 Task: Look for space in Schöneberg, Germany from 5th July, 2023 to 15th July, 2023 for 9 adults in price range Rs.15000 to Rs.25000. Place can be entire place with 5 bedrooms having 5 beds and 5 bathrooms. Property type can be house, flat, guest house. Booking option can be shelf check-in. Required host language is English.
Action: Mouse moved to (459, 101)
Screenshot: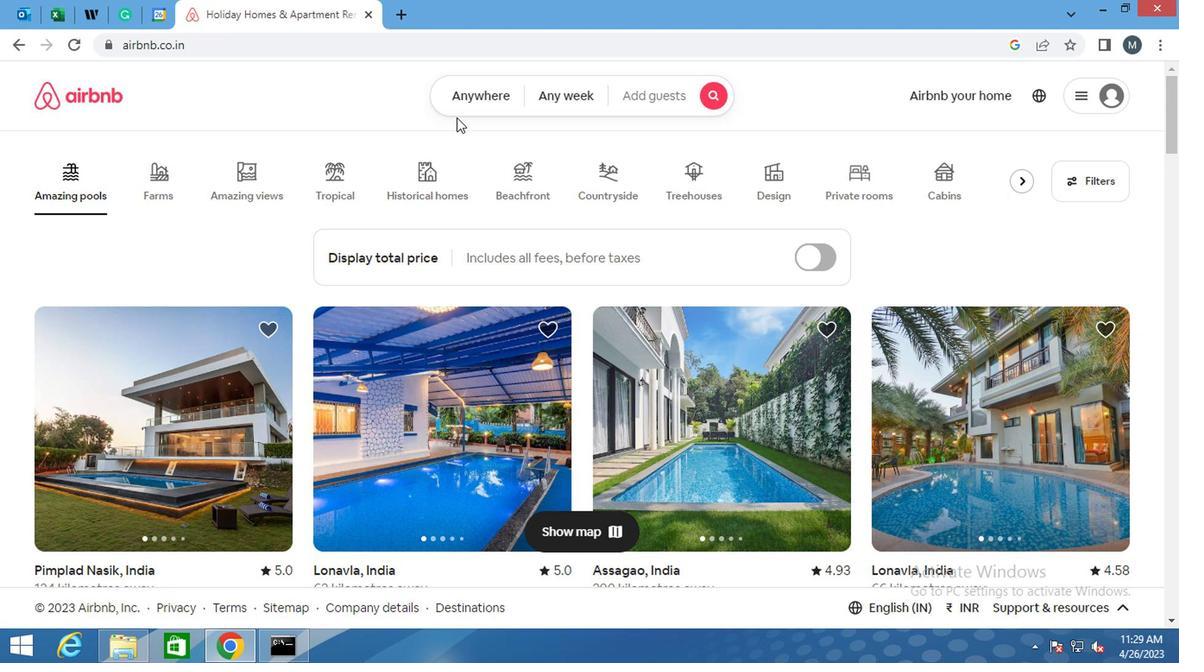 
Action: Mouse pressed left at (459, 101)
Screenshot: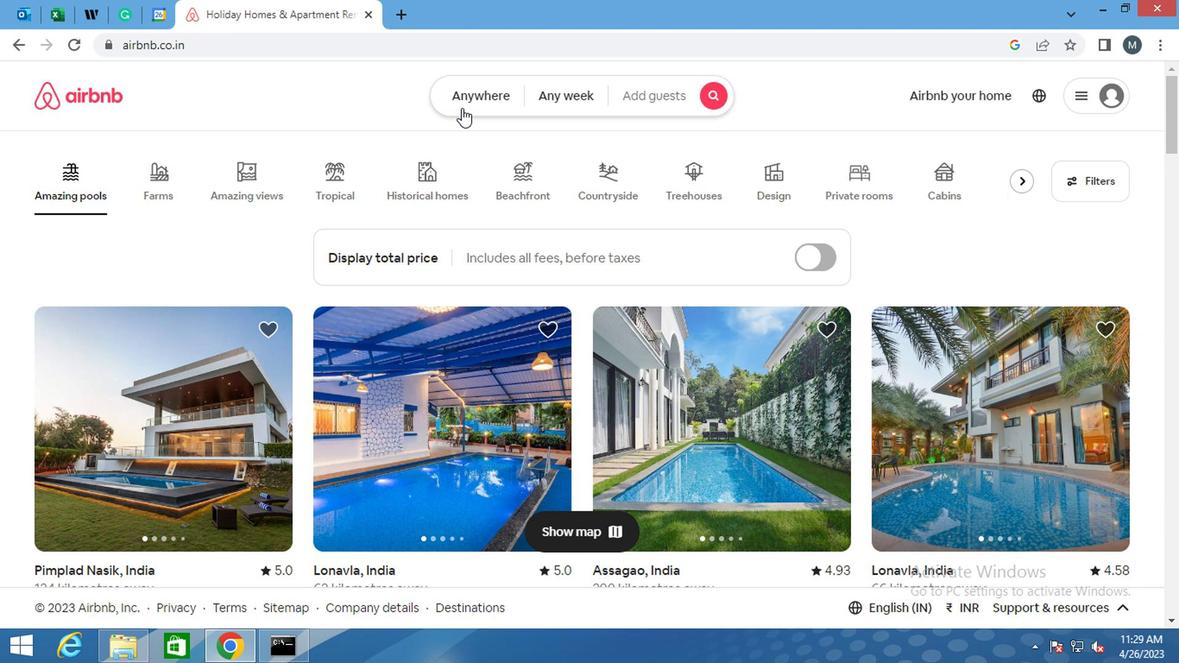 
Action: Mouse moved to (413, 162)
Screenshot: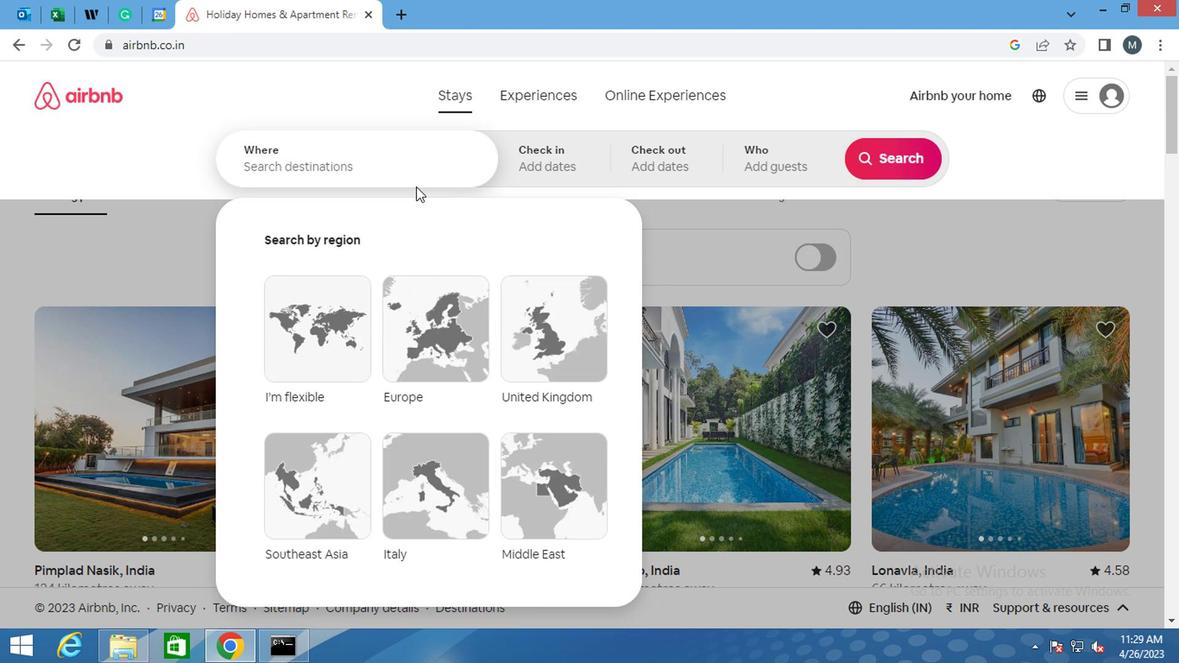 
Action: Mouse pressed left at (413, 162)
Screenshot: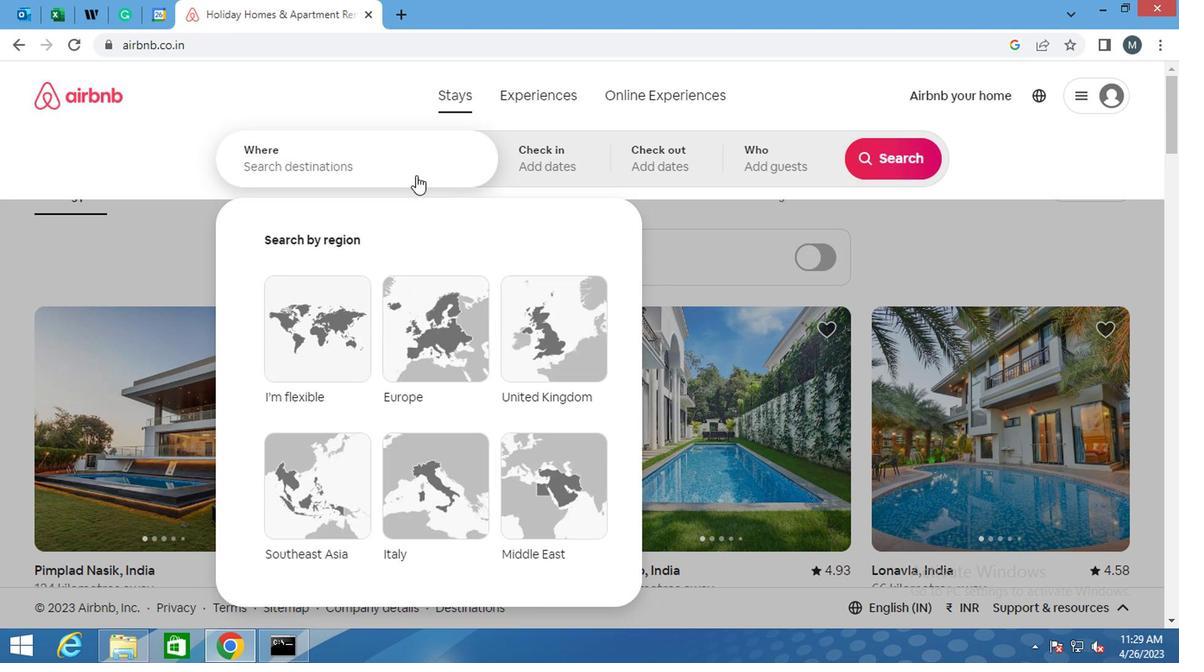 
Action: Key pressed <Key.shift>SCHONEBERG,<Key.shift><Key.shift><Key.shift><Key.shift><Key.shift><Key.shift><Key.shift>D<Key.backspace>GER
Screenshot: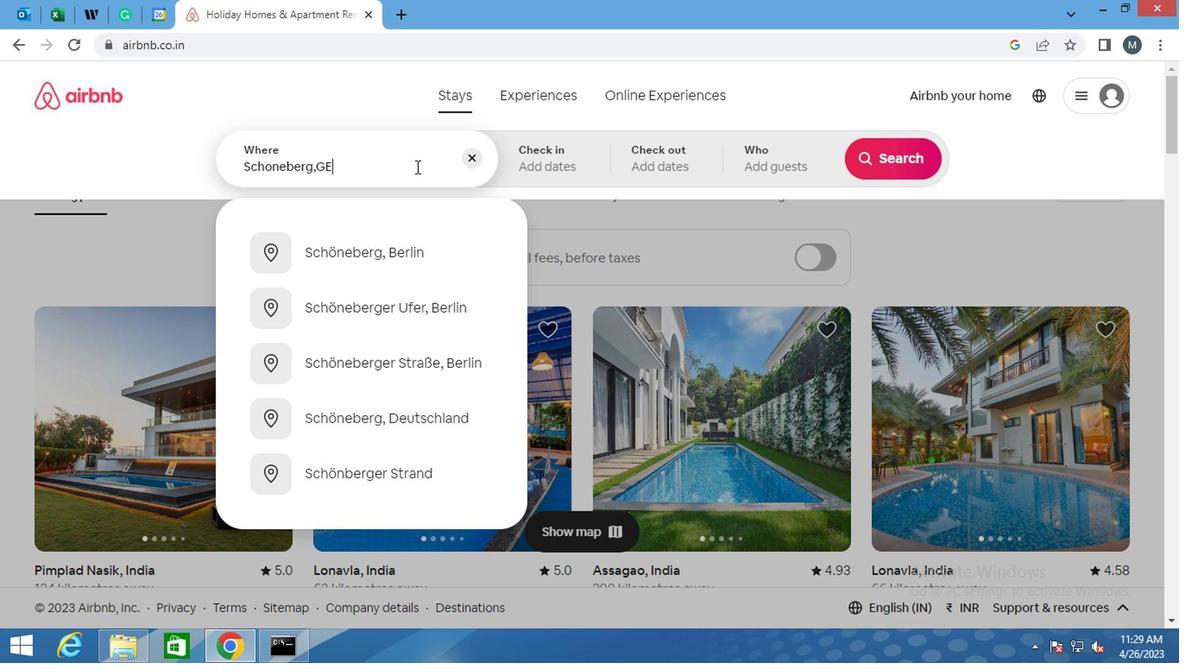 
Action: Mouse moved to (390, 310)
Screenshot: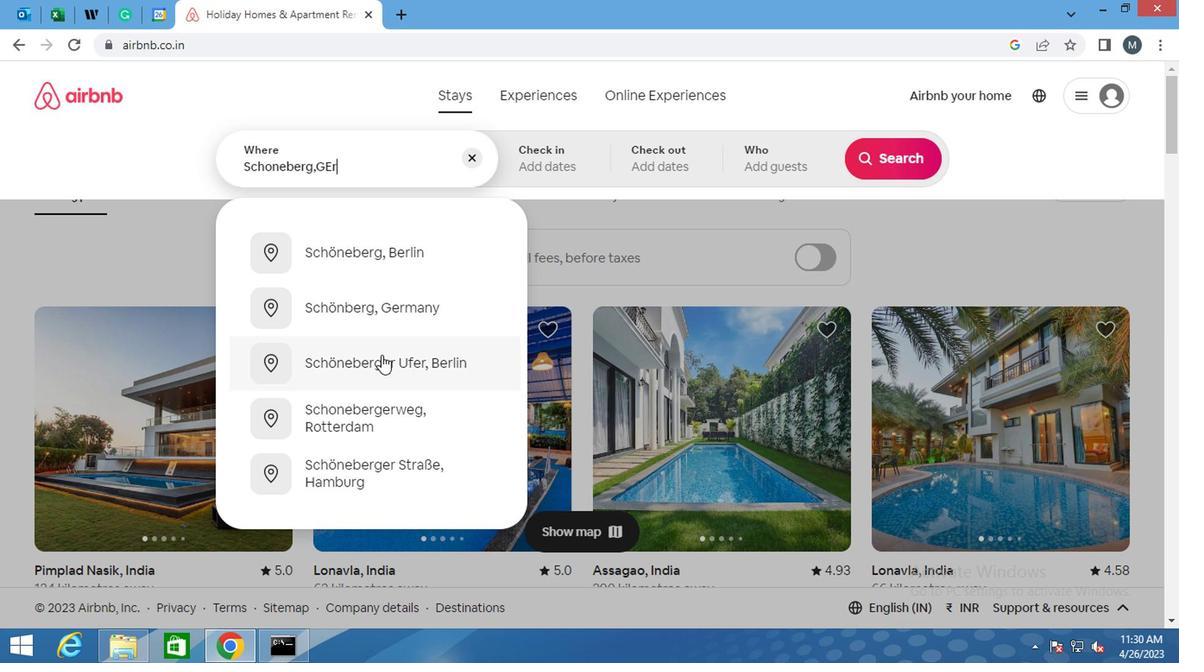 
Action: Mouse pressed left at (390, 310)
Screenshot: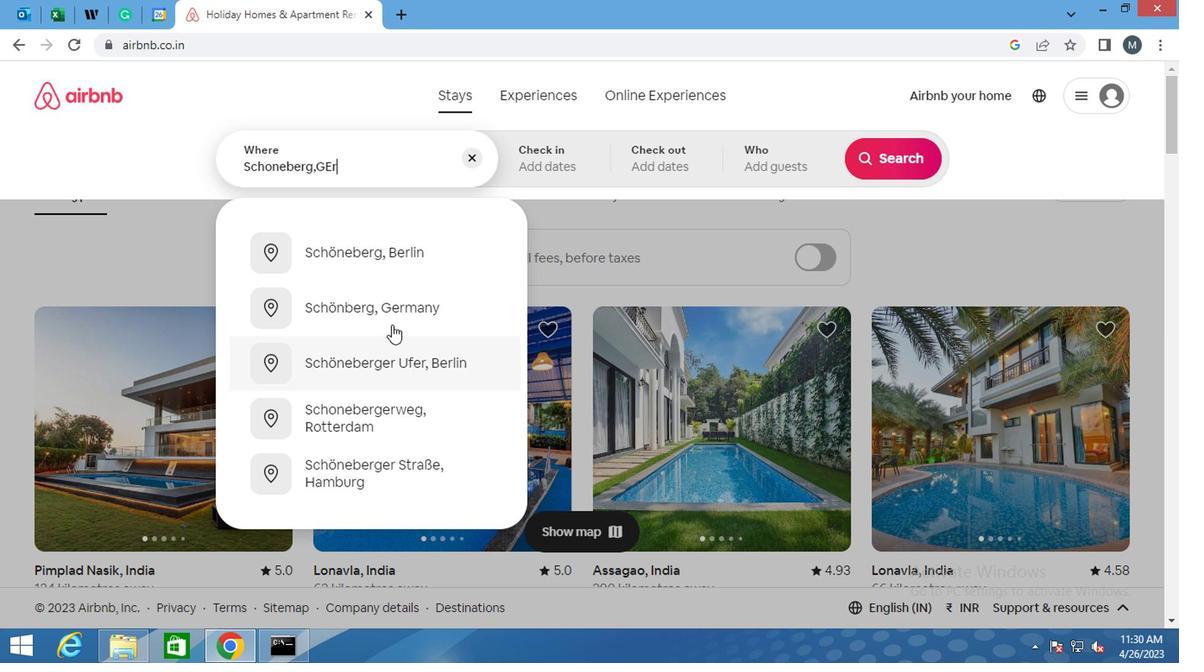 
Action: Mouse moved to (875, 297)
Screenshot: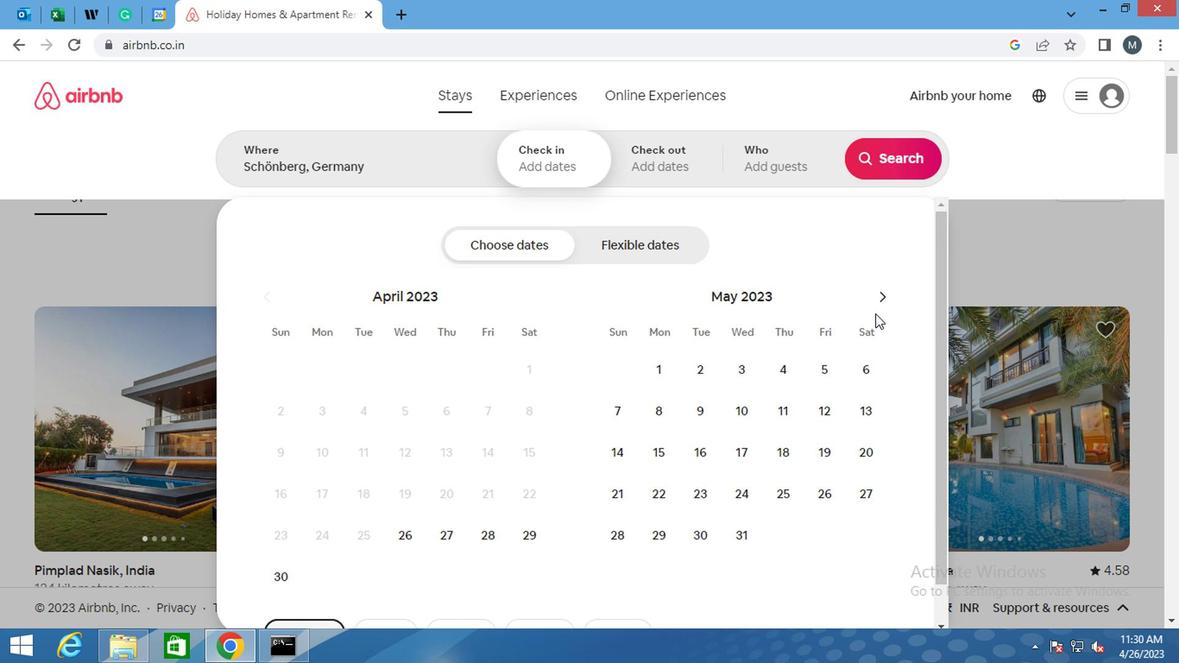 
Action: Mouse pressed left at (875, 297)
Screenshot: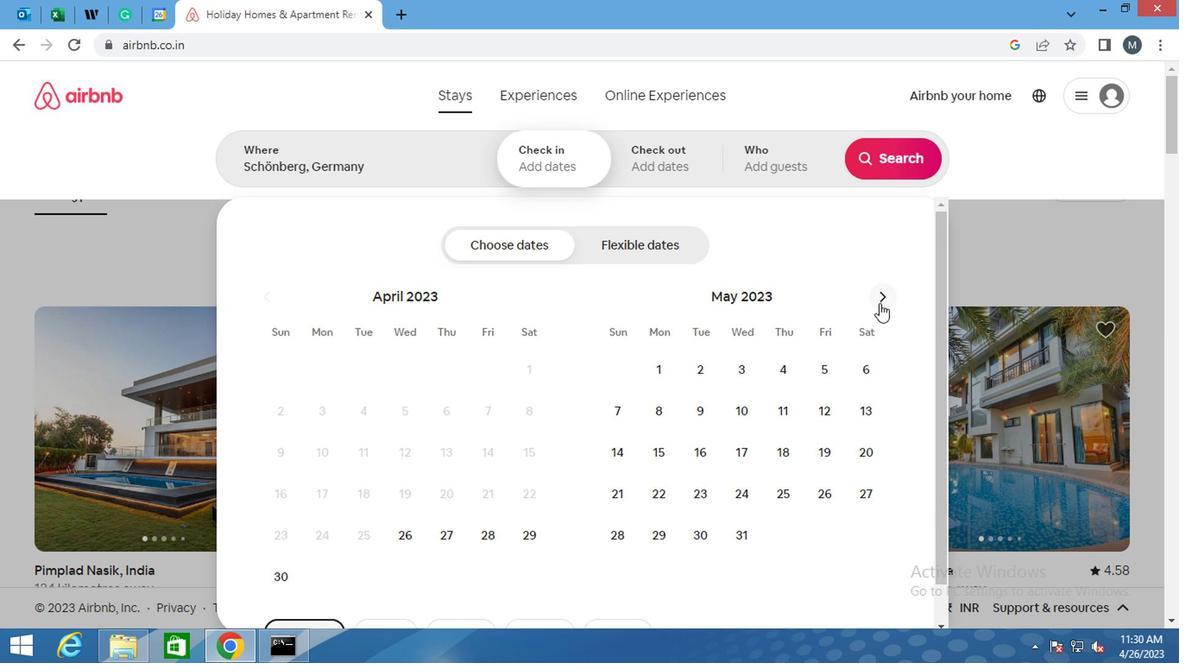 
Action: Mouse pressed left at (875, 297)
Screenshot: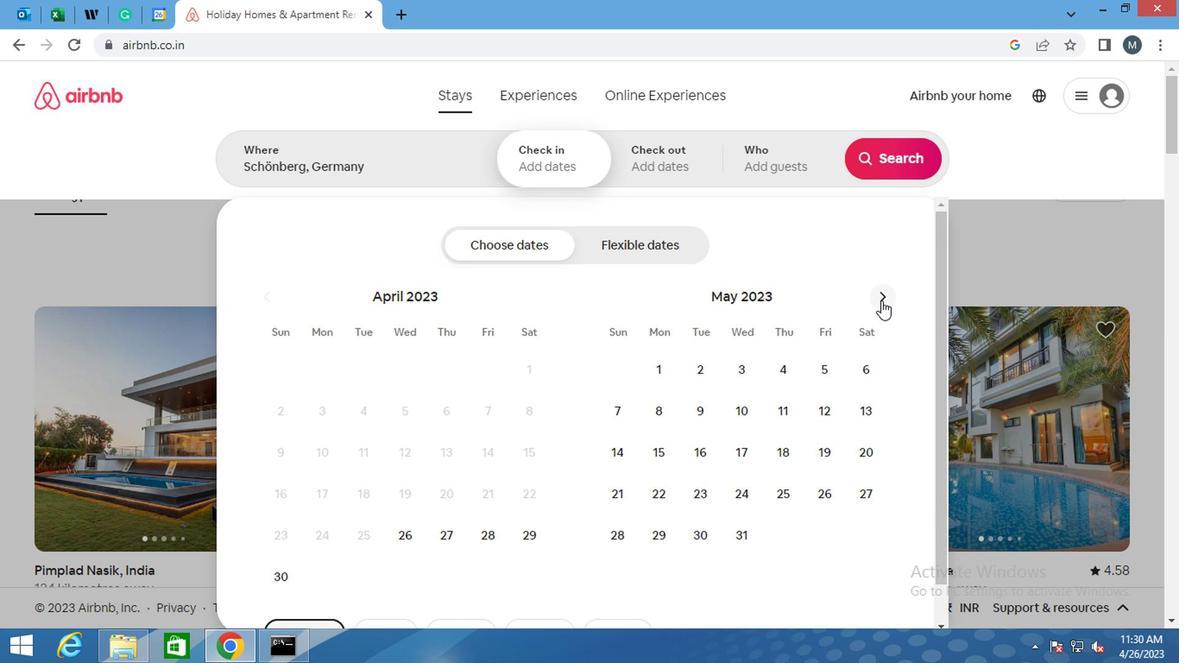 
Action: Mouse moved to (742, 406)
Screenshot: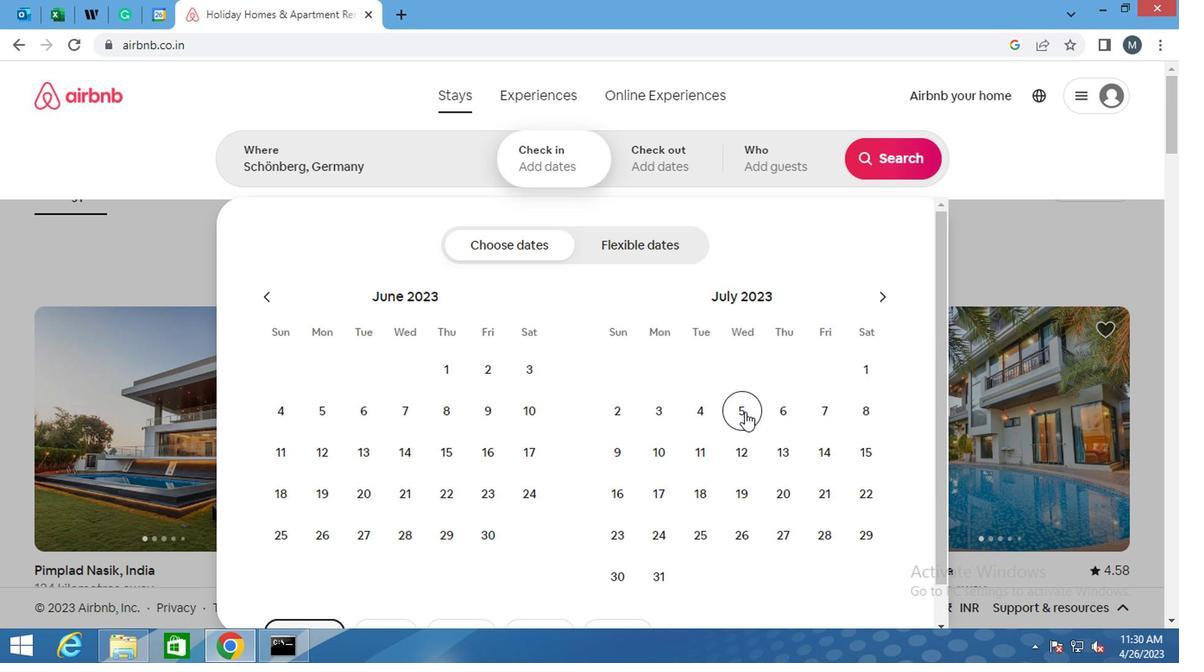 
Action: Mouse pressed left at (742, 406)
Screenshot: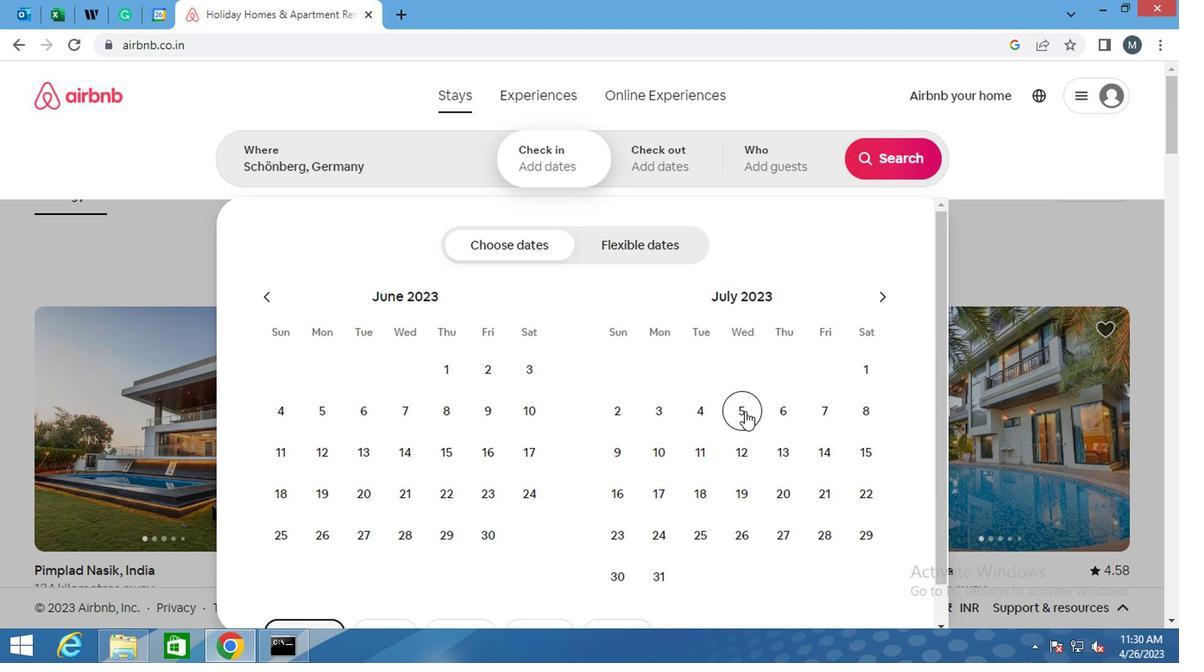 
Action: Mouse moved to (843, 455)
Screenshot: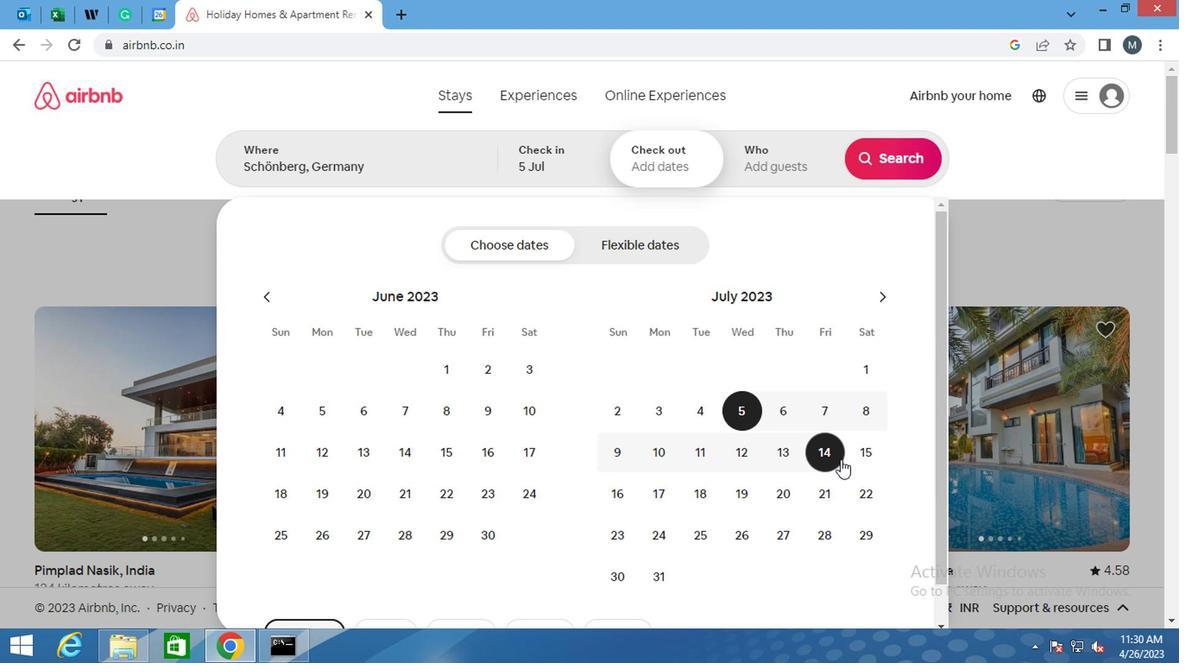 
Action: Mouse pressed left at (843, 455)
Screenshot: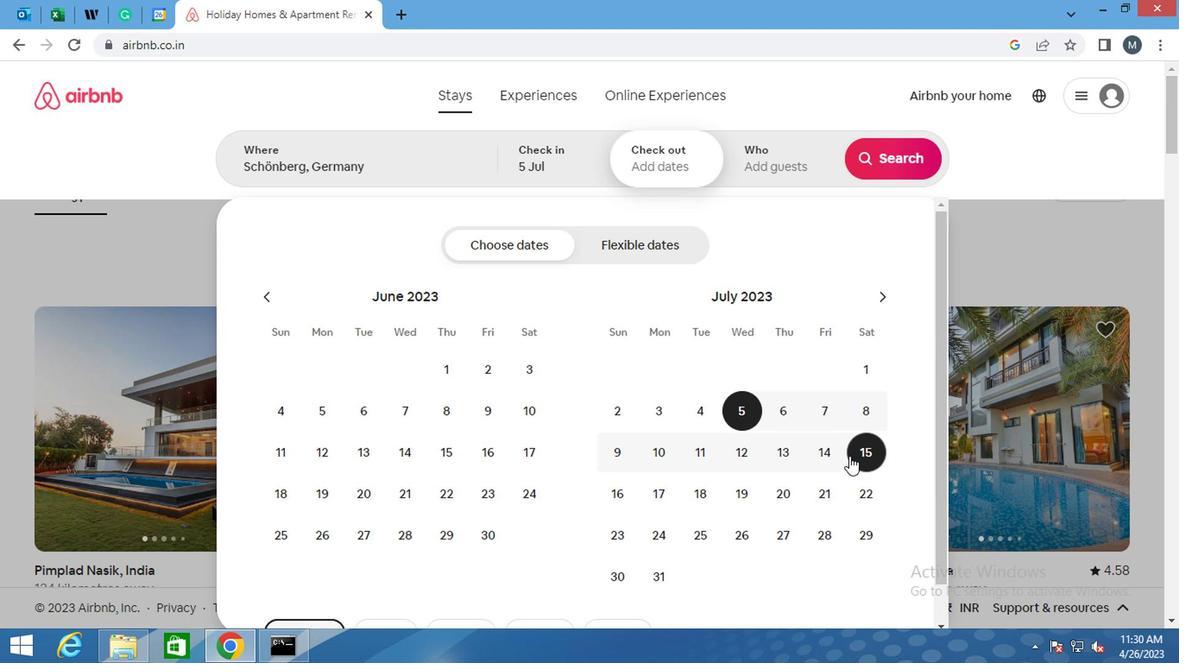 
Action: Mouse moved to (811, 140)
Screenshot: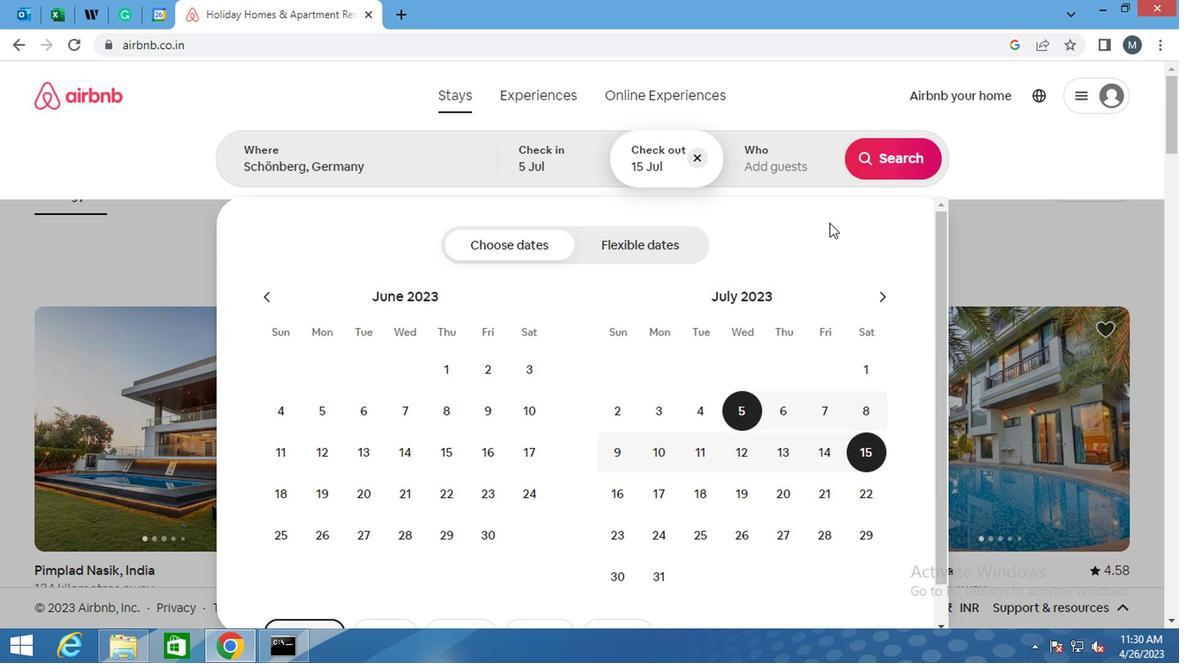 
Action: Mouse pressed left at (811, 140)
Screenshot: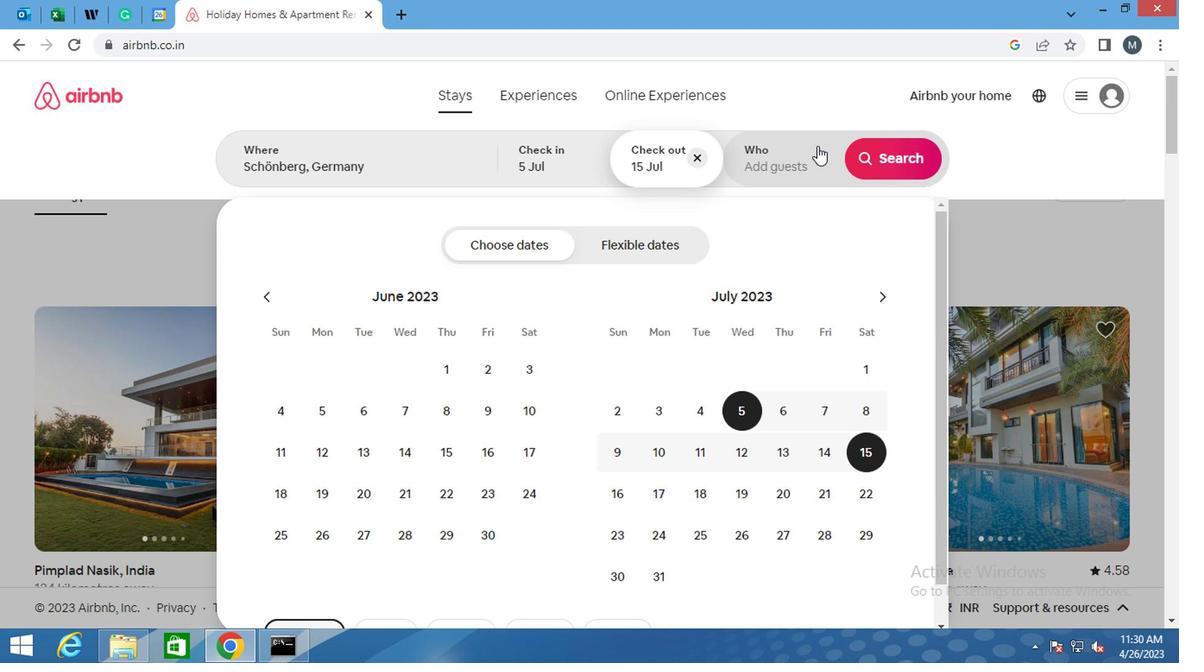 
Action: Mouse moved to (881, 240)
Screenshot: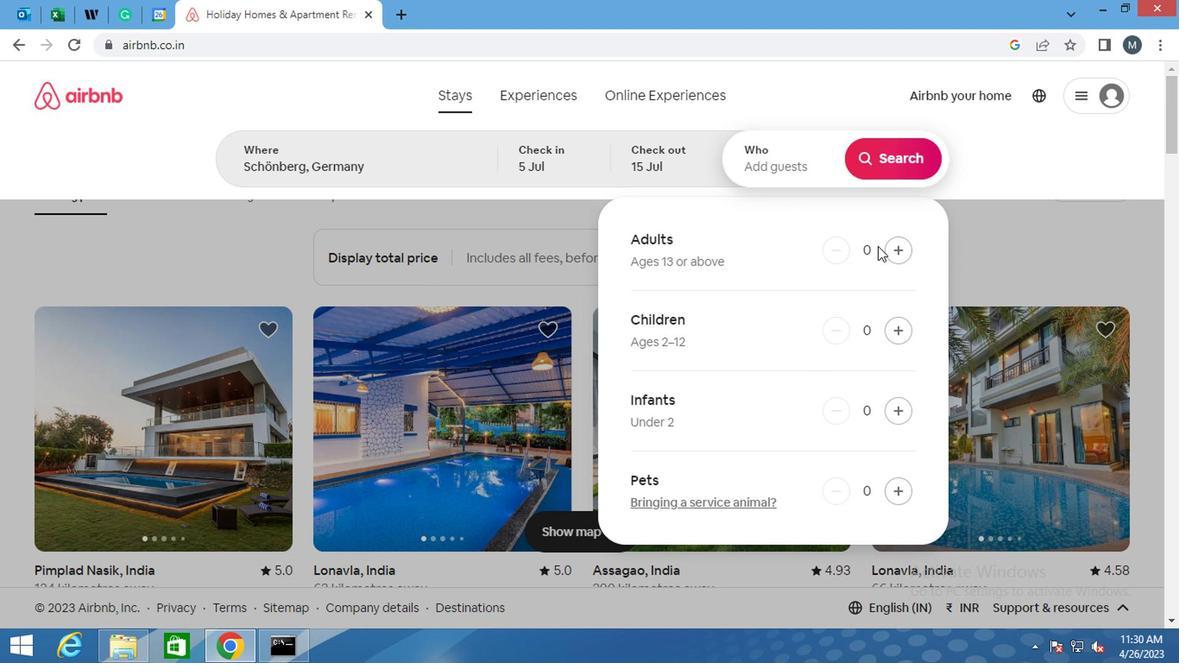 
Action: Mouse pressed left at (881, 240)
Screenshot: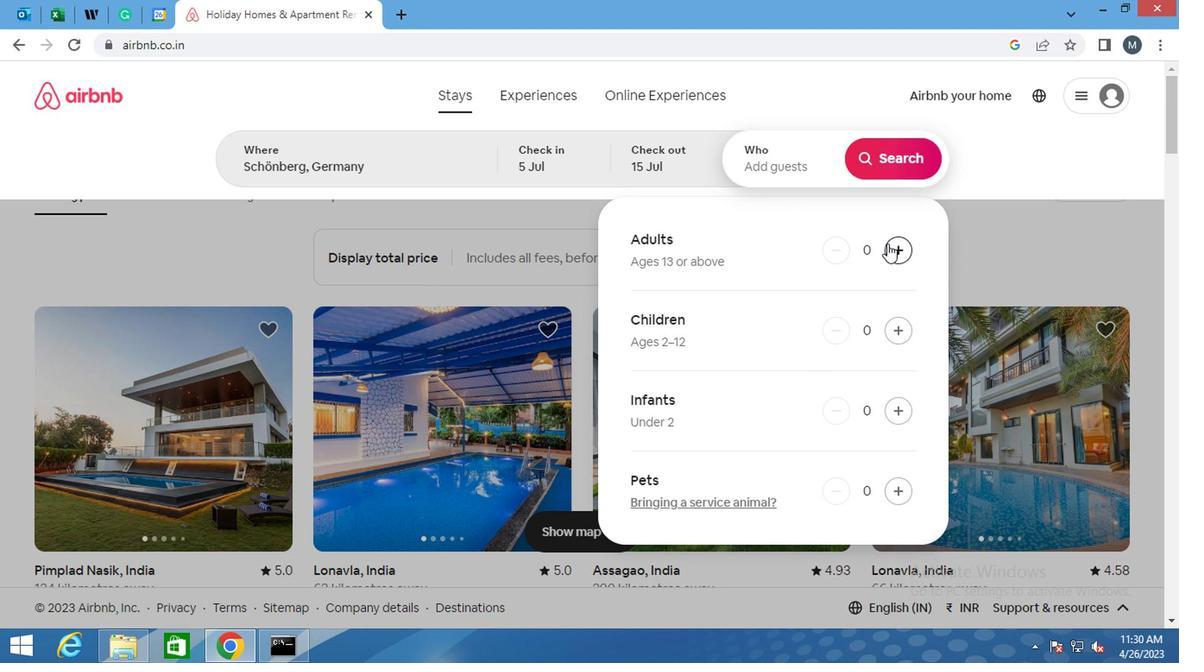 
Action: Mouse moved to (882, 240)
Screenshot: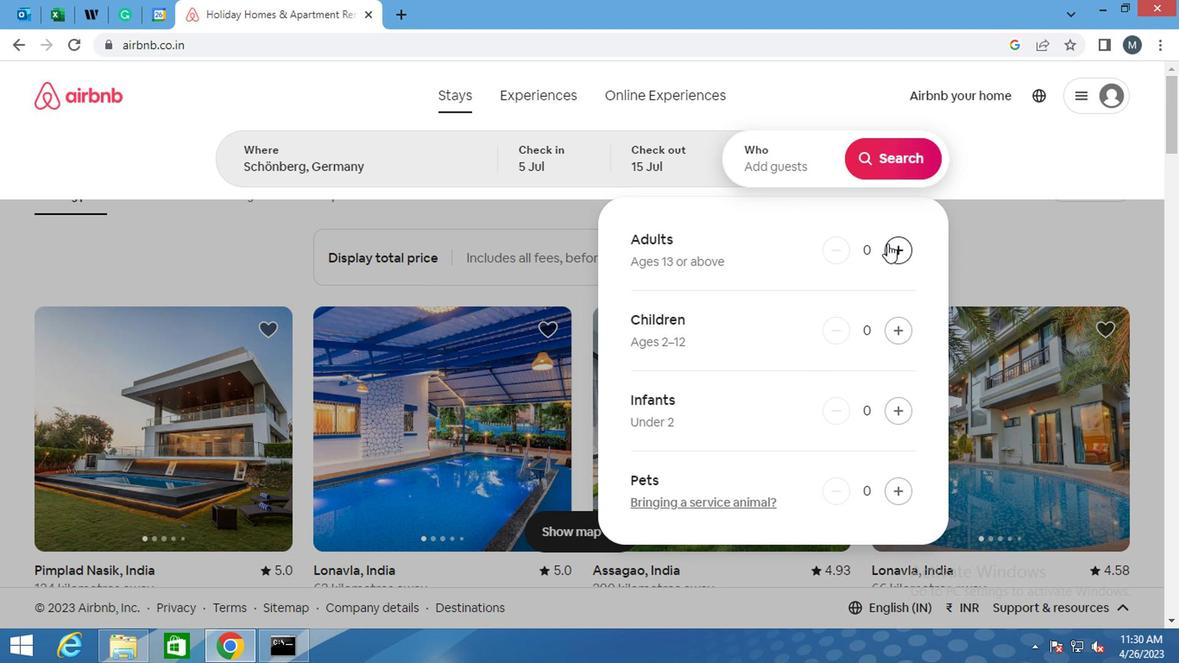 
Action: Mouse pressed left at (882, 240)
Screenshot: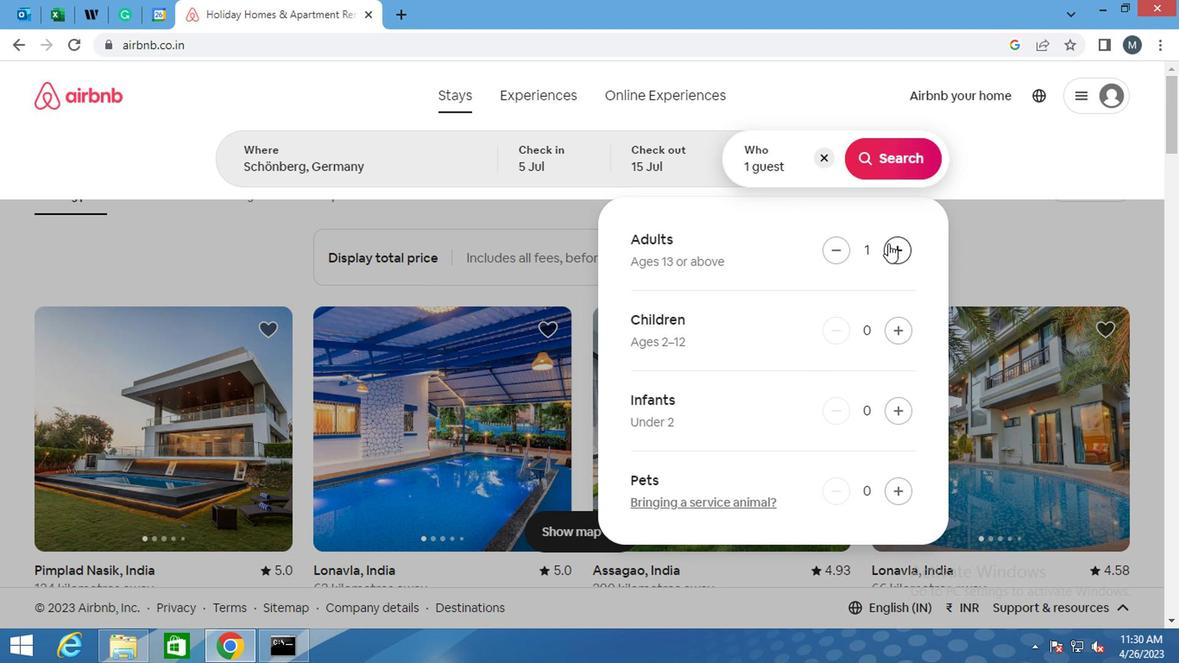 
Action: Mouse moved to (883, 240)
Screenshot: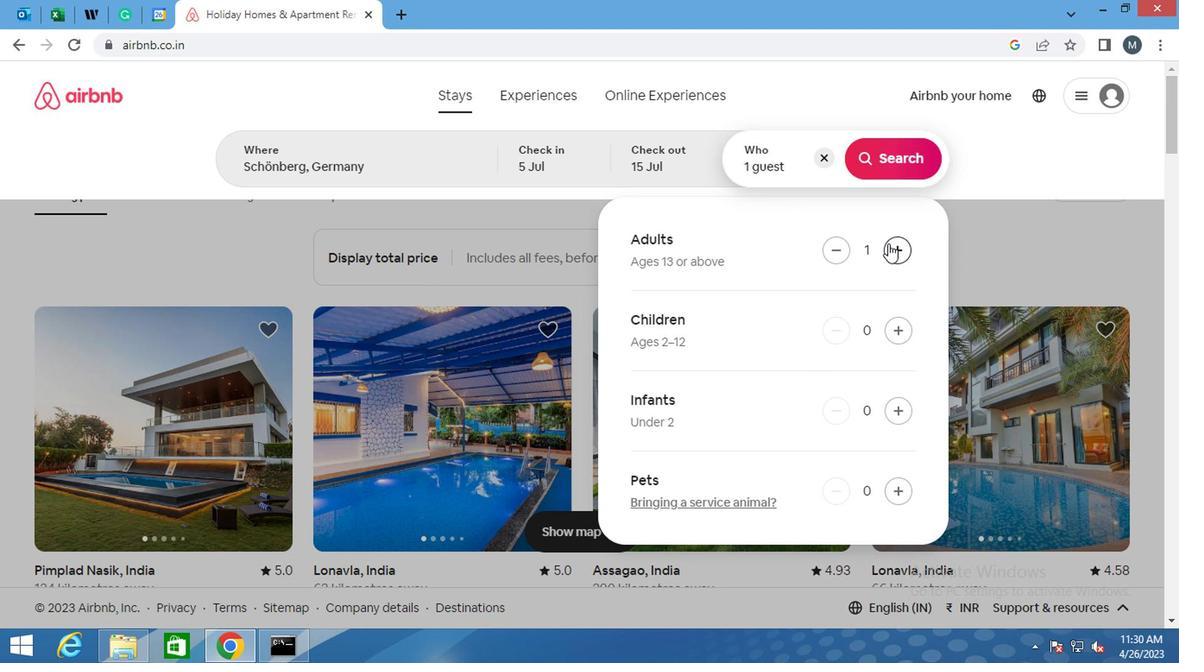 
Action: Mouse pressed left at (883, 240)
Screenshot: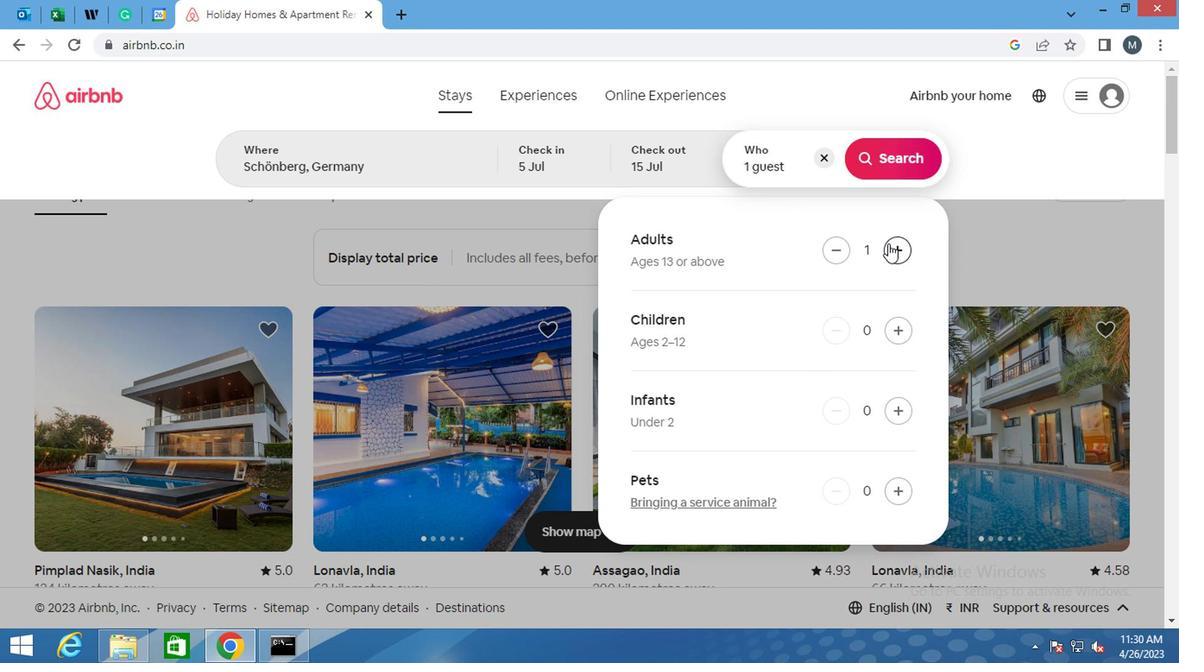 
Action: Mouse pressed left at (883, 240)
Screenshot: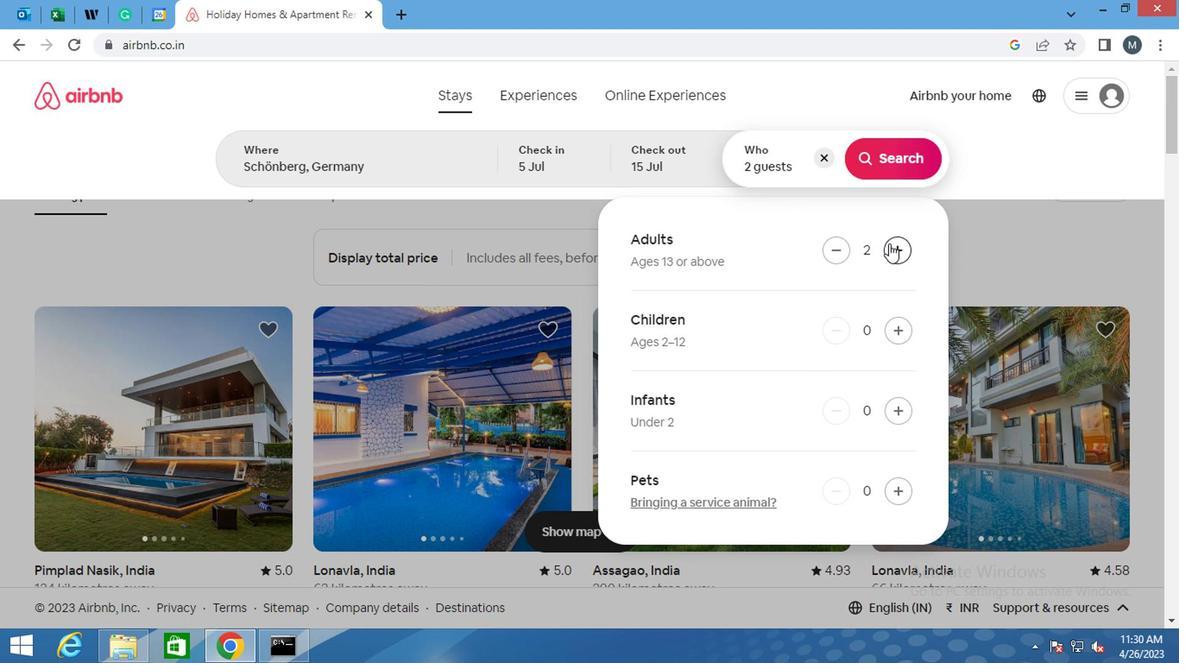 
Action: Mouse moved to (885, 240)
Screenshot: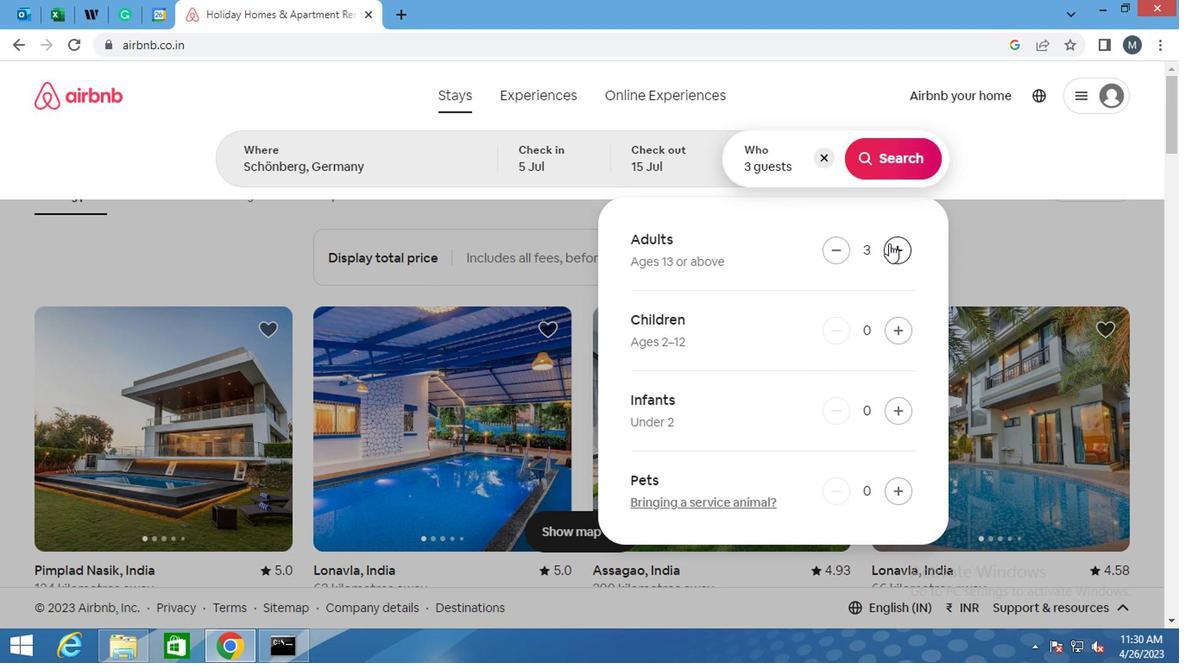 
Action: Mouse pressed left at (885, 240)
Screenshot: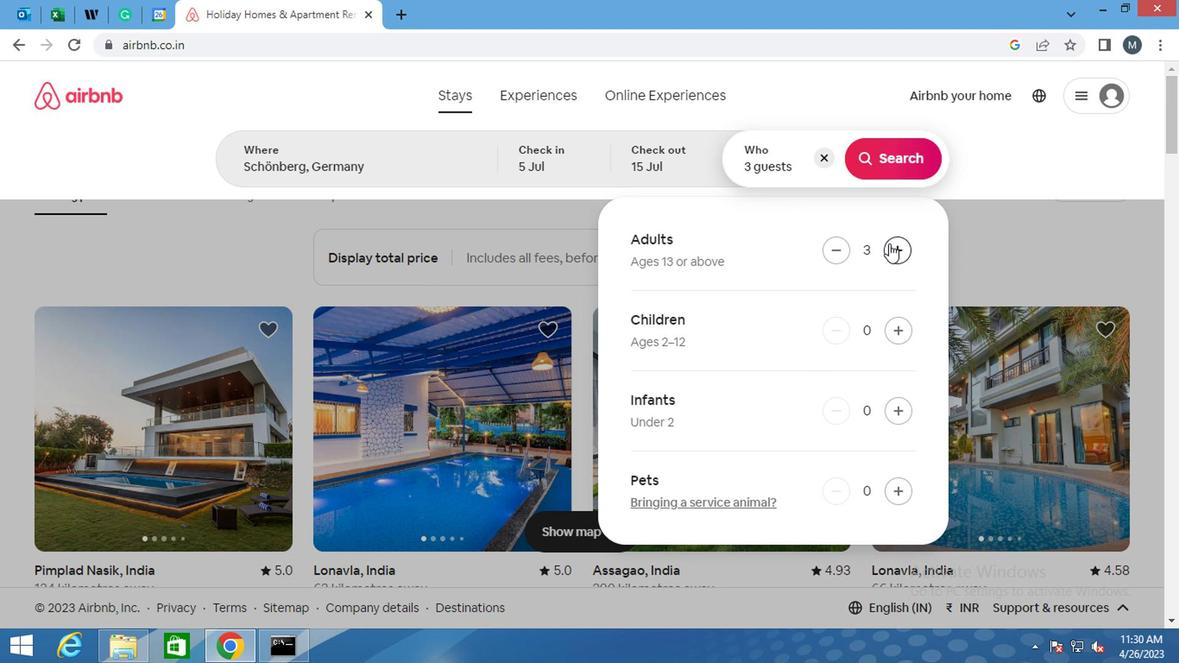 
Action: Mouse pressed left at (885, 240)
Screenshot: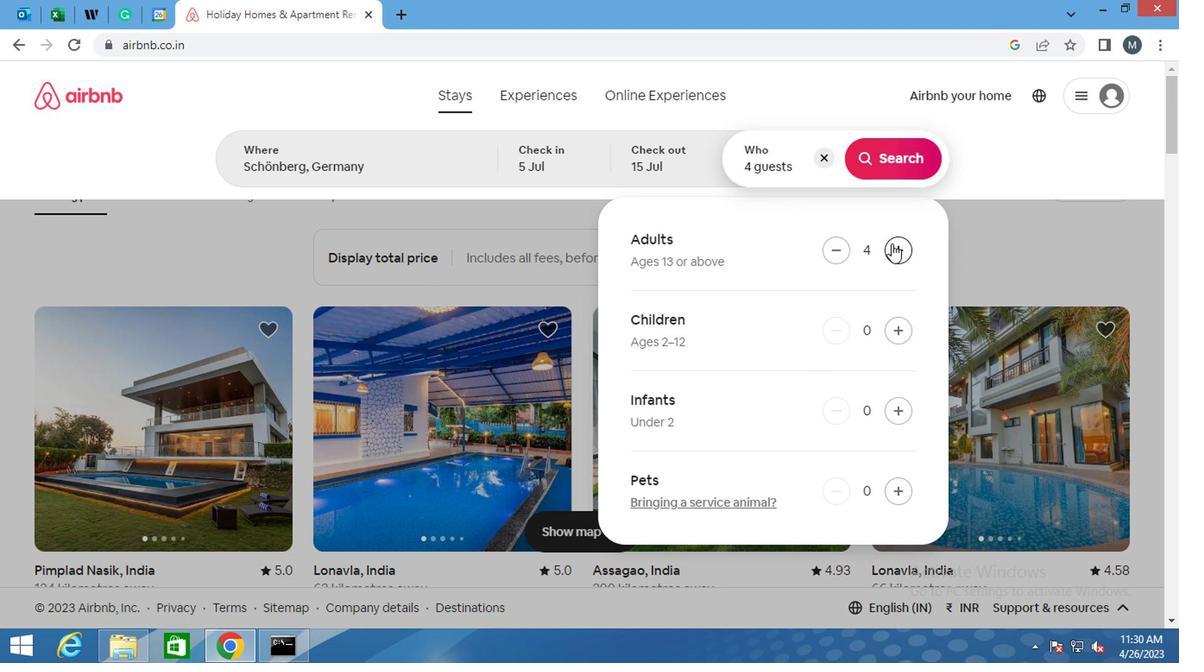 
Action: Mouse moved to (885, 240)
Screenshot: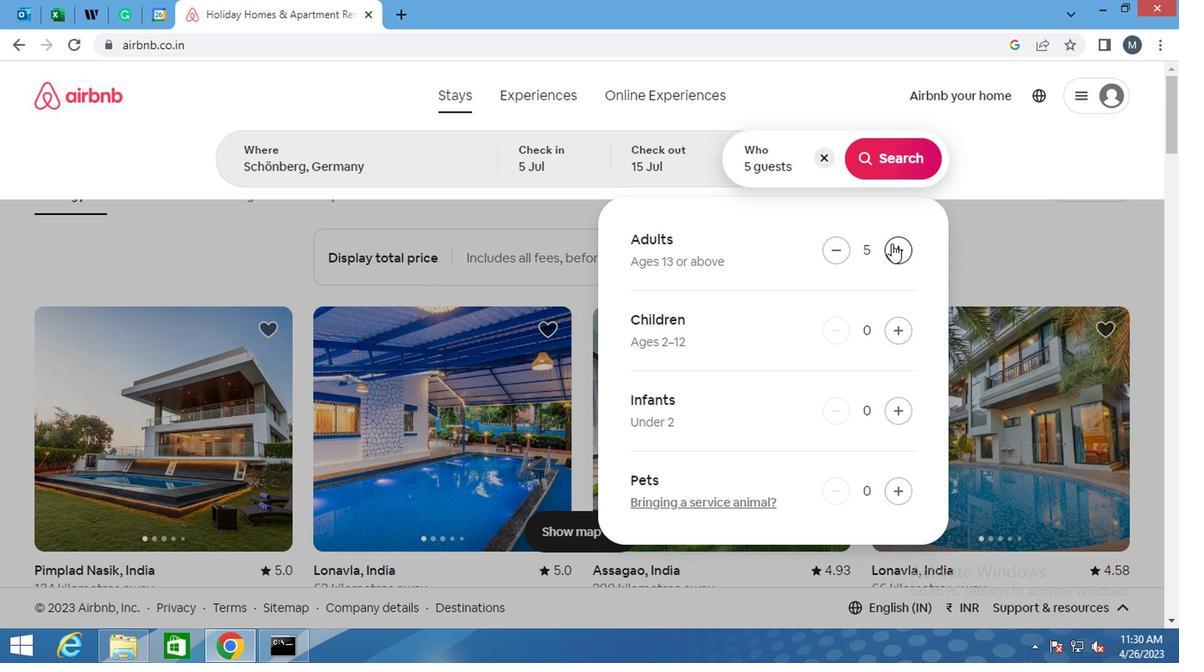 
Action: Mouse pressed left at (885, 240)
Screenshot: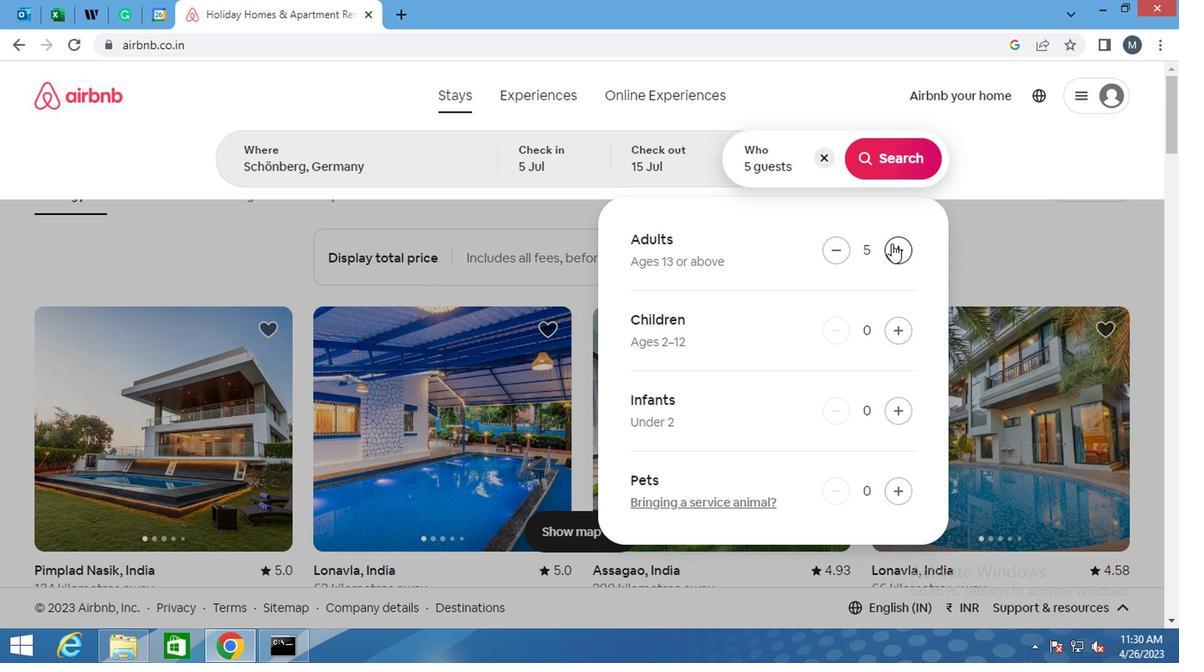 
Action: Mouse pressed left at (885, 240)
Screenshot: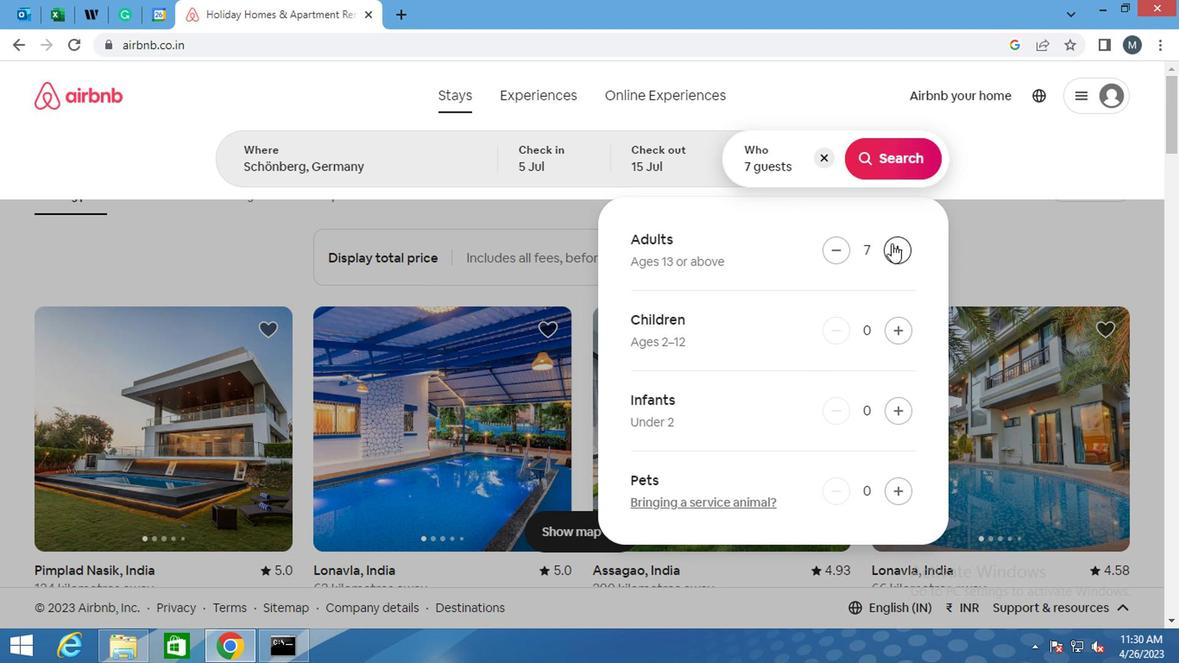 
Action: Mouse pressed left at (885, 240)
Screenshot: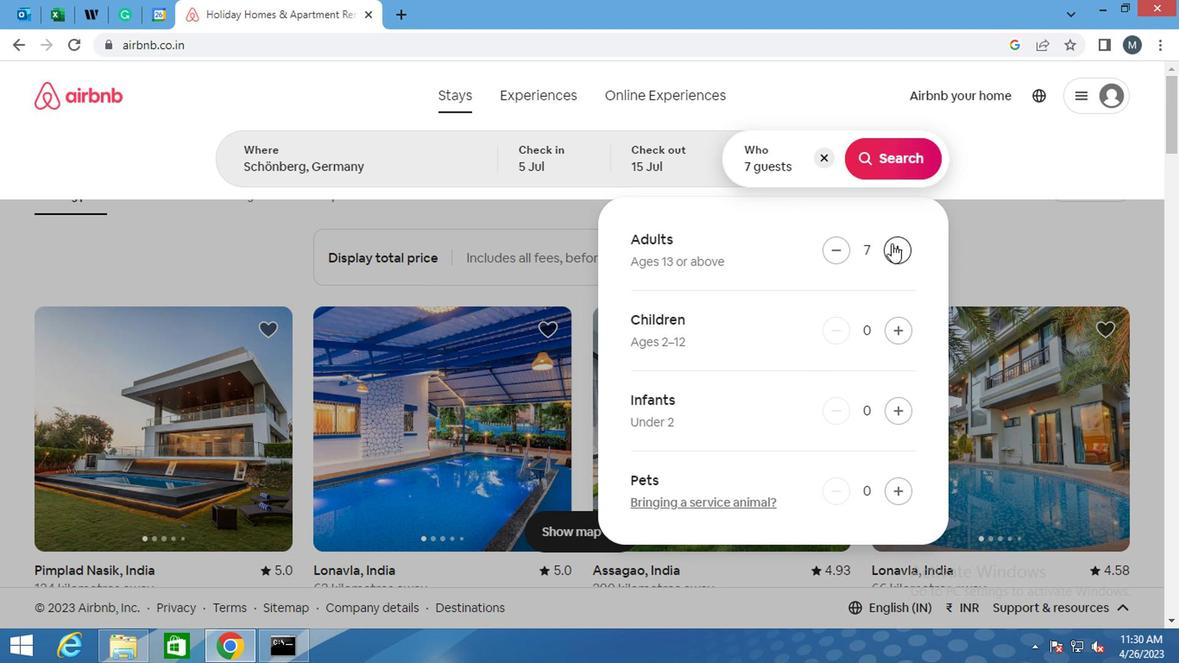 
Action: Mouse moved to (893, 154)
Screenshot: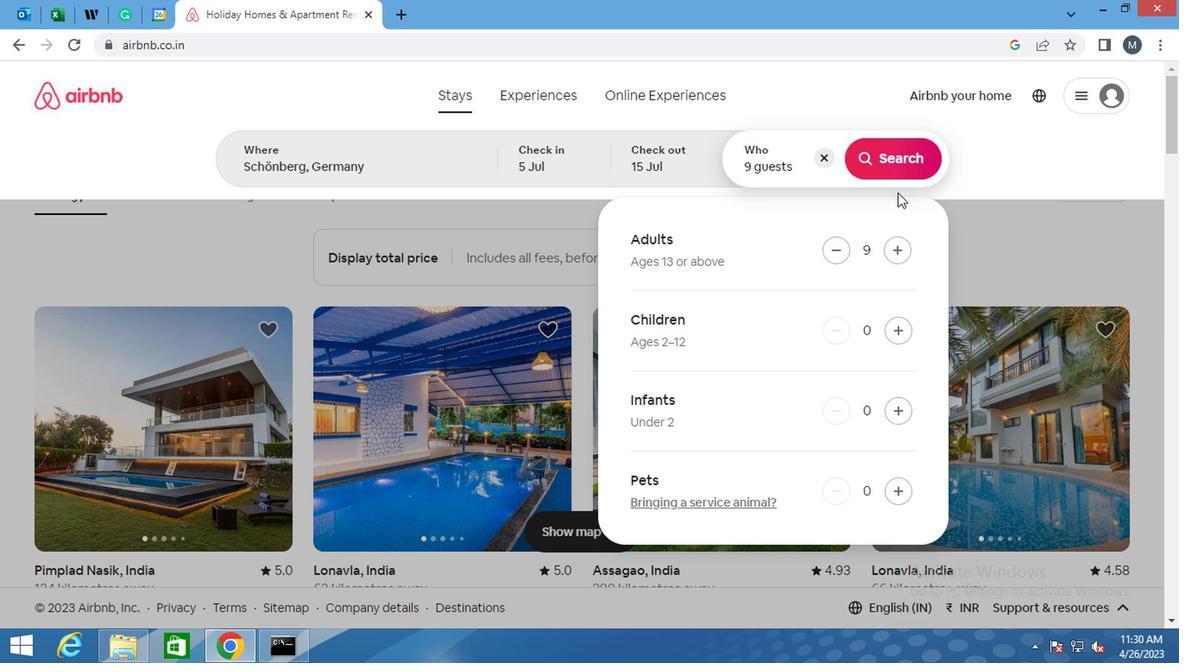 
Action: Mouse pressed left at (893, 154)
Screenshot: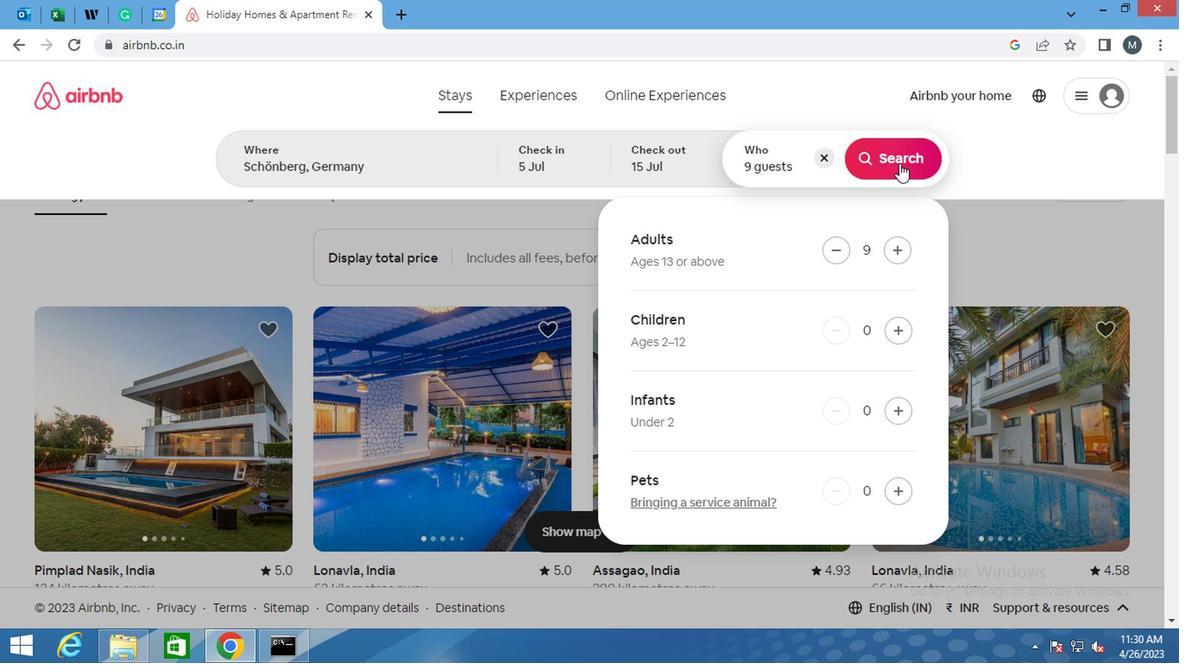 
Action: Mouse moved to (1092, 168)
Screenshot: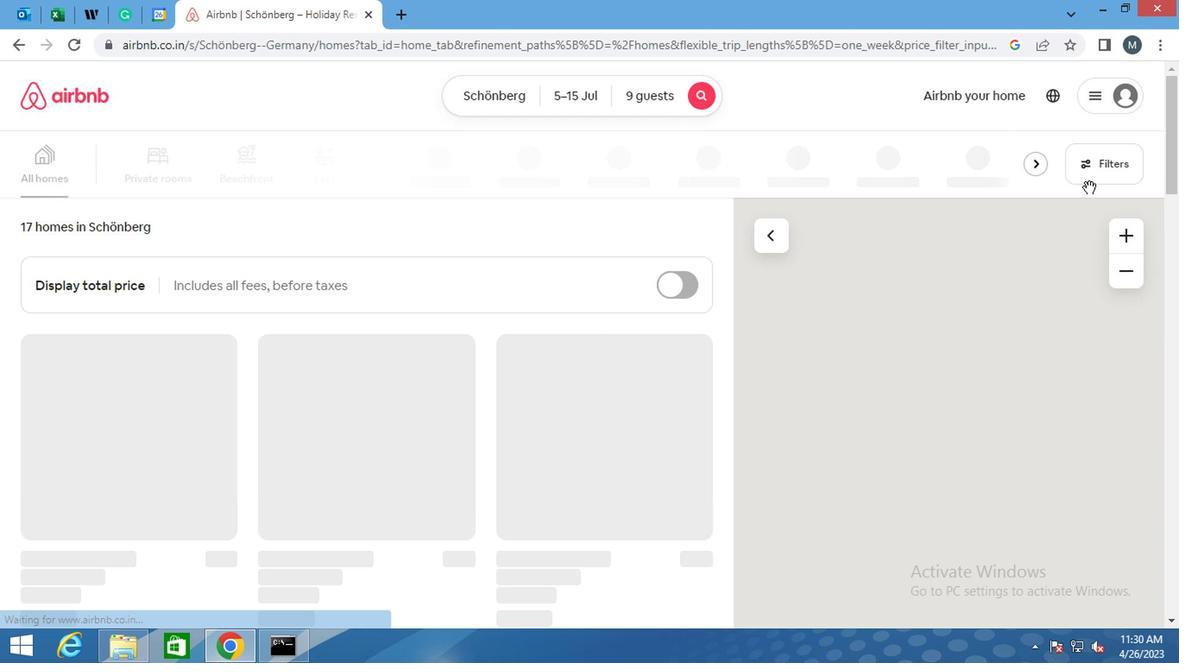 
Action: Mouse pressed left at (1092, 168)
Screenshot: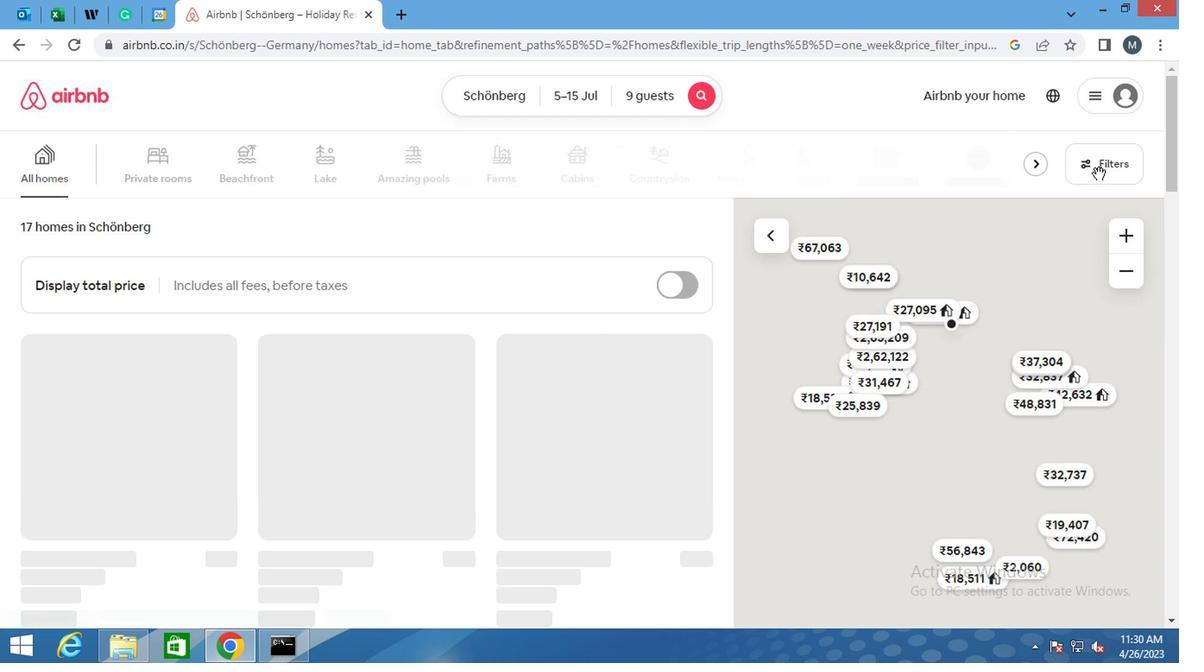 
Action: Mouse moved to (476, 377)
Screenshot: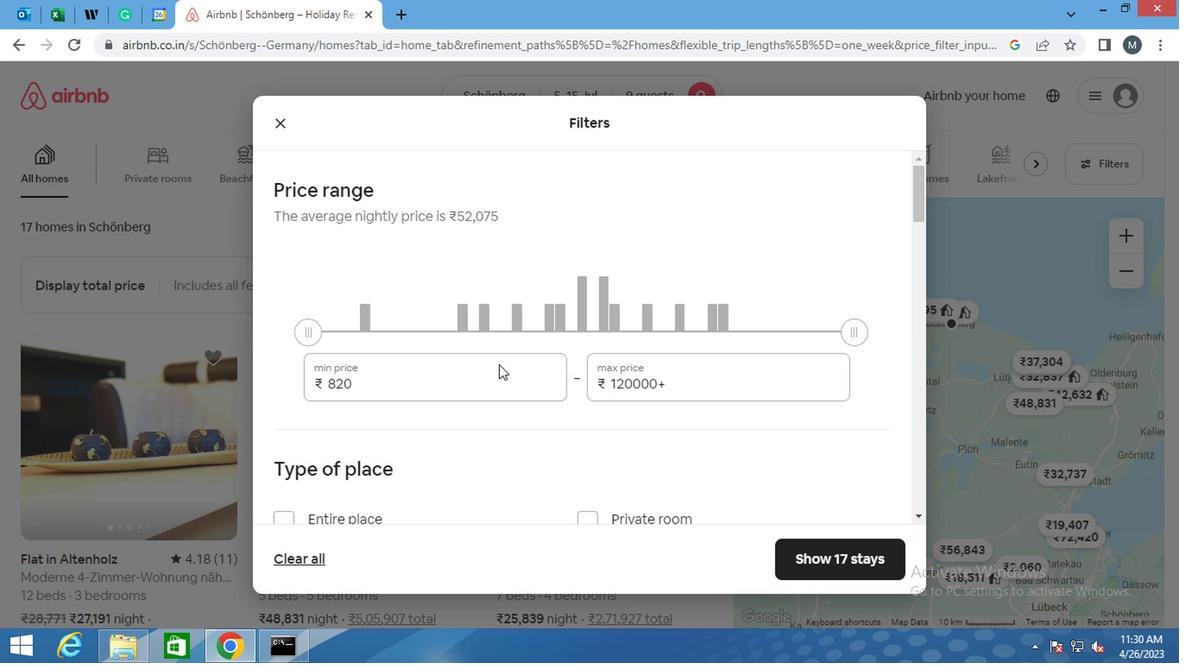 
Action: Mouse pressed left at (476, 377)
Screenshot: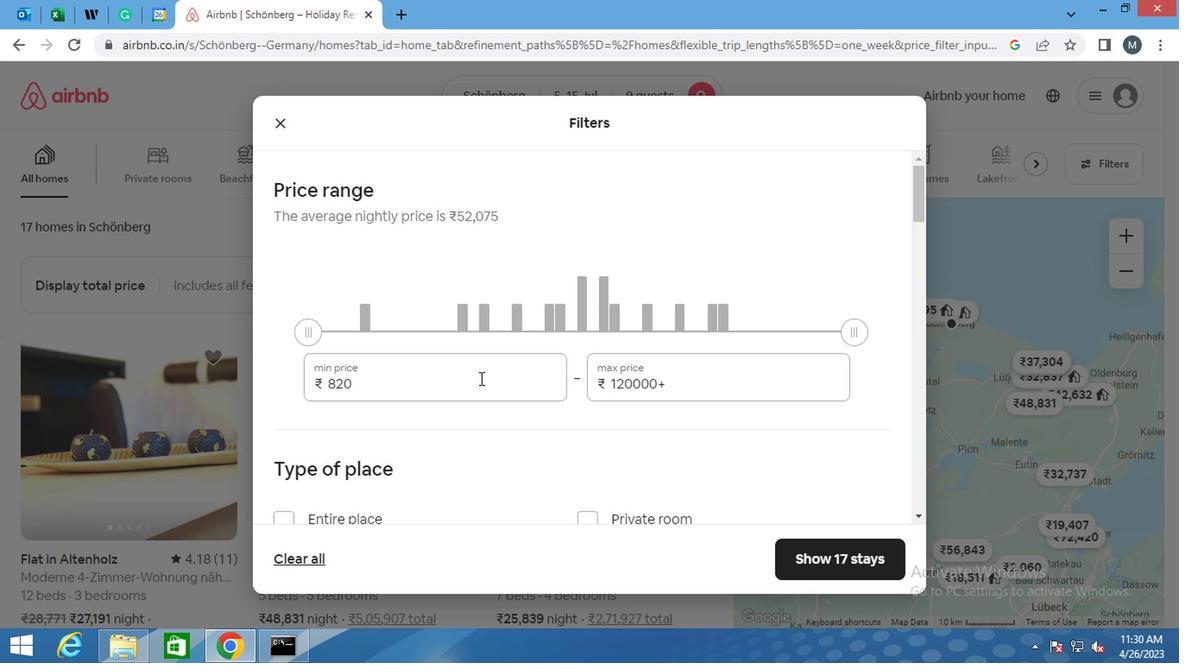 
Action: Mouse moved to (474, 377)
Screenshot: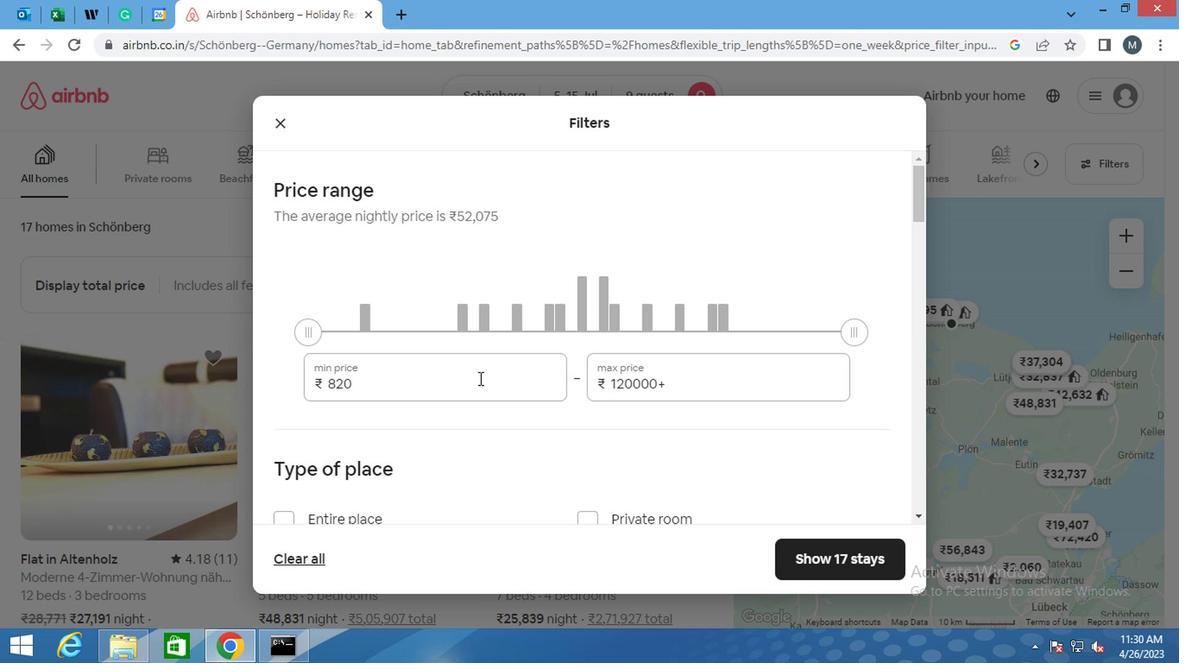 
Action: Mouse pressed left at (474, 377)
Screenshot: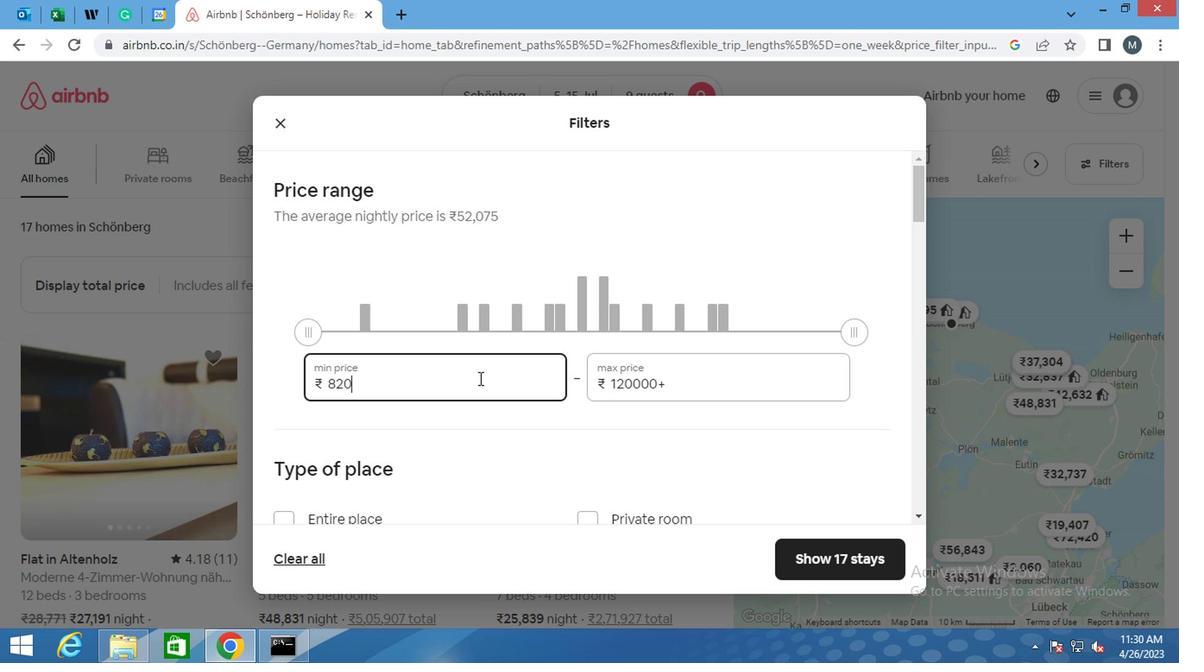 
Action: Key pressed 15000
Screenshot: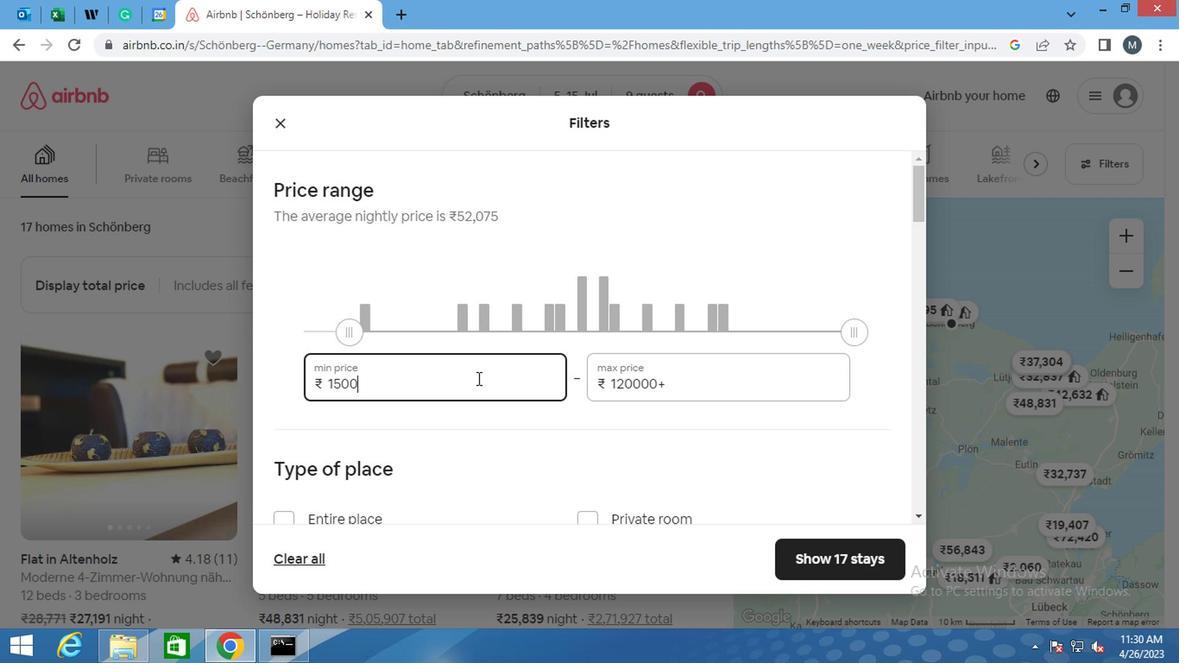 
Action: Mouse moved to (729, 383)
Screenshot: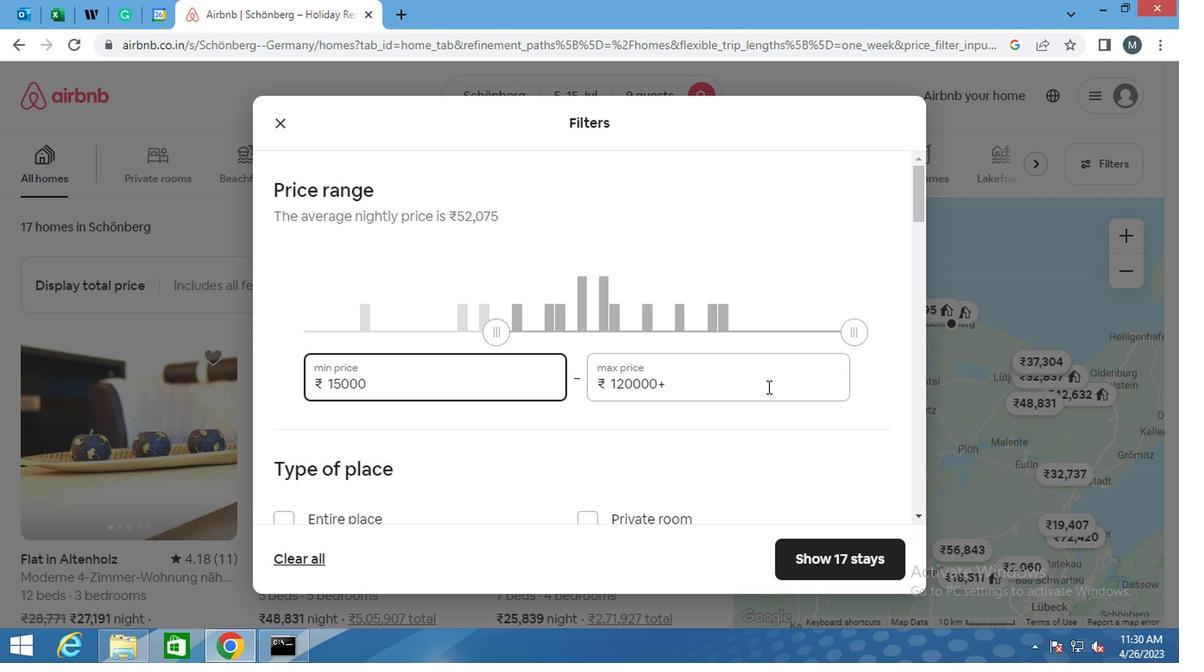 
Action: Mouse pressed left at (729, 383)
Screenshot: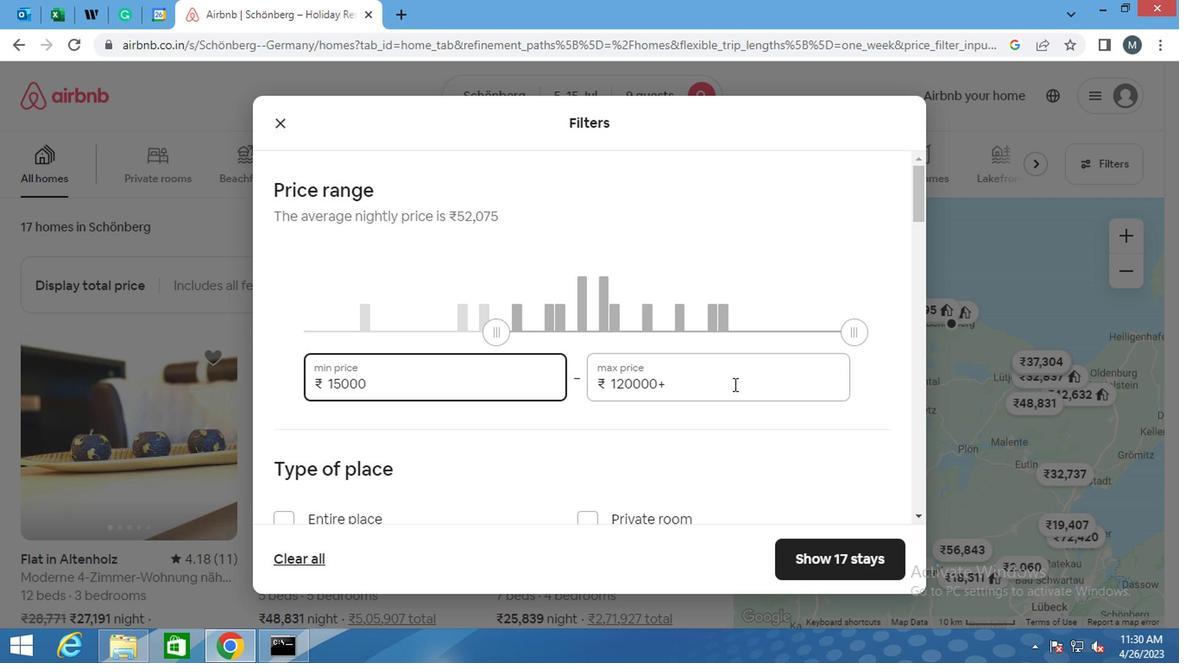 
Action: Mouse pressed left at (729, 383)
Screenshot: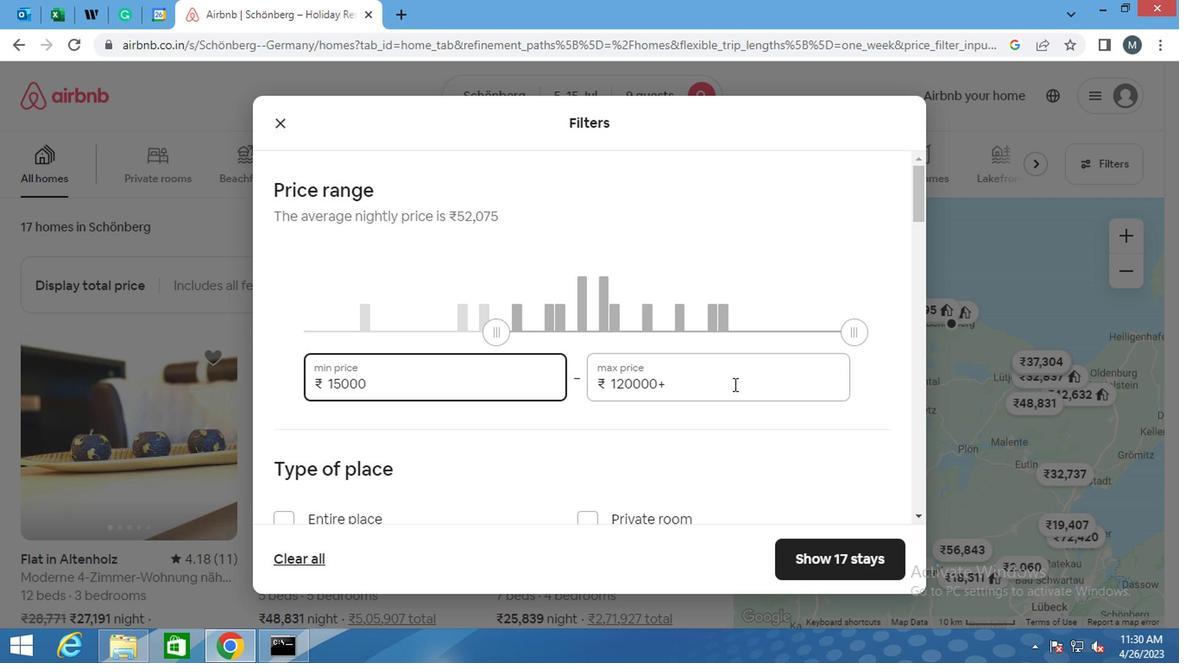 
Action: Mouse moved to (729, 383)
Screenshot: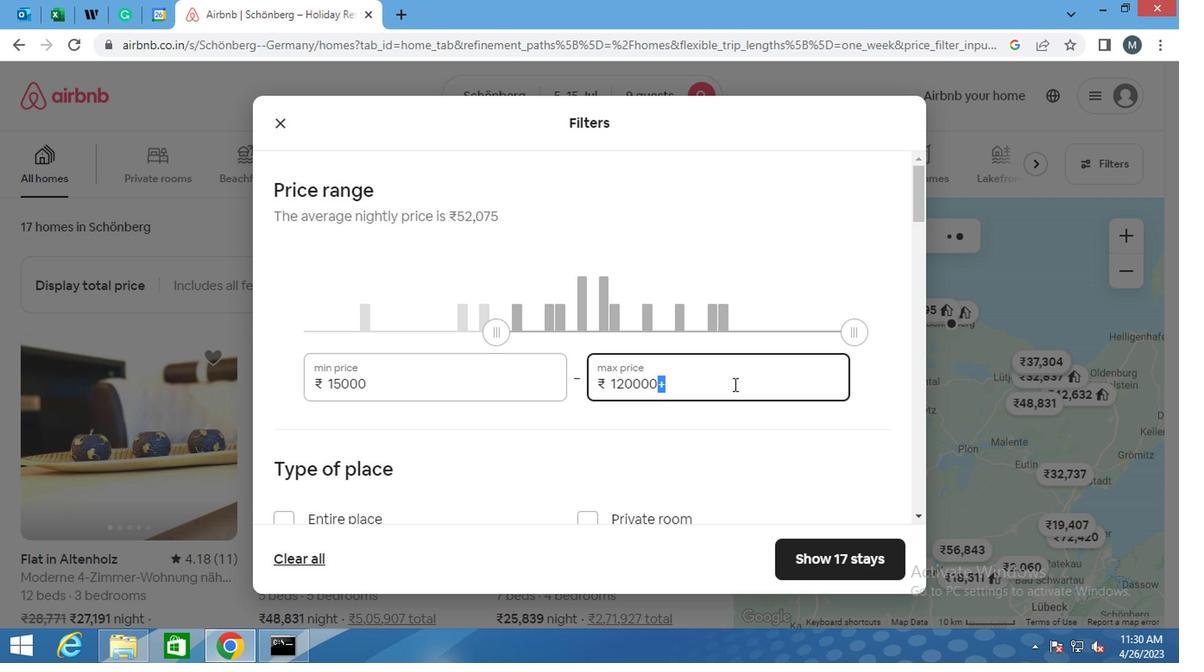 
Action: Key pressed <Key.backspace><Key.backspace><Key.backspace><Key.backspace><Key.backspace><Key.backspace><Key.backspace><Key.backspace><Key.backspace><Key.backspace><Key.backspace><Key.backspace><Key.backspace>2
Screenshot: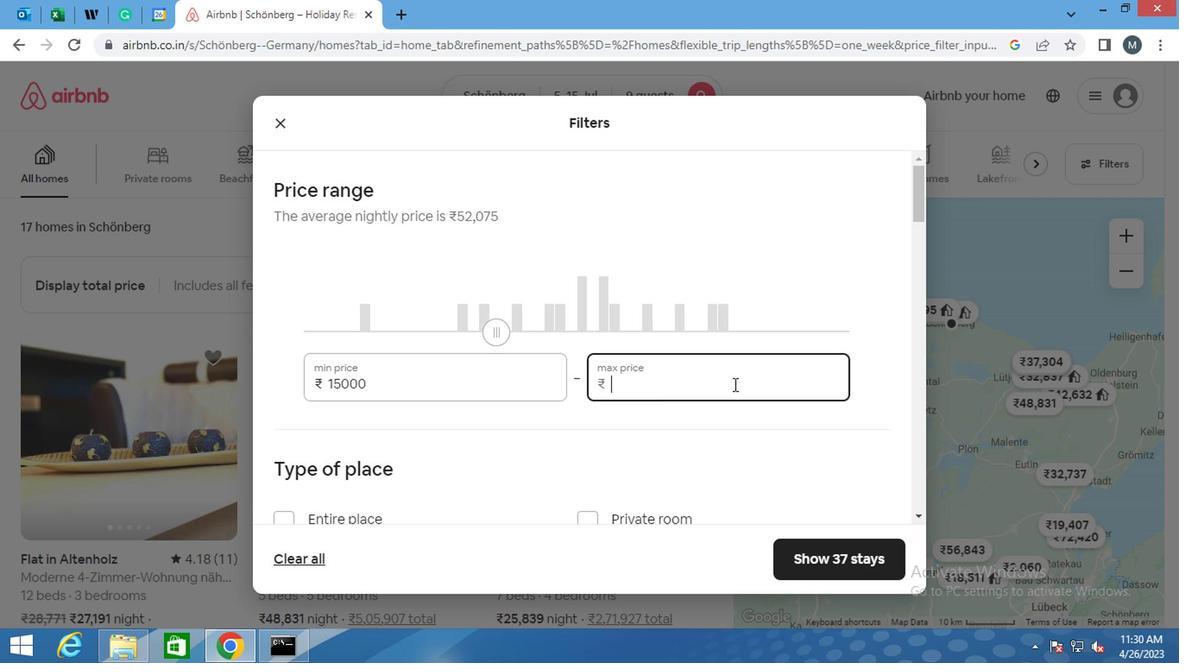 
Action: Mouse moved to (728, 383)
Screenshot: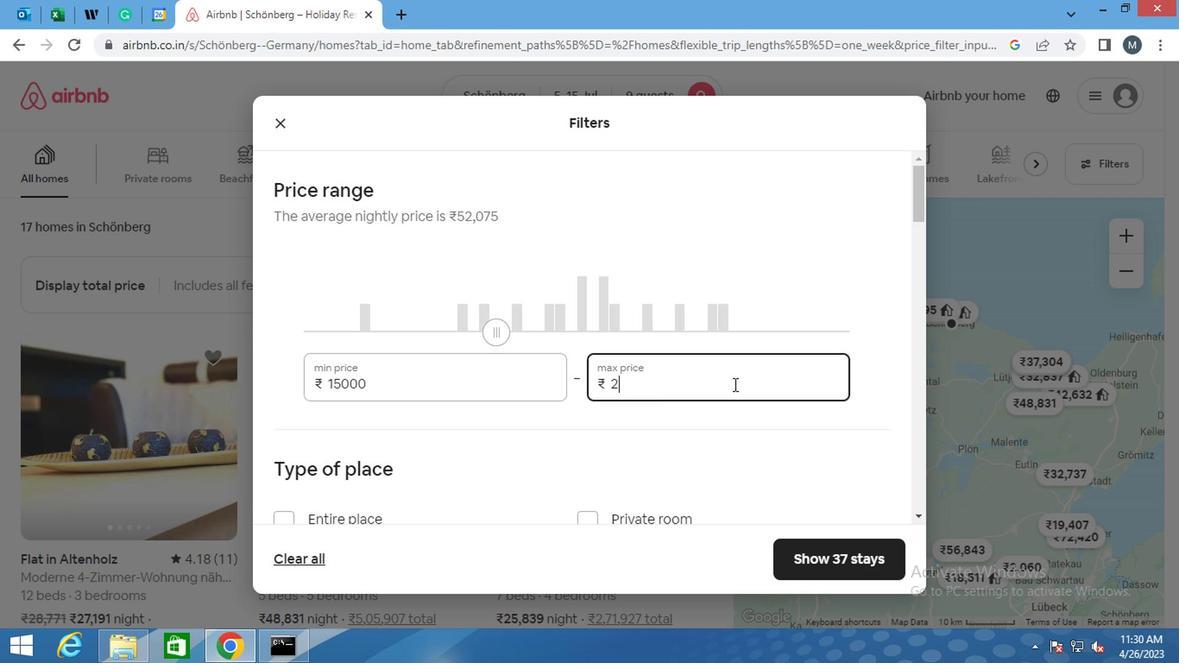 
Action: Key pressed 5000
Screenshot: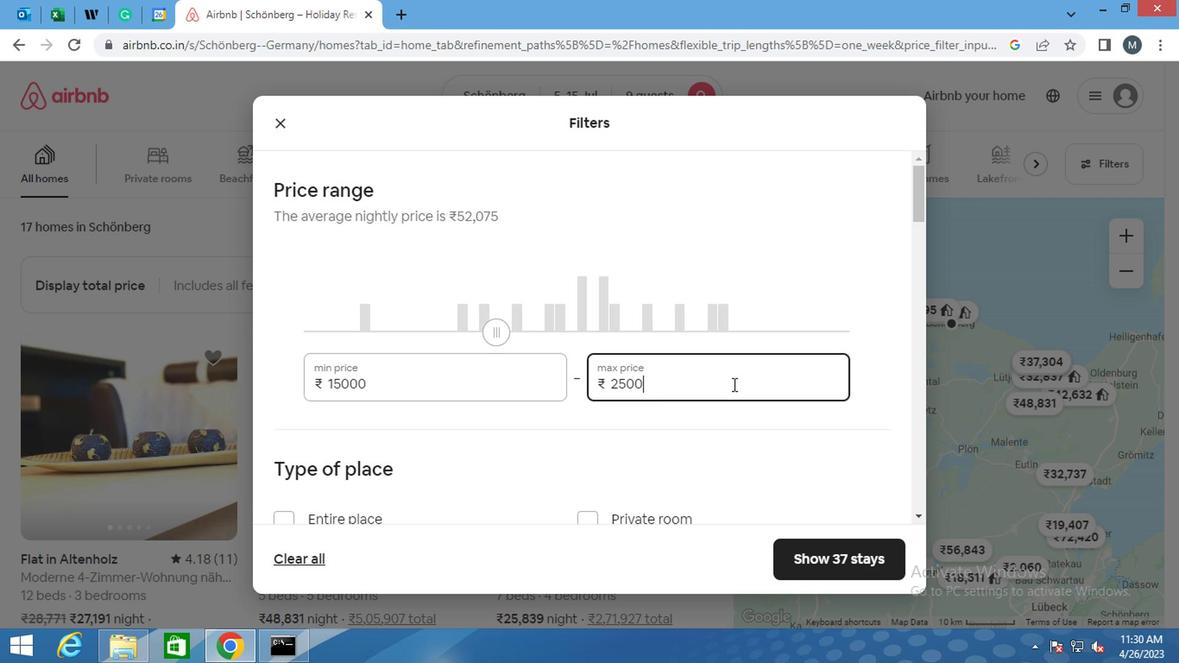 
Action: Mouse moved to (726, 383)
Screenshot: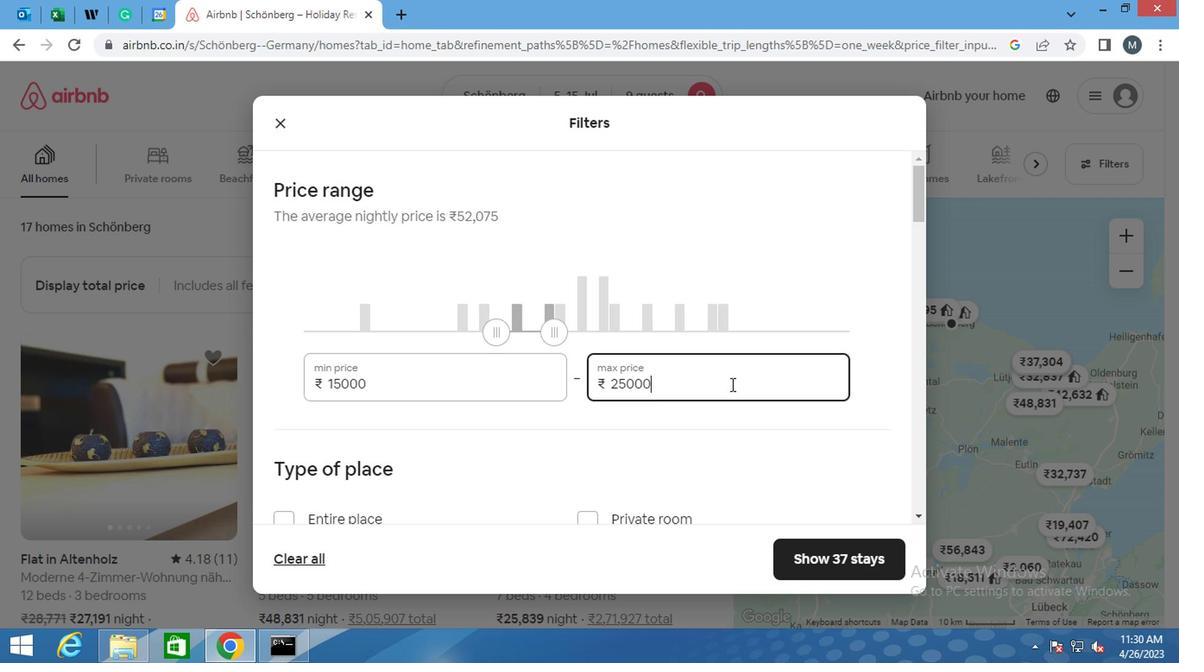 
Action: Mouse scrolled (726, 382) with delta (0, -1)
Screenshot: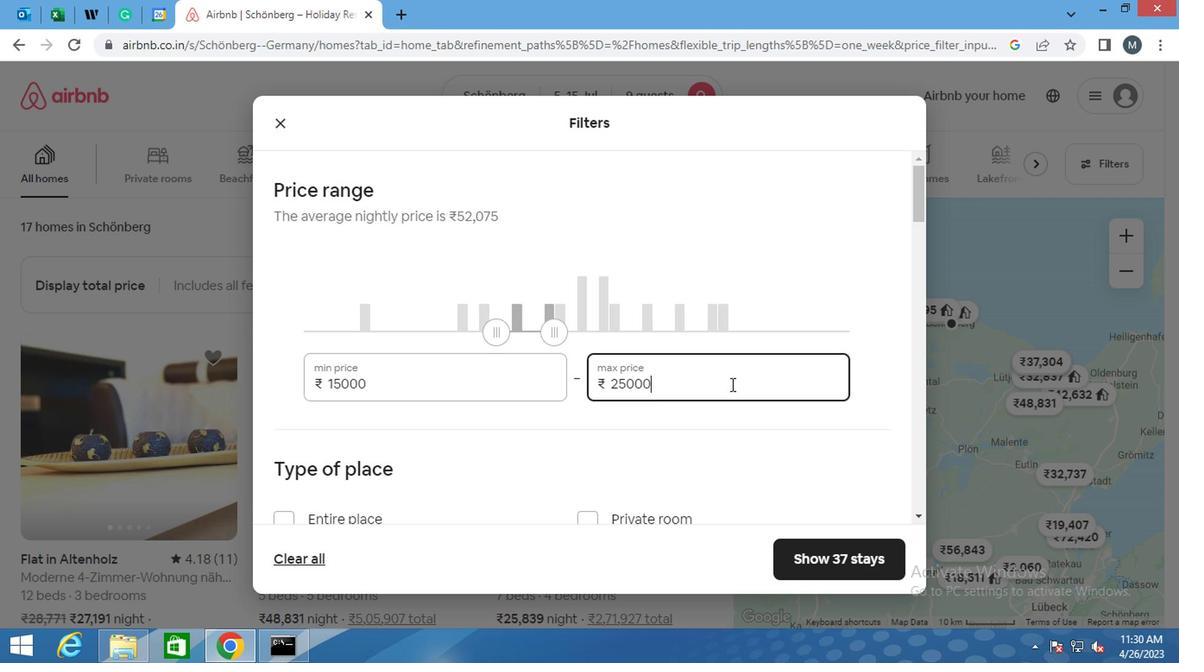 
Action: Mouse scrolled (726, 382) with delta (0, -1)
Screenshot: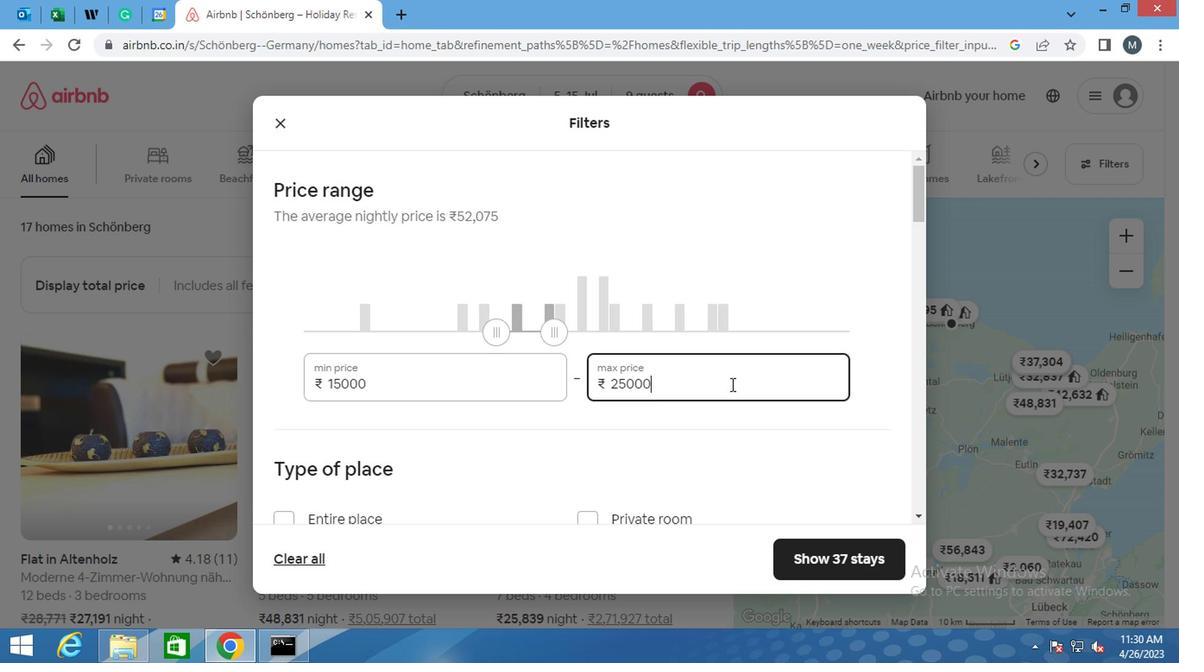 
Action: Mouse moved to (640, 375)
Screenshot: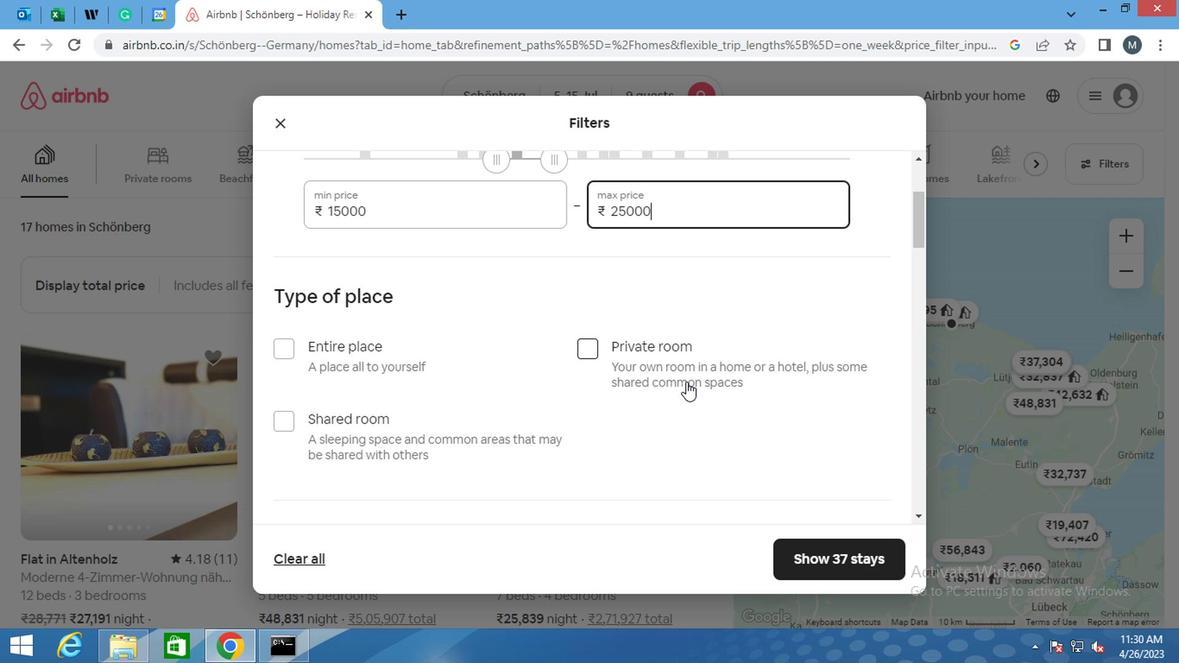 
Action: Mouse scrolled (640, 375) with delta (0, 0)
Screenshot: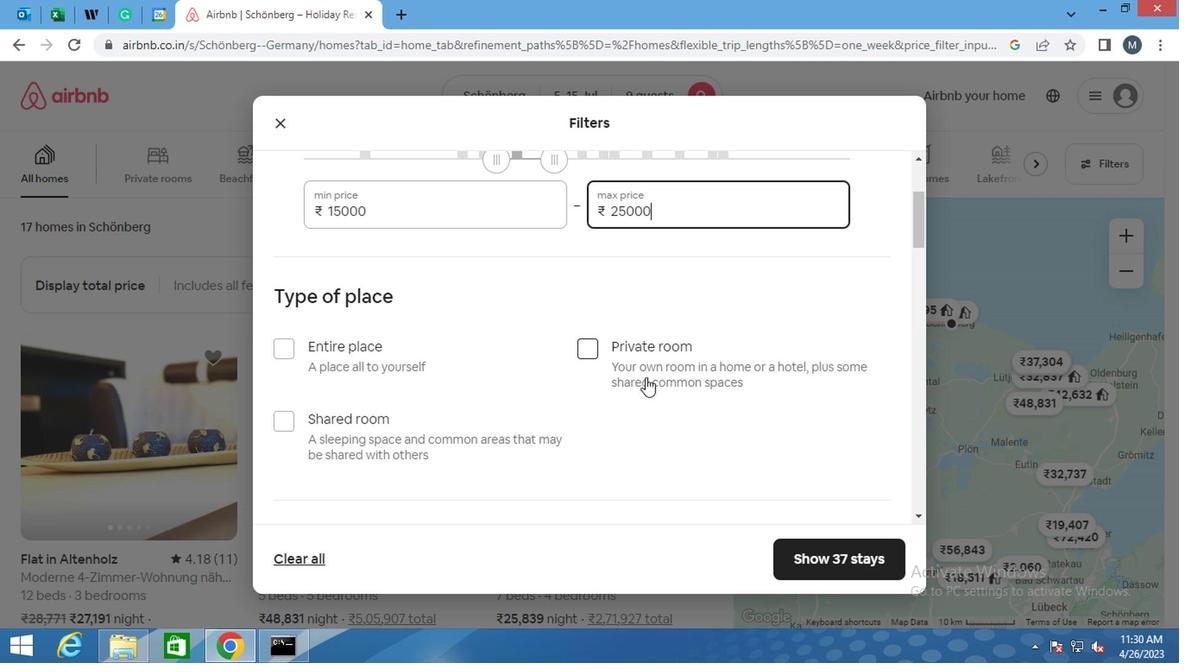
Action: Mouse moved to (639, 375)
Screenshot: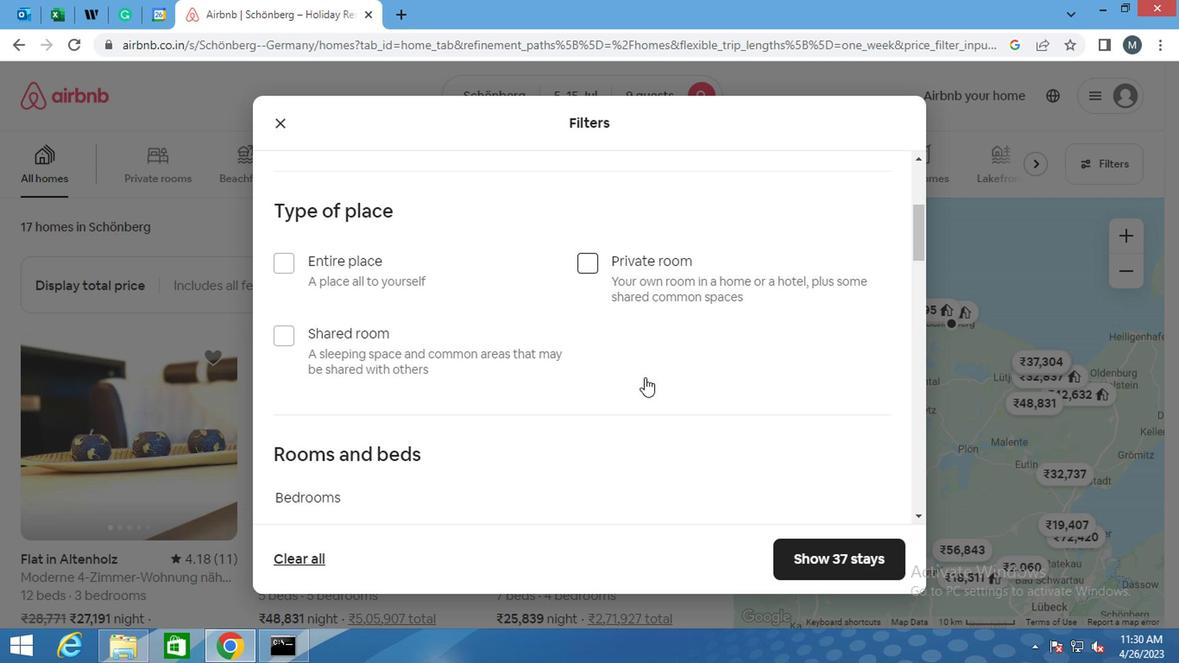 
Action: Mouse scrolled (639, 375) with delta (0, 0)
Screenshot: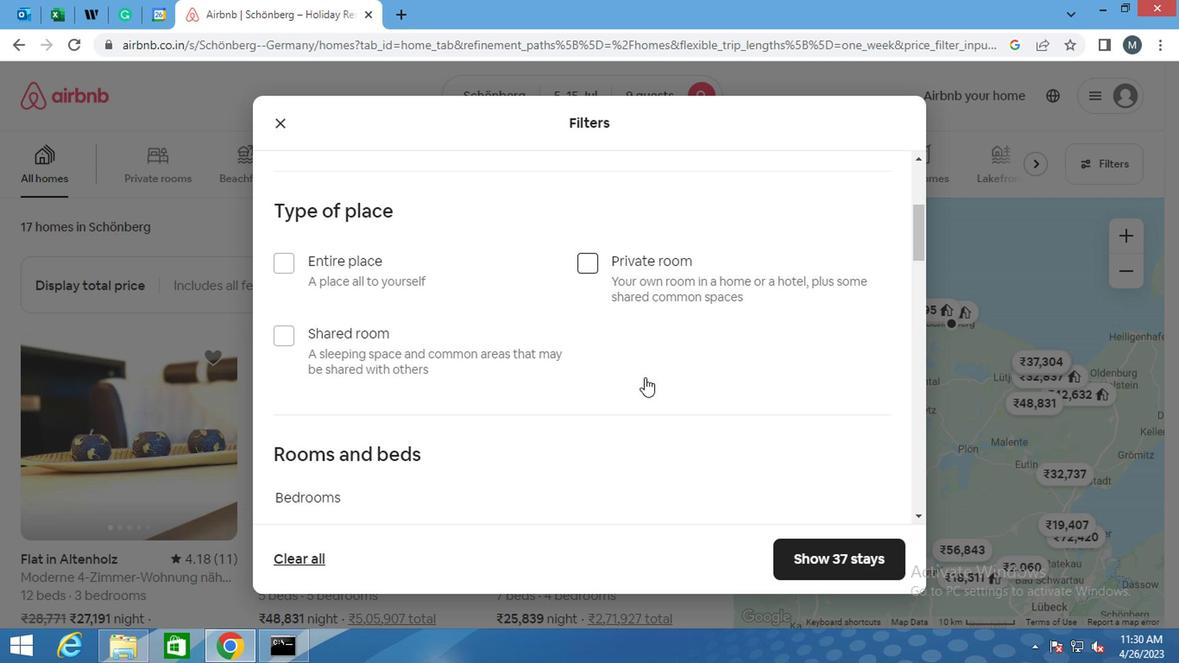 
Action: Mouse moved to (292, 168)
Screenshot: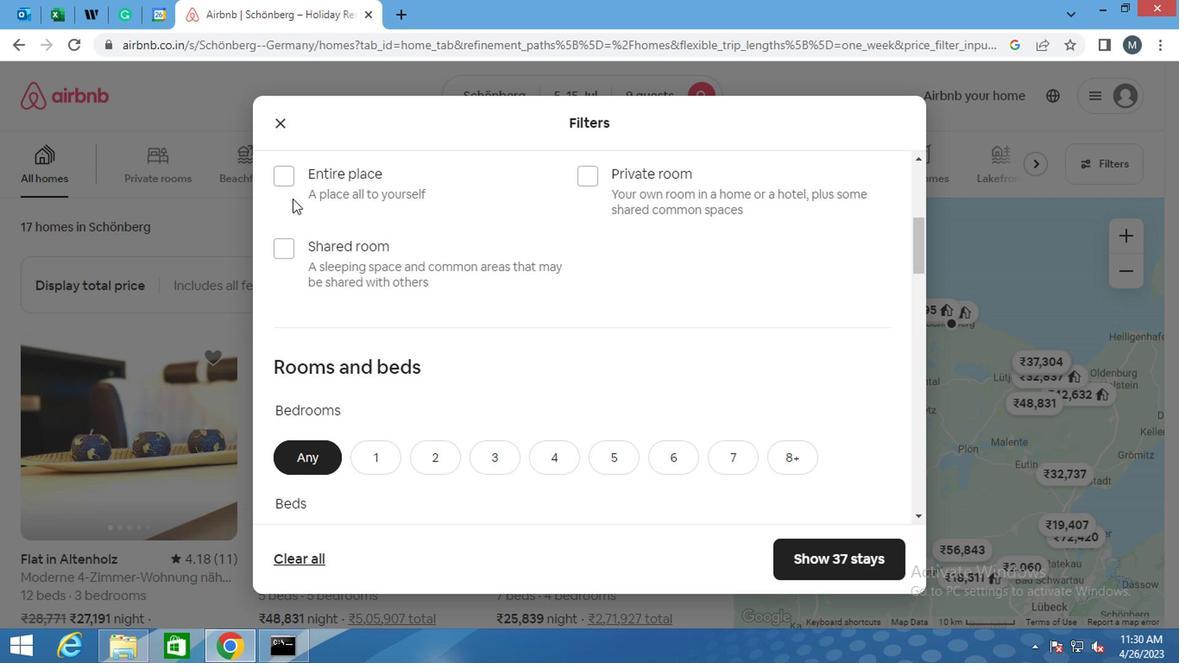 
Action: Mouse pressed left at (292, 168)
Screenshot: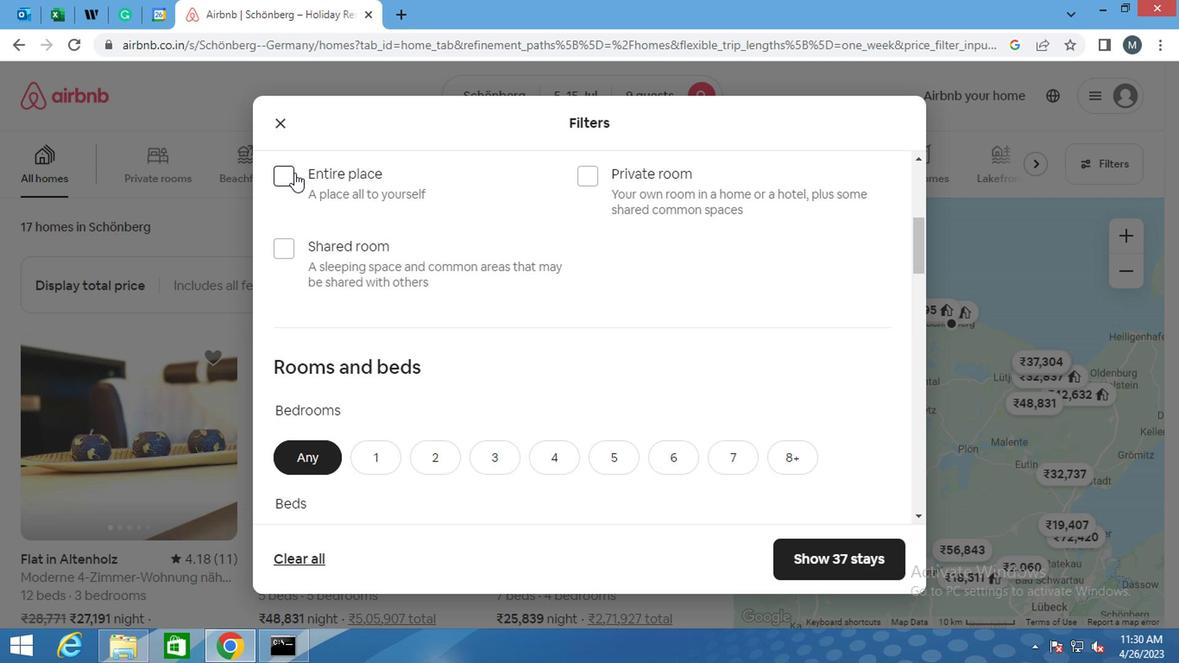 
Action: Mouse moved to (382, 321)
Screenshot: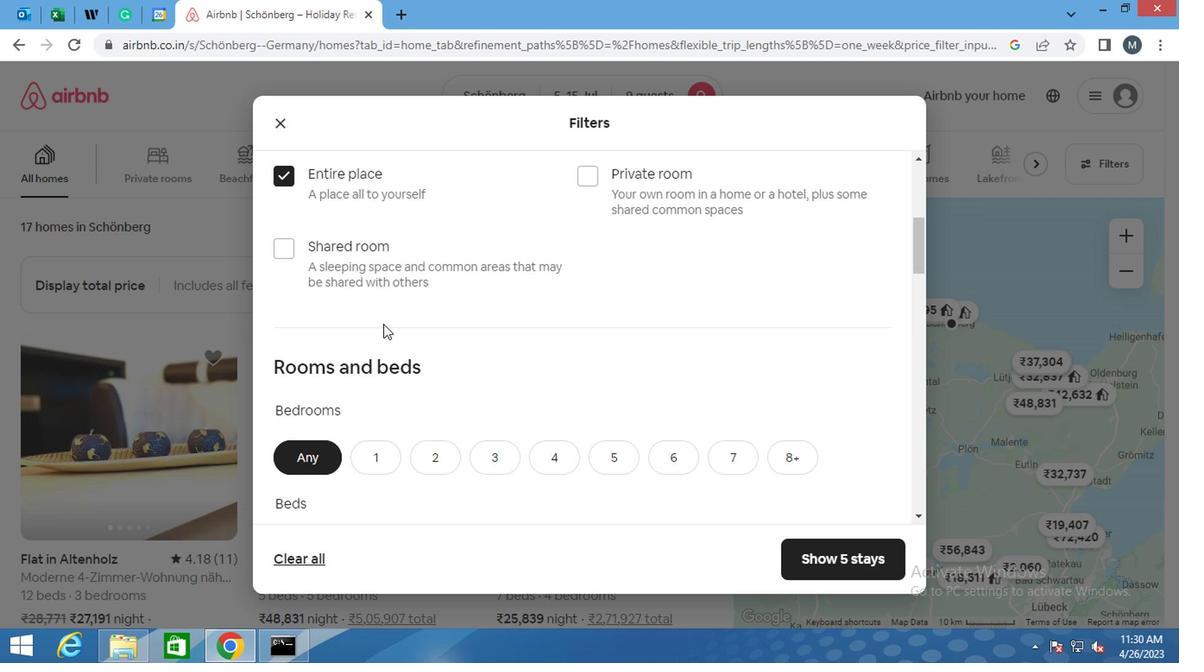 
Action: Mouse scrolled (382, 320) with delta (0, -1)
Screenshot: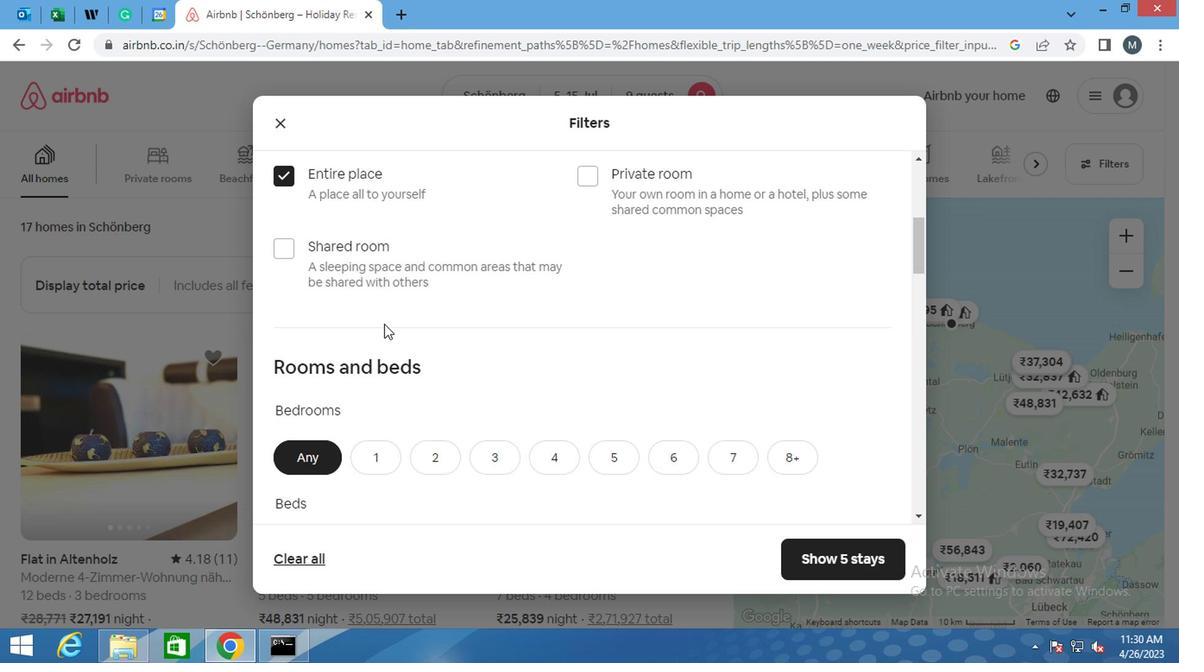
Action: Mouse moved to (386, 324)
Screenshot: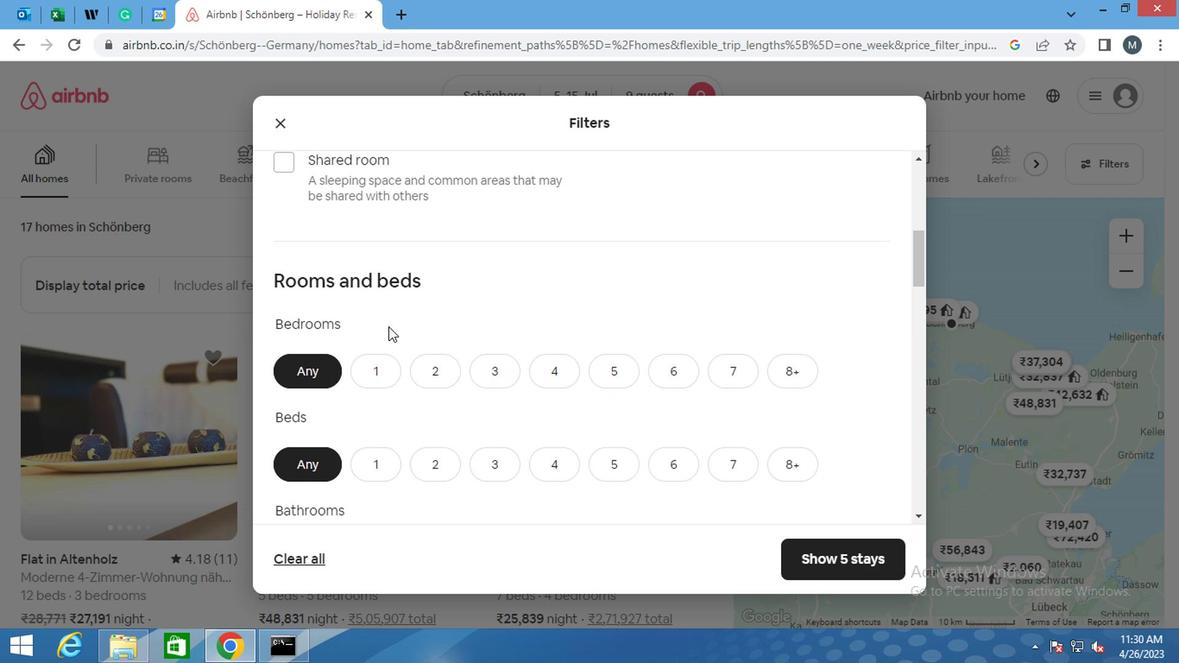 
Action: Mouse scrolled (386, 323) with delta (0, -1)
Screenshot: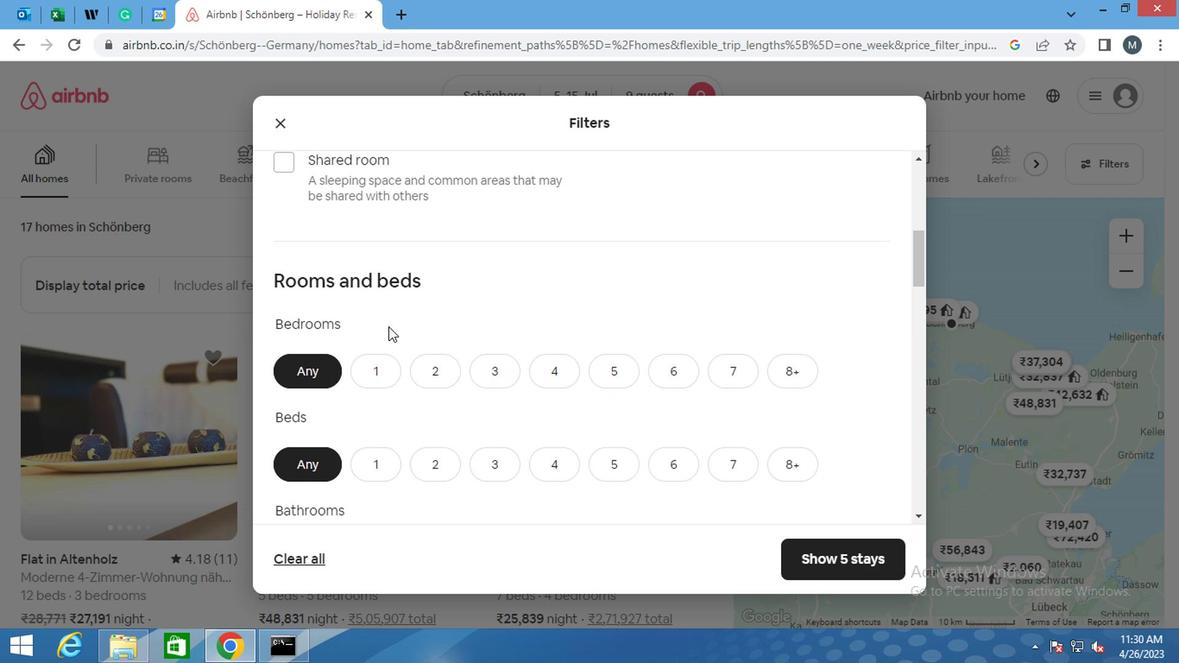 
Action: Mouse moved to (602, 279)
Screenshot: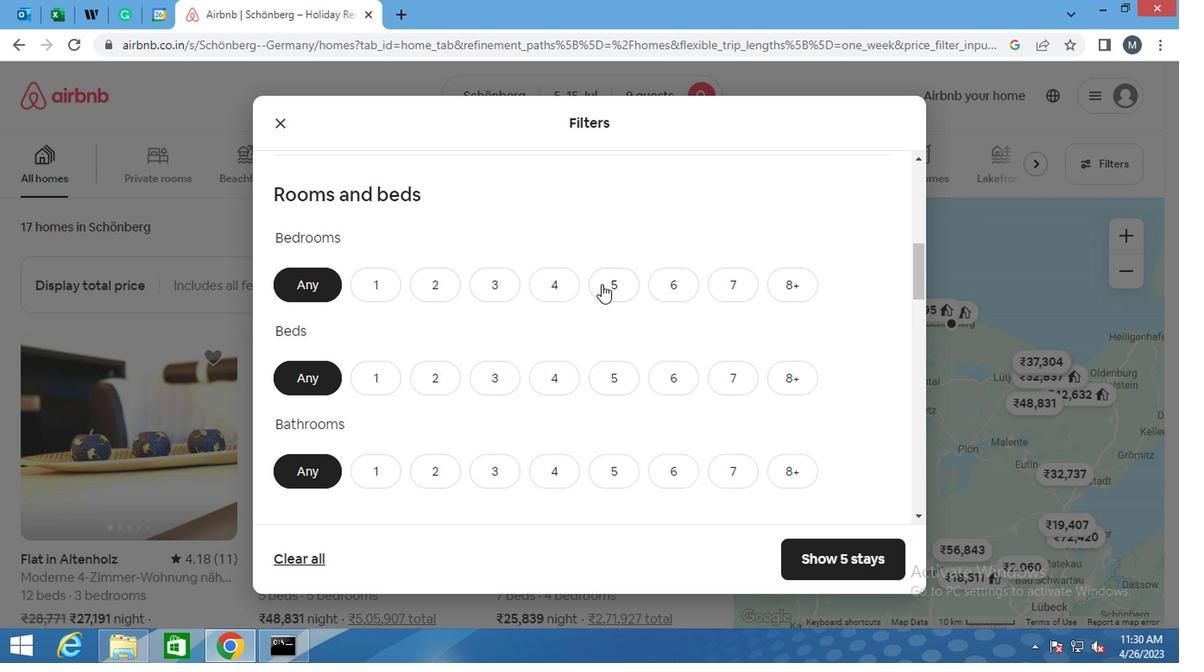 
Action: Mouse pressed left at (602, 279)
Screenshot: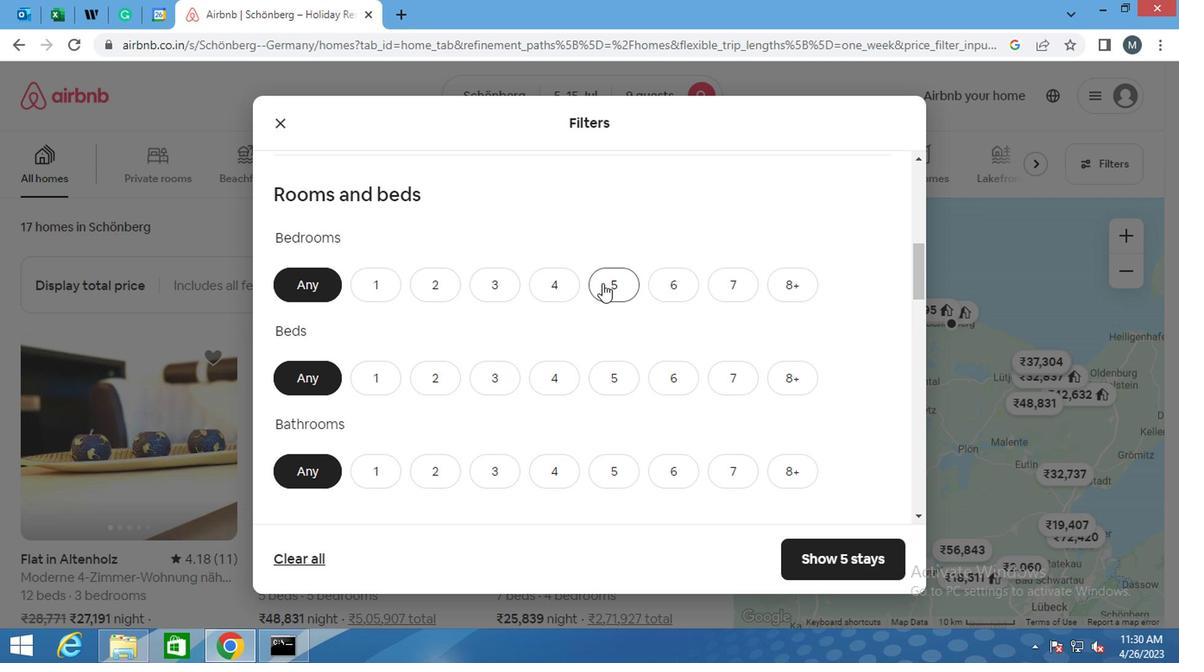 
Action: Mouse moved to (590, 383)
Screenshot: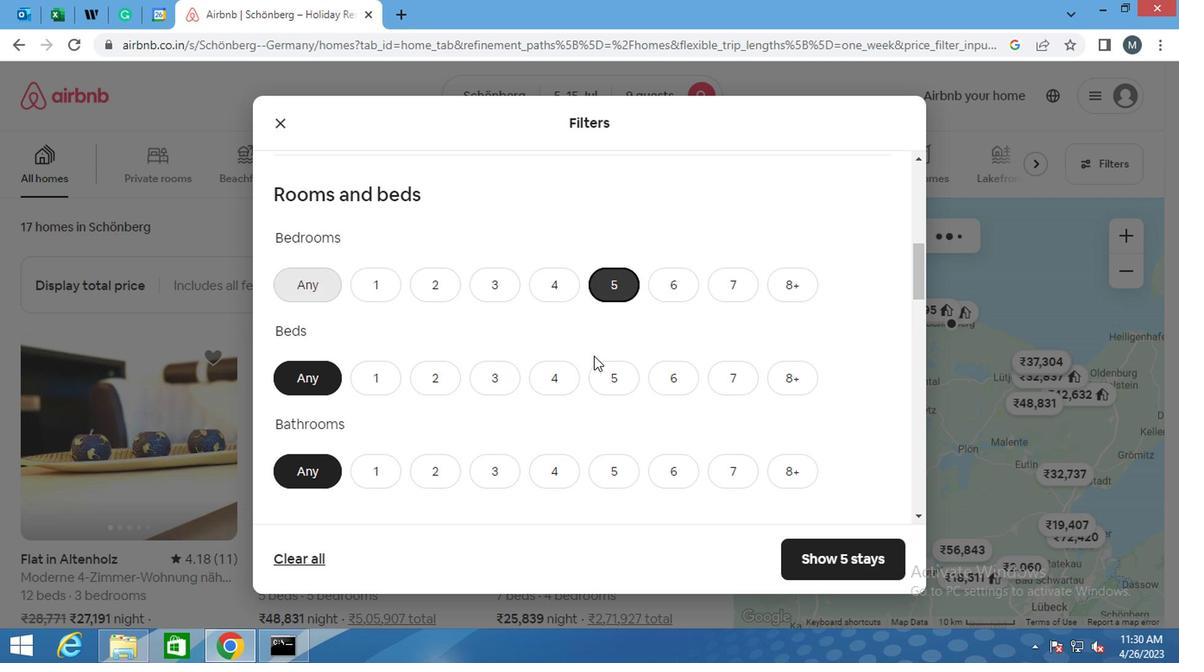 
Action: Mouse pressed left at (590, 383)
Screenshot: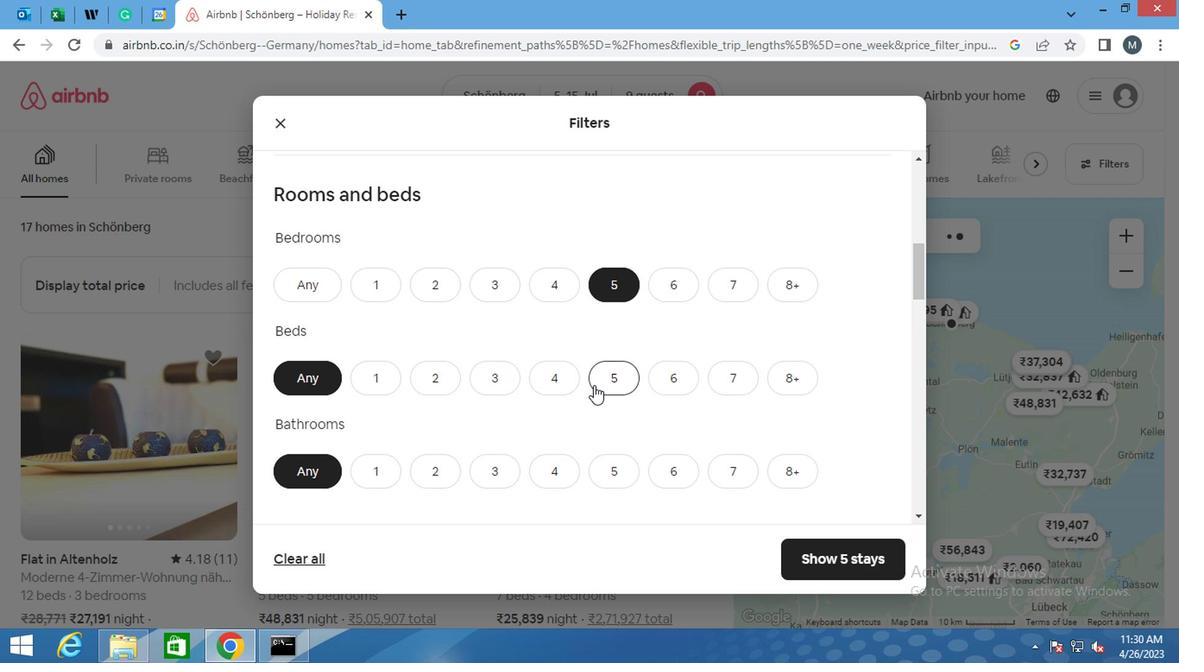 
Action: Mouse moved to (601, 475)
Screenshot: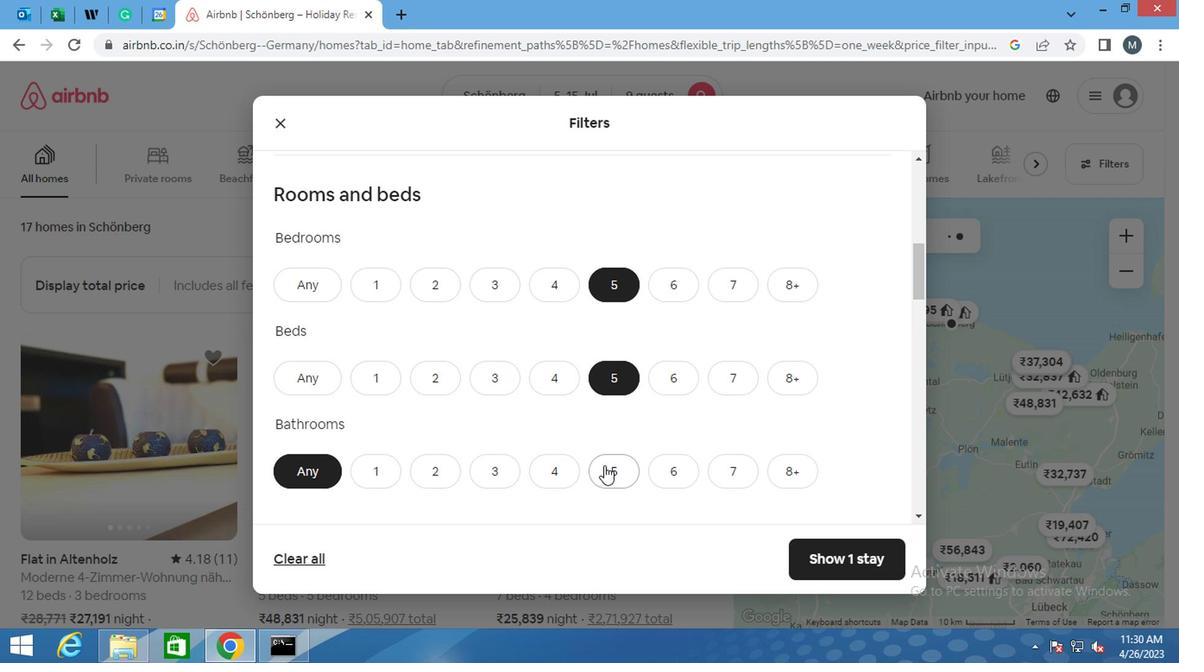 
Action: Mouse pressed left at (601, 475)
Screenshot: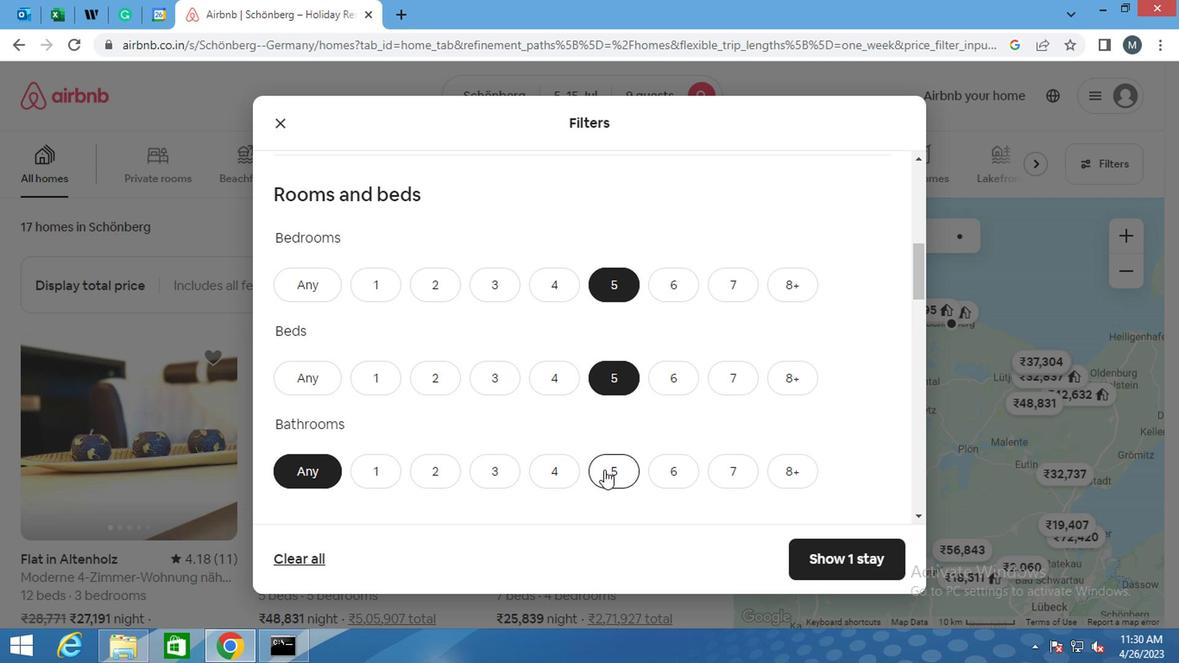 
Action: Mouse moved to (433, 405)
Screenshot: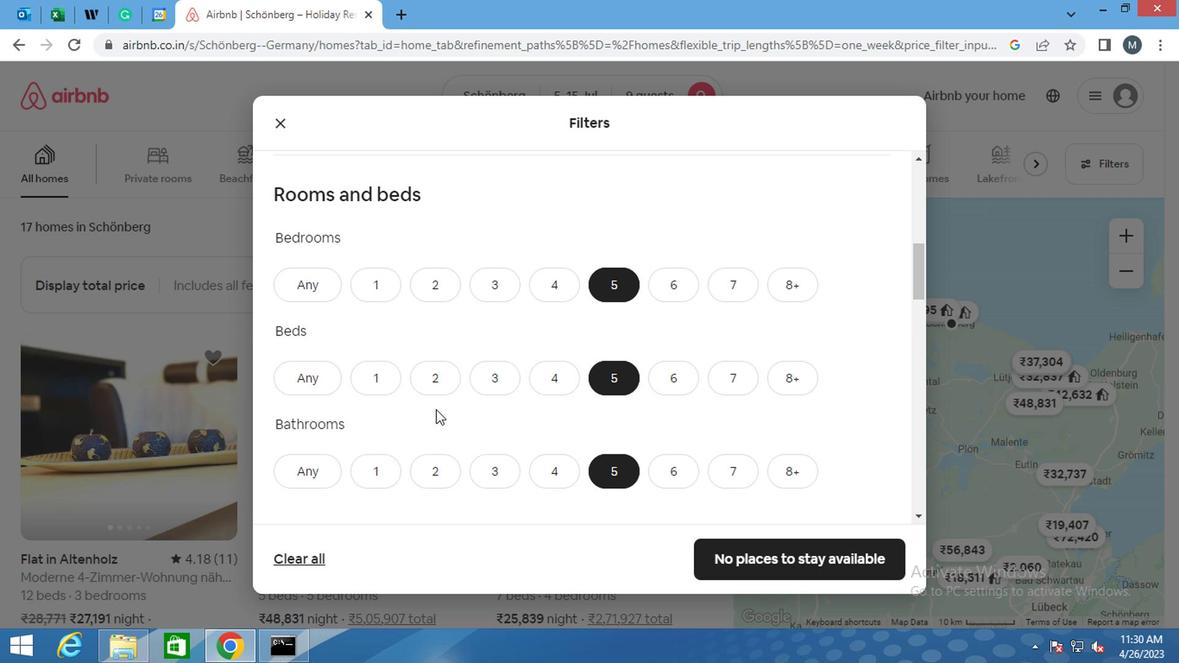 
Action: Mouse scrolled (433, 404) with delta (0, -1)
Screenshot: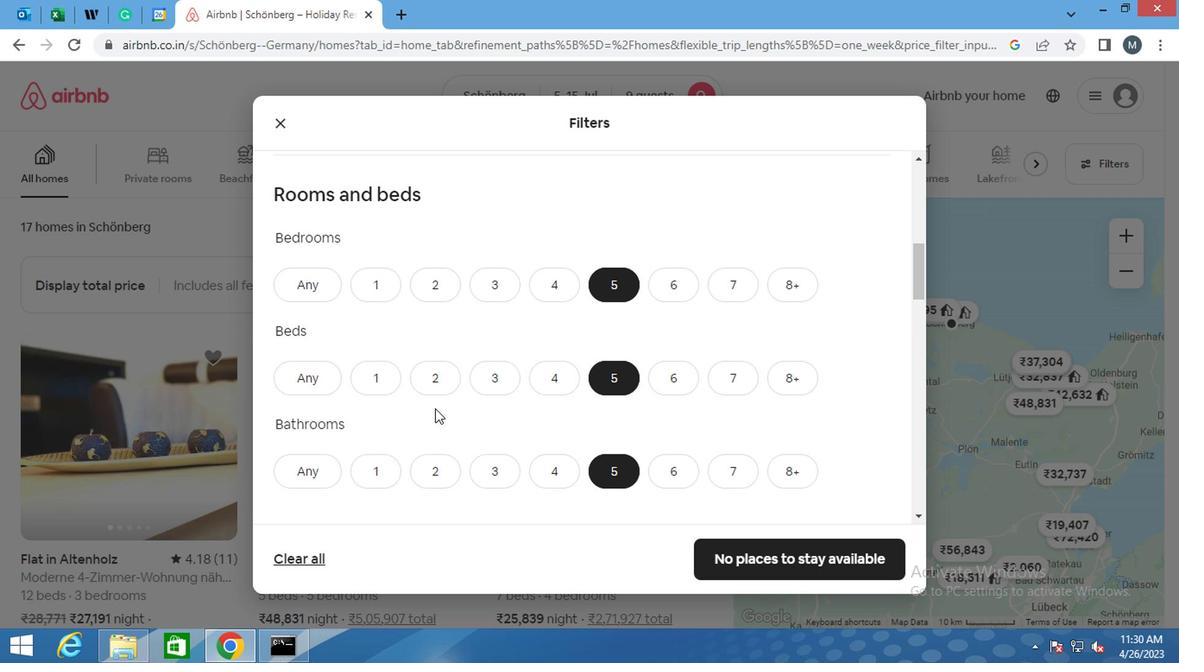 
Action: Mouse scrolled (433, 404) with delta (0, -1)
Screenshot: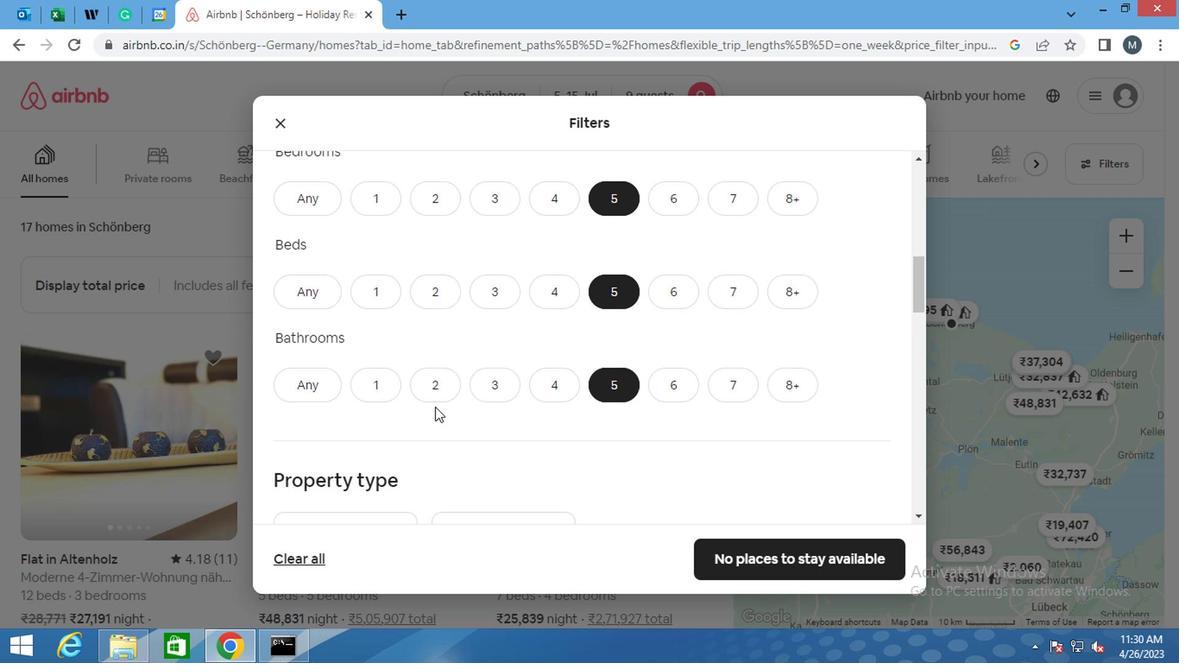 
Action: Mouse moved to (318, 399)
Screenshot: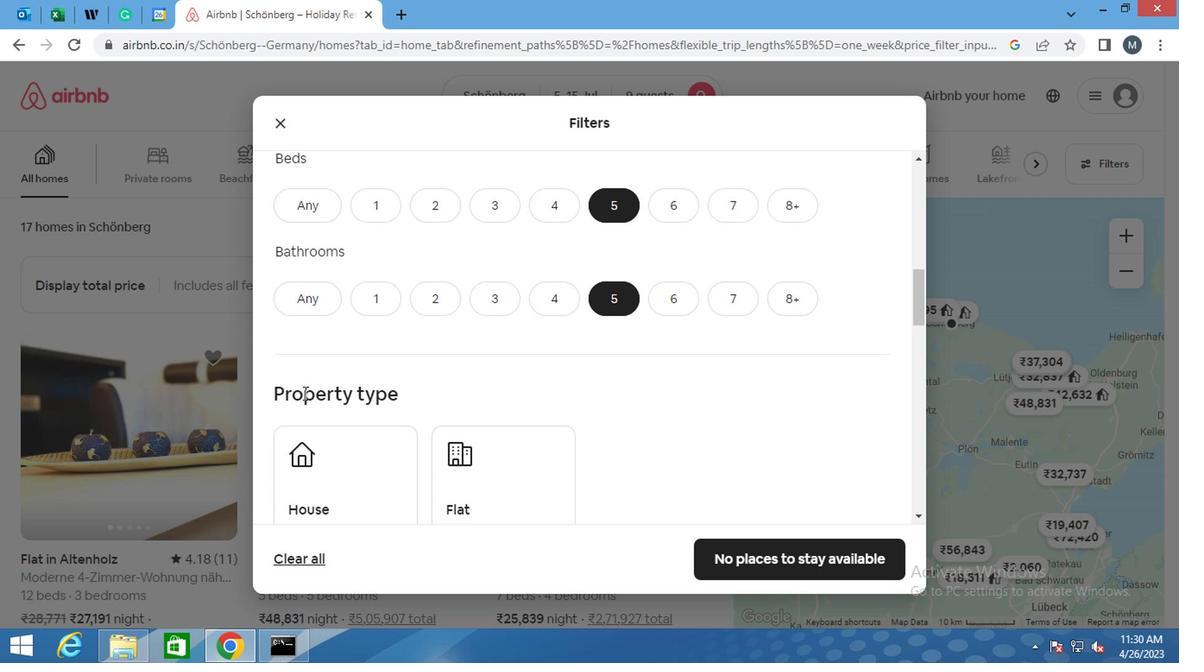 
Action: Mouse scrolled (318, 398) with delta (0, -1)
Screenshot: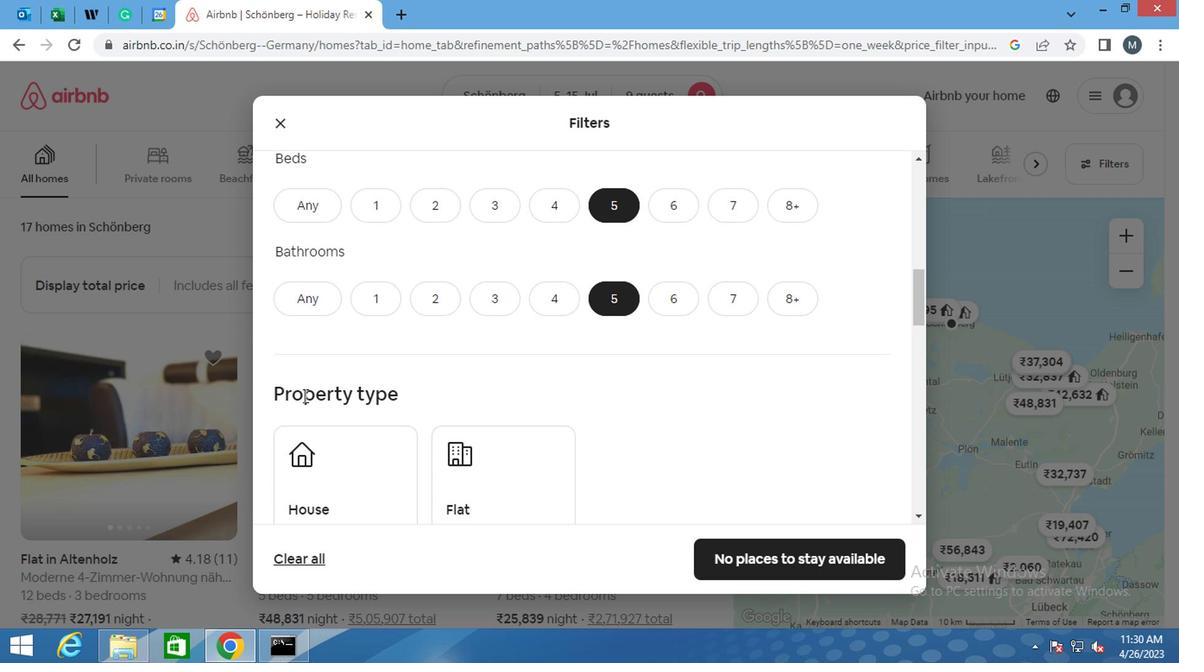 
Action: Mouse moved to (318, 400)
Screenshot: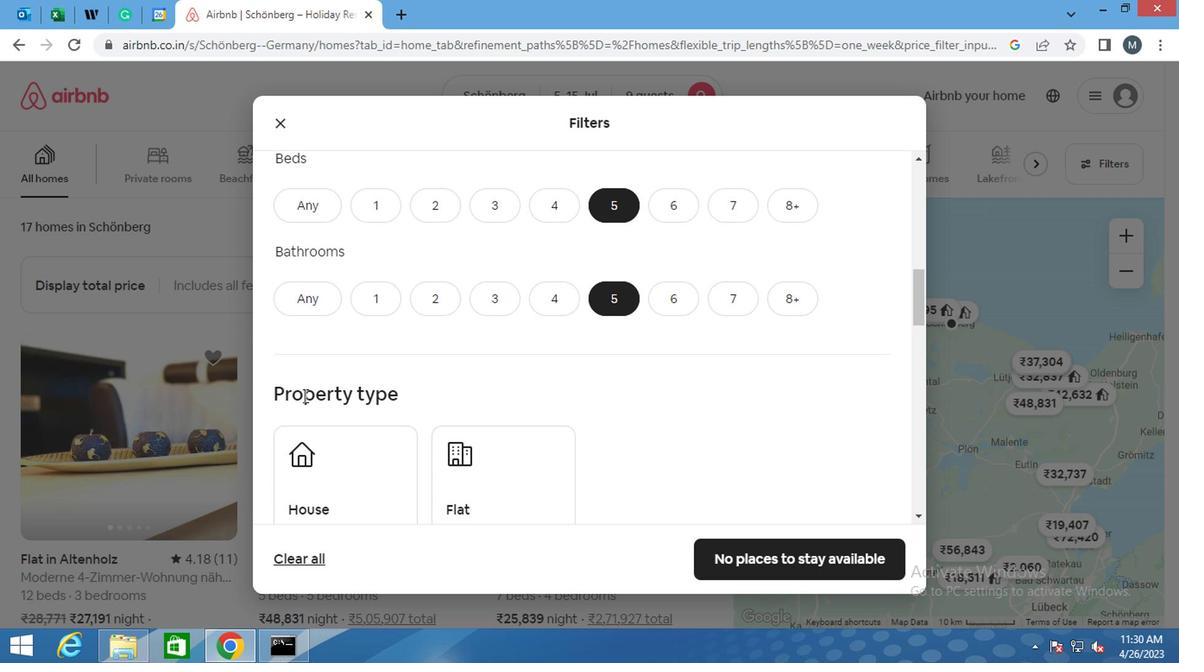 
Action: Mouse scrolled (318, 399) with delta (0, 0)
Screenshot: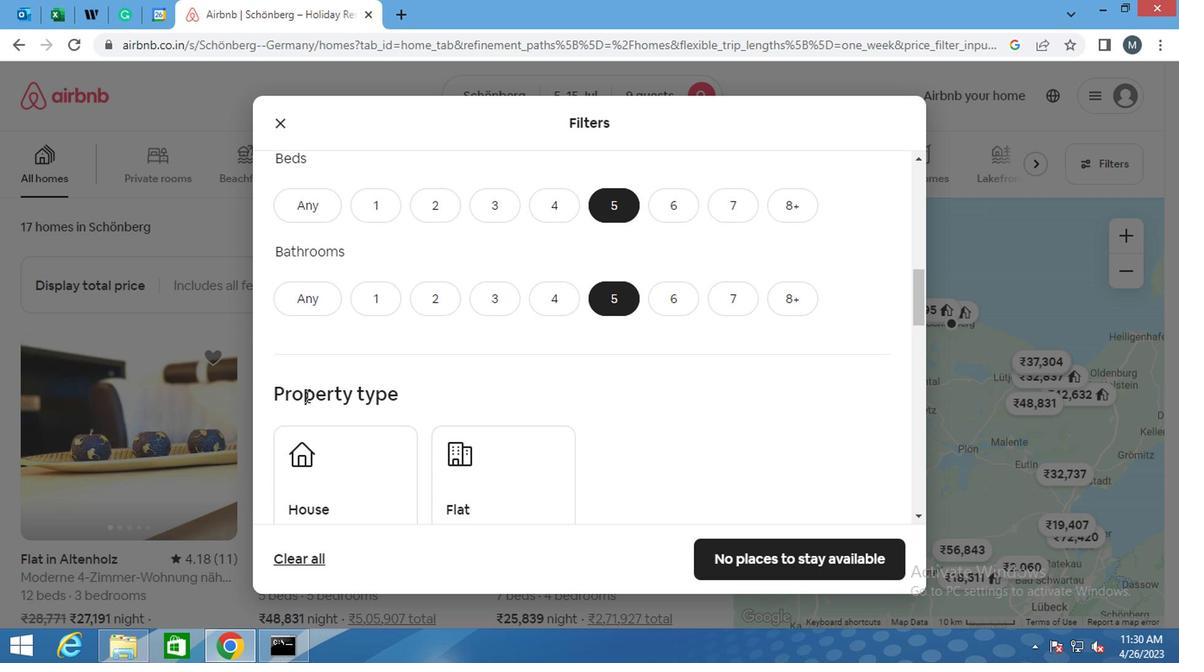 
Action: Mouse moved to (338, 312)
Screenshot: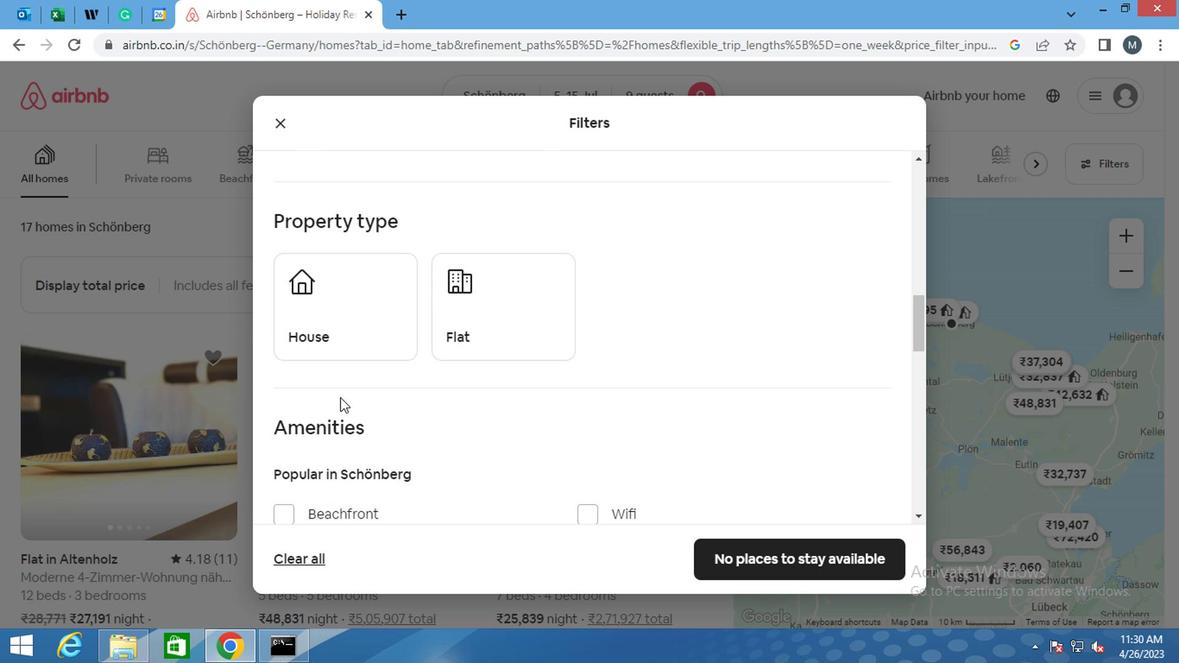 
Action: Mouse pressed left at (338, 312)
Screenshot: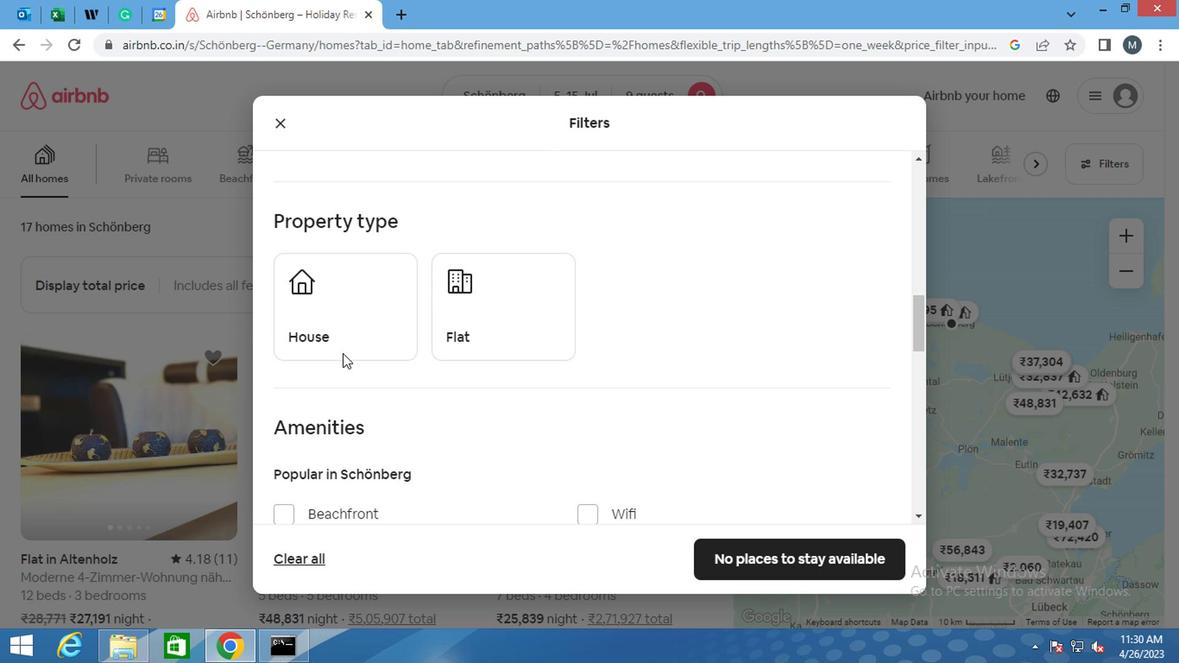 
Action: Mouse moved to (477, 301)
Screenshot: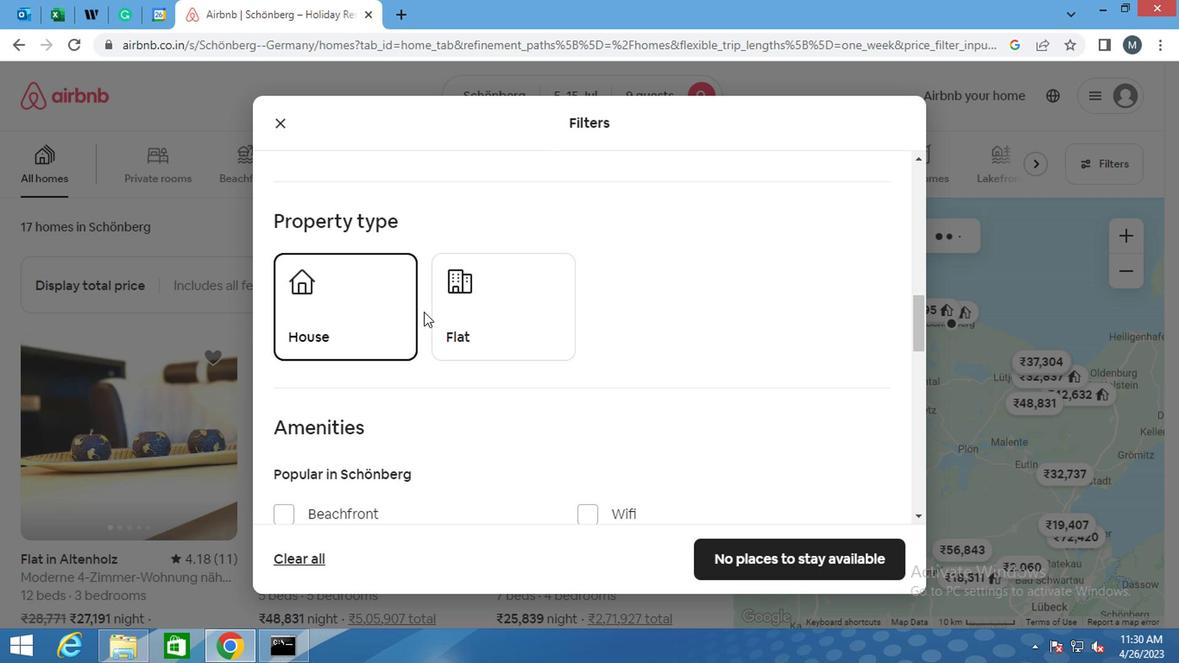 
Action: Mouse pressed left at (477, 301)
Screenshot: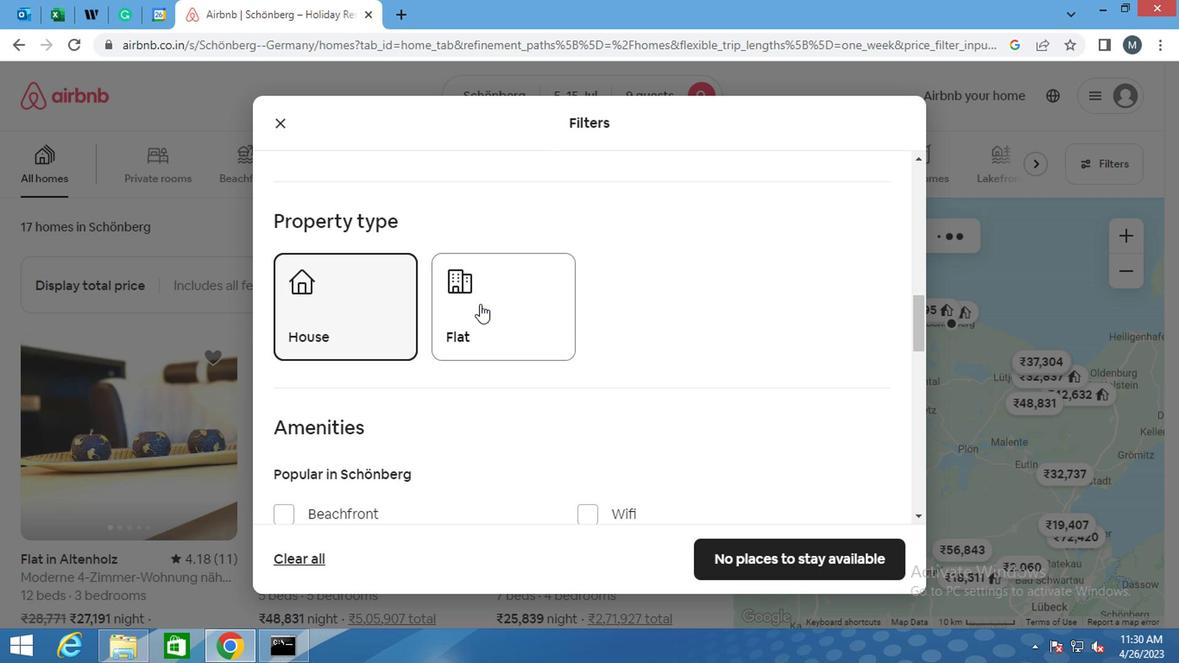 
Action: Mouse moved to (466, 301)
Screenshot: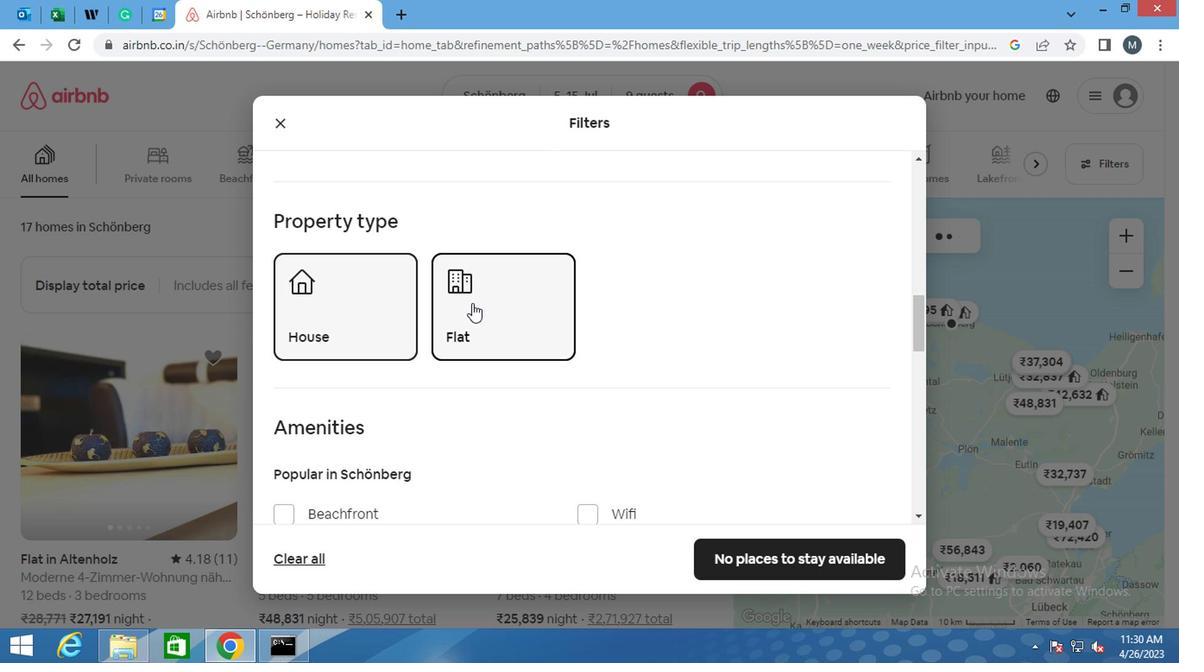 
Action: Mouse scrolled (466, 300) with delta (0, -1)
Screenshot: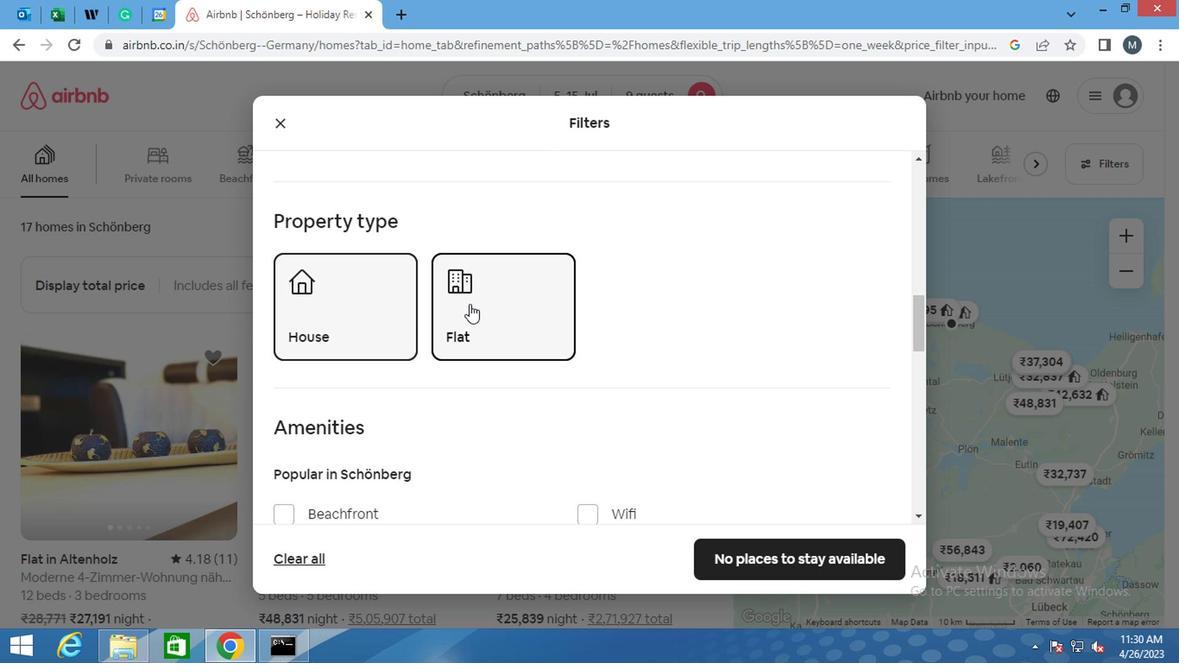 
Action: Mouse scrolled (466, 300) with delta (0, -1)
Screenshot: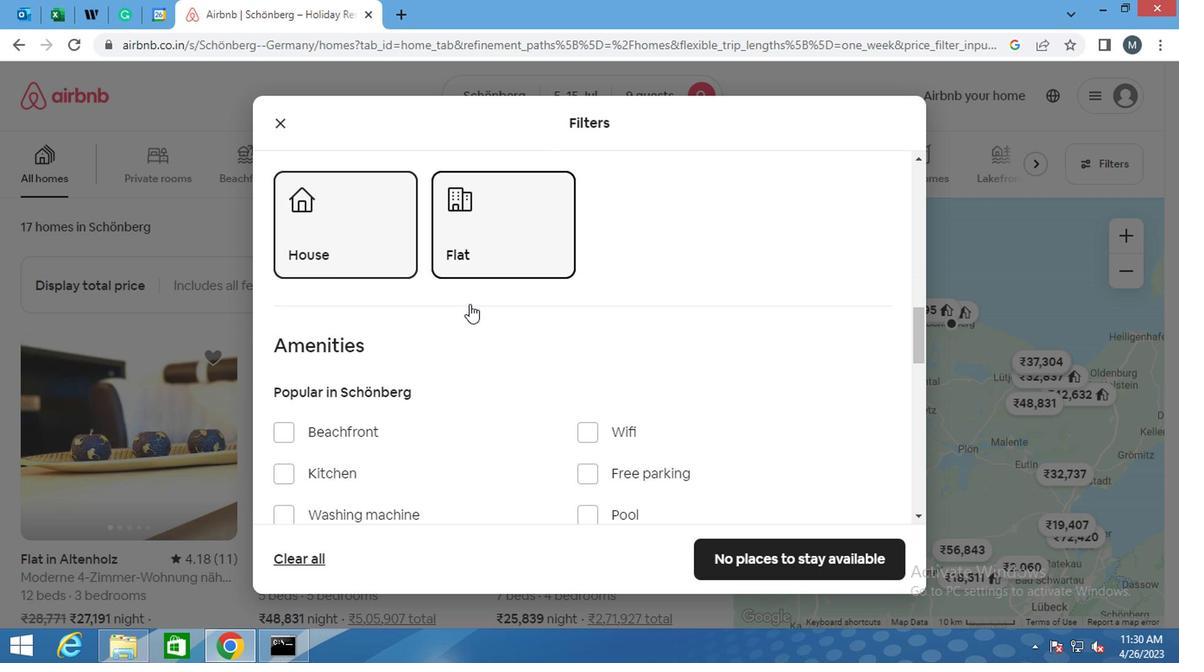 
Action: Mouse moved to (452, 337)
Screenshot: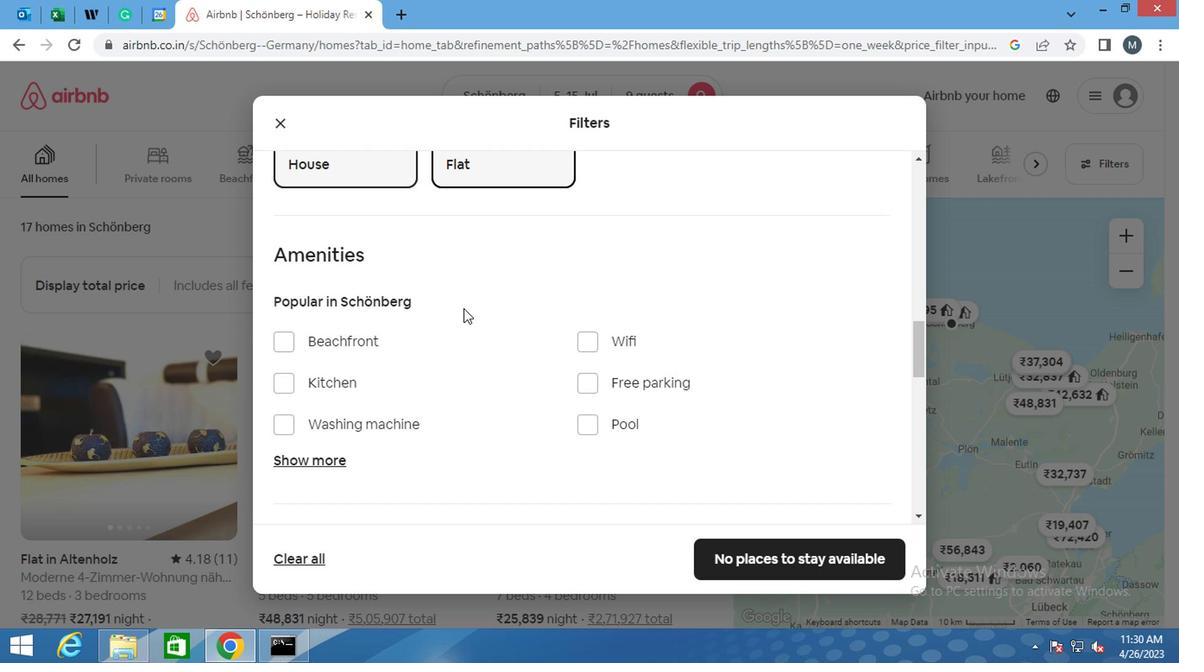 
Action: Mouse scrolled (452, 336) with delta (0, 0)
Screenshot: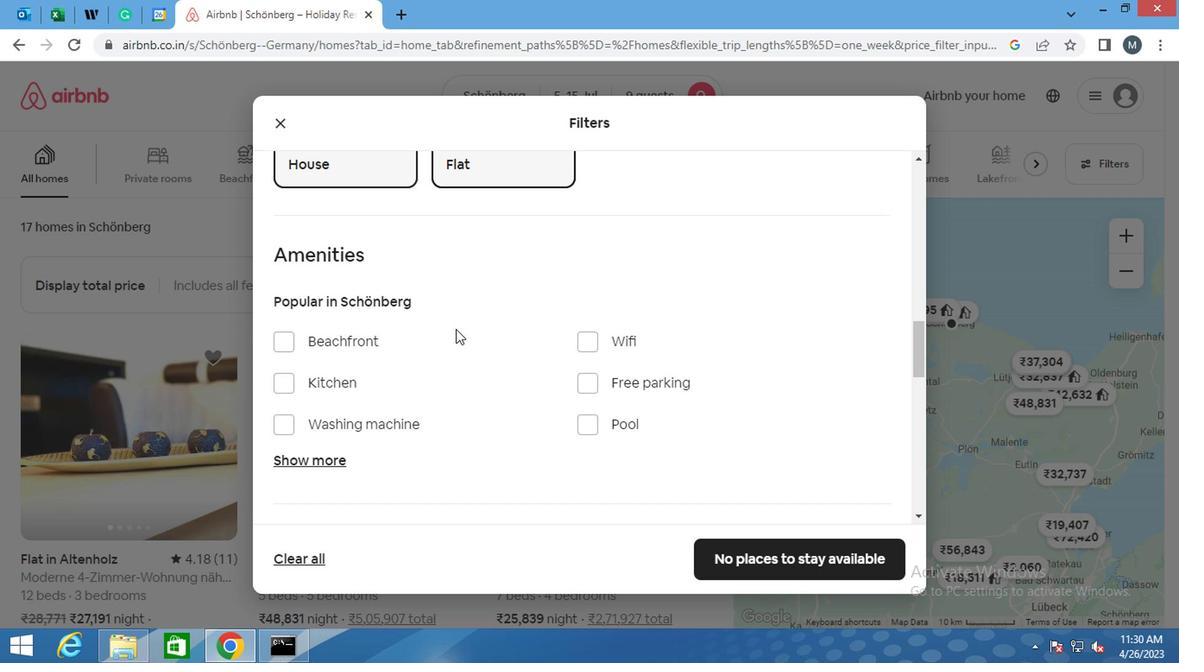
Action: Mouse moved to (438, 347)
Screenshot: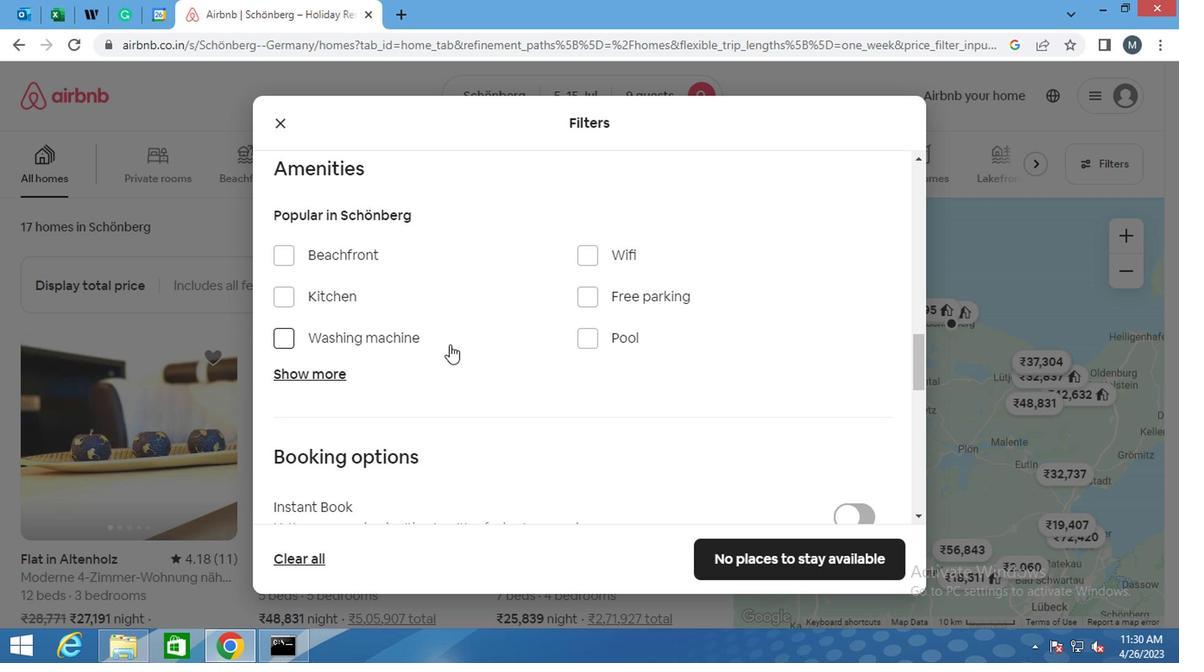 
Action: Mouse scrolled (438, 346) with delta (0, 0)
Screenshot: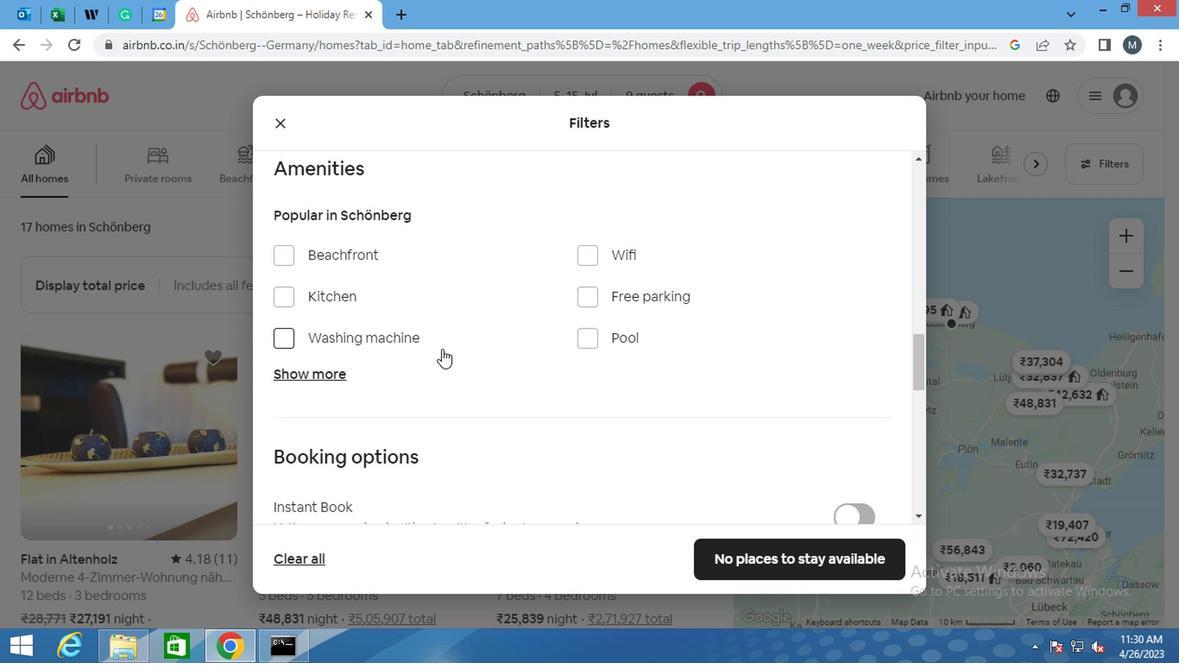 
Action: Mouse scrolled (438, 346) with delta (0, 0)
Screenshot: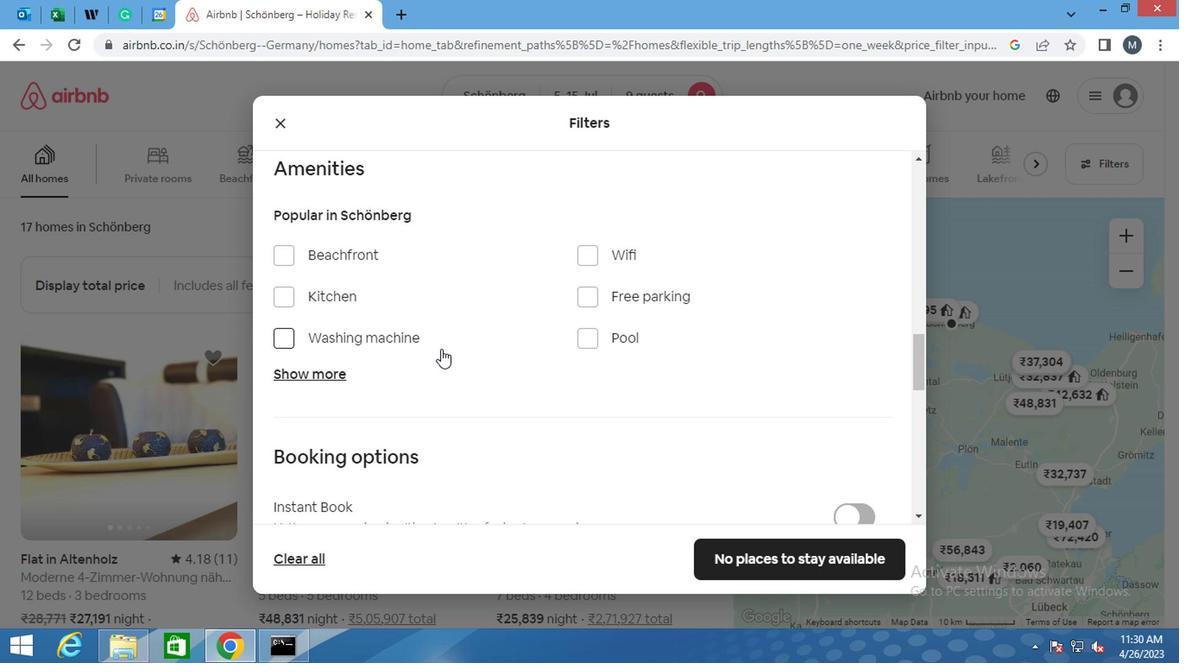 
Action: Mouse moved to (843, 400)
Screenshot: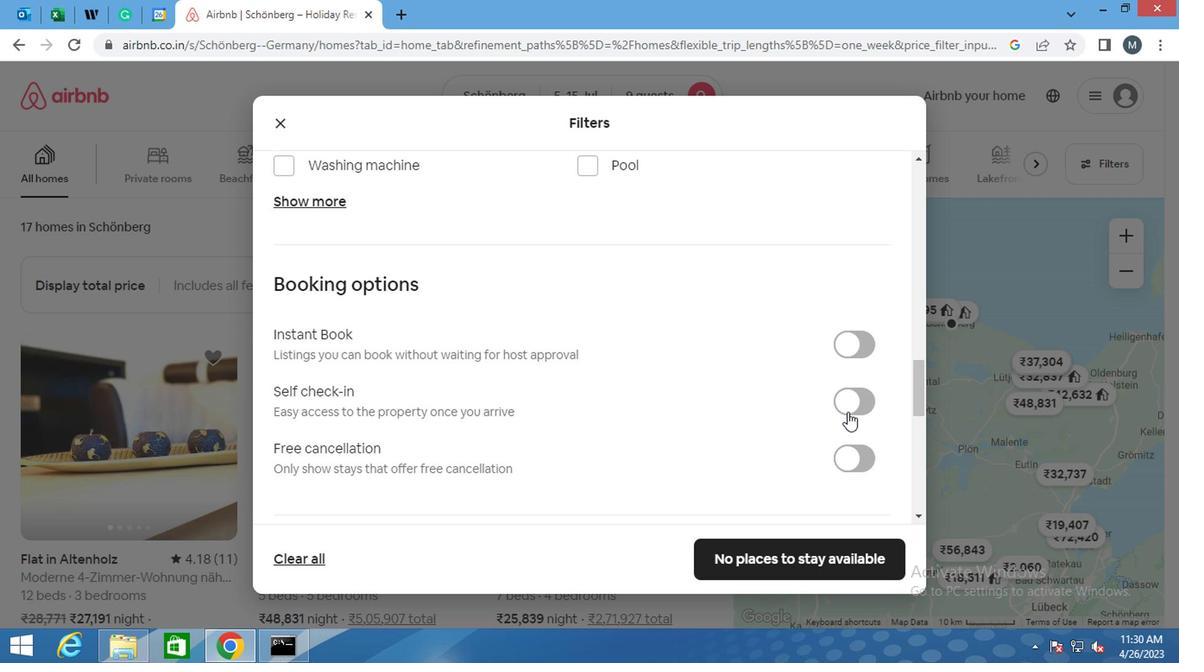 
Action: Mouse pressed left at (843, 400)
Screenshot: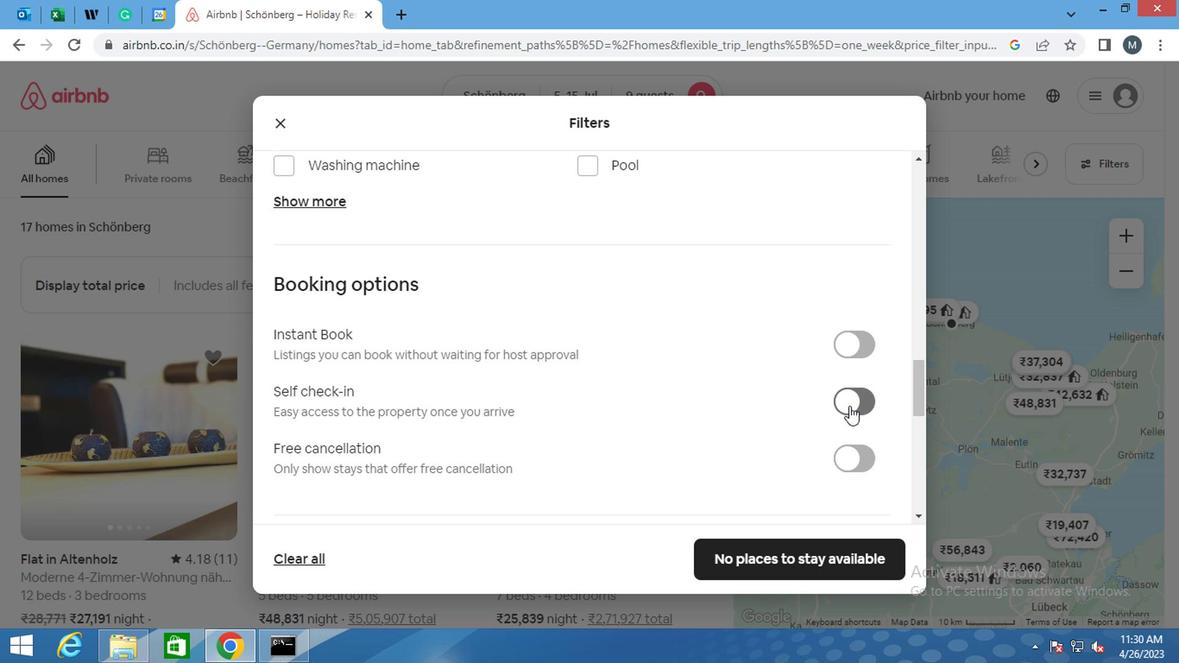 
Action: Mouse moved to (672, 370)
Screenshot: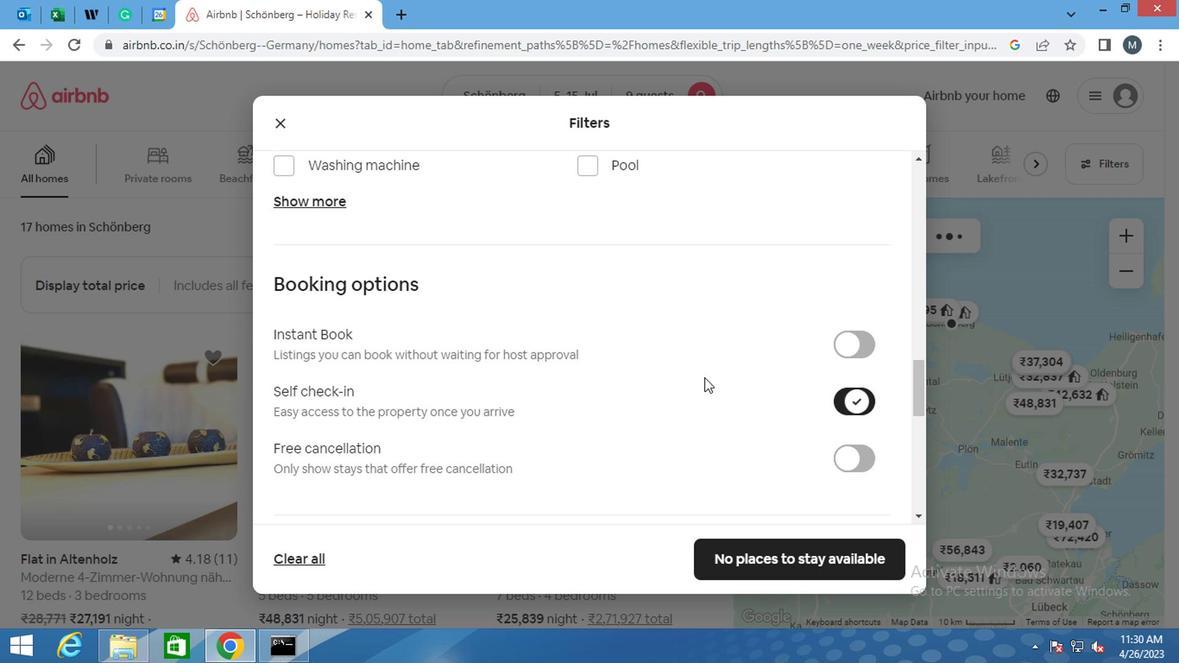 
Action: Mouse scrolled (672, 369) with delta (0, -1)
Screenshot: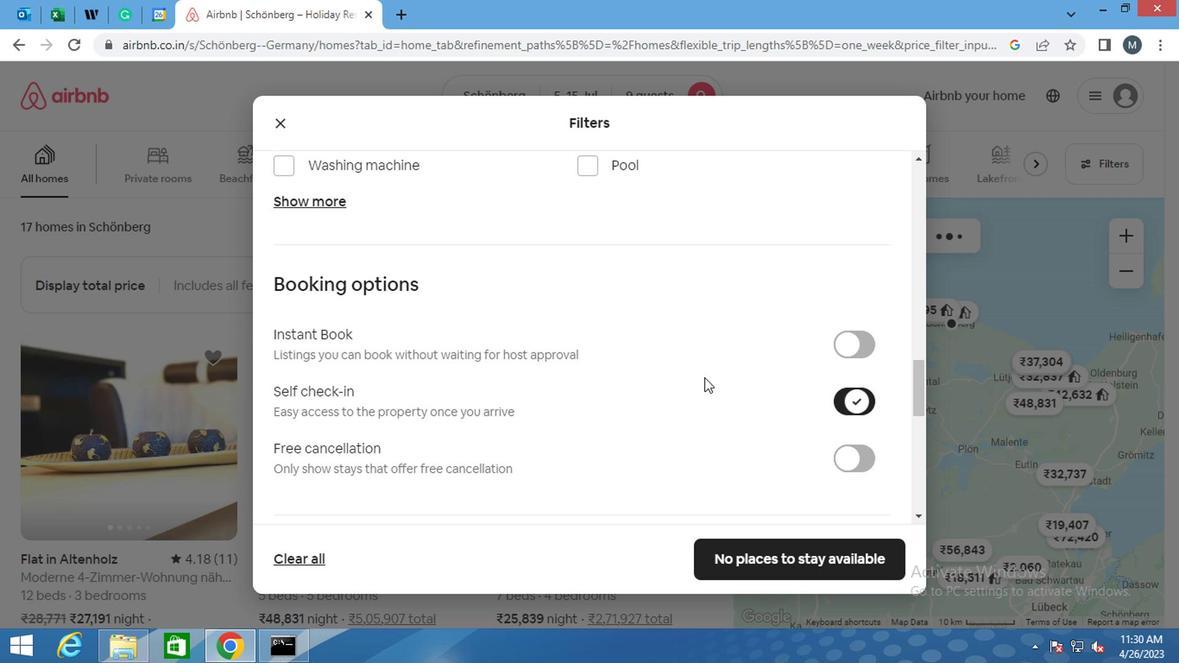 
Action: Mouse moved to (672, 370)
Screenshot: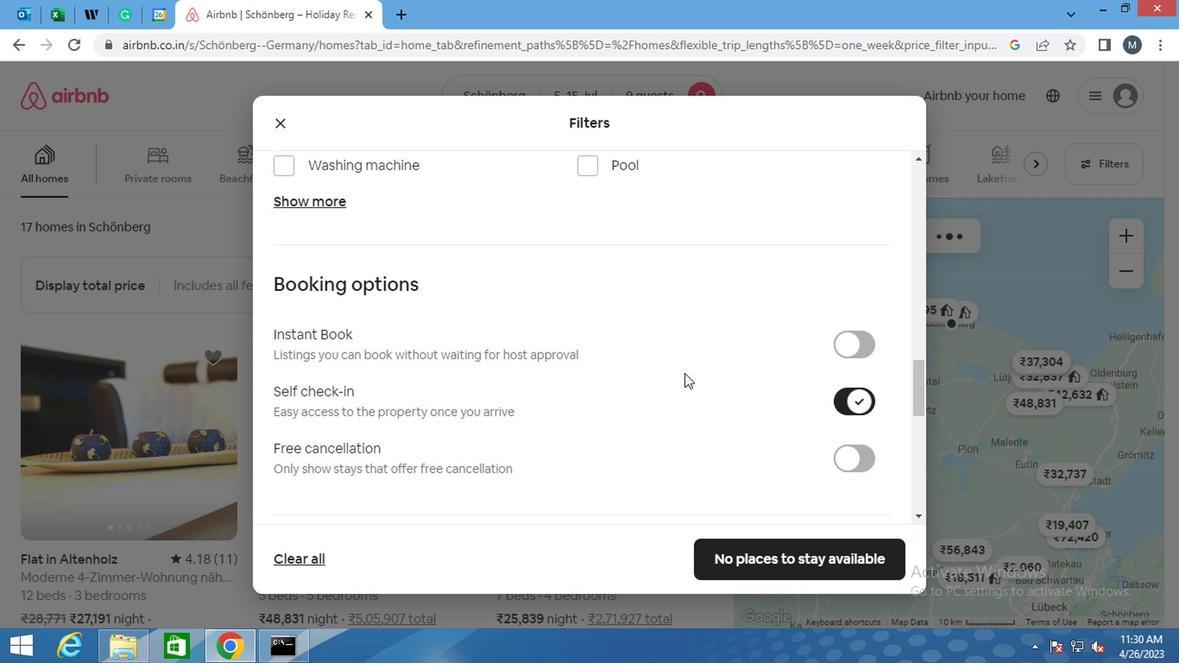 
Action: Mouse scrolled (672, 369) with delta (0, -1)
Screenshot: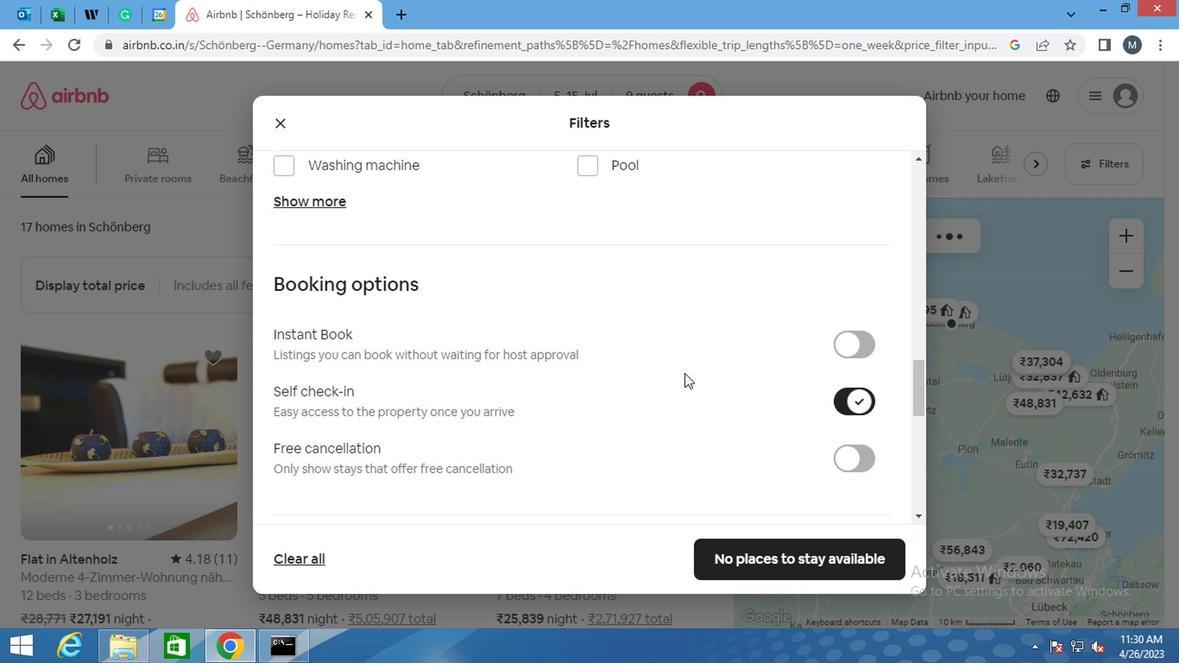
Action: Mouse moved to (653, 377)
Screenshot: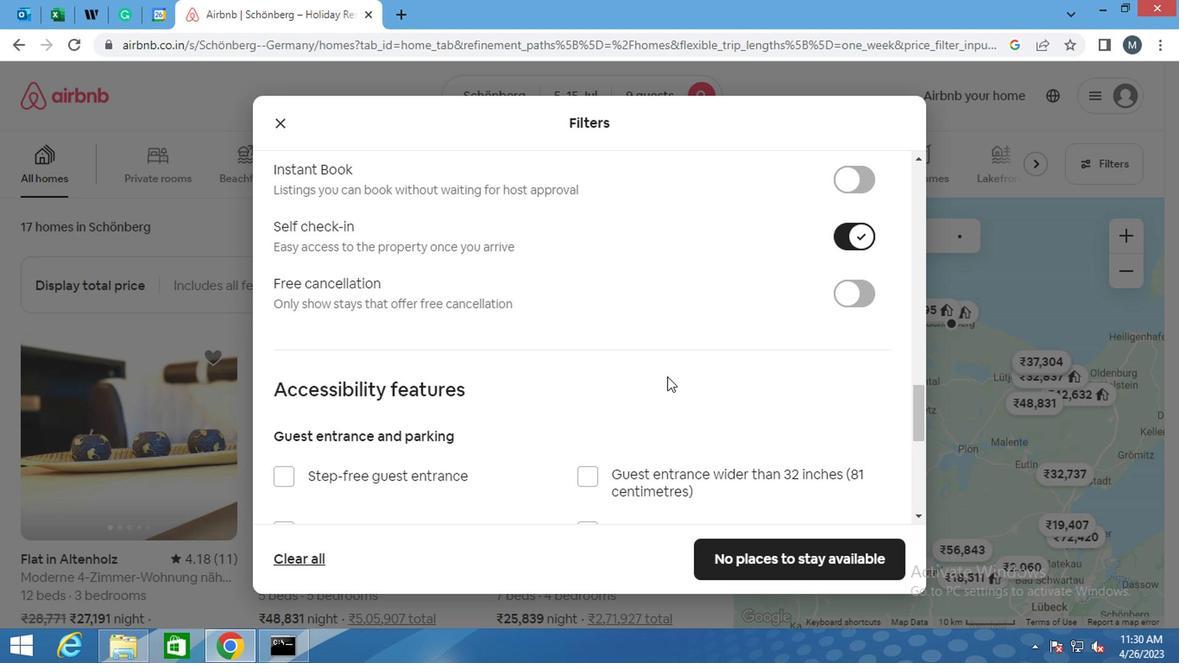 
Action: Mouse scrolled (653, 377) with delta (0, 0)
Screenshot: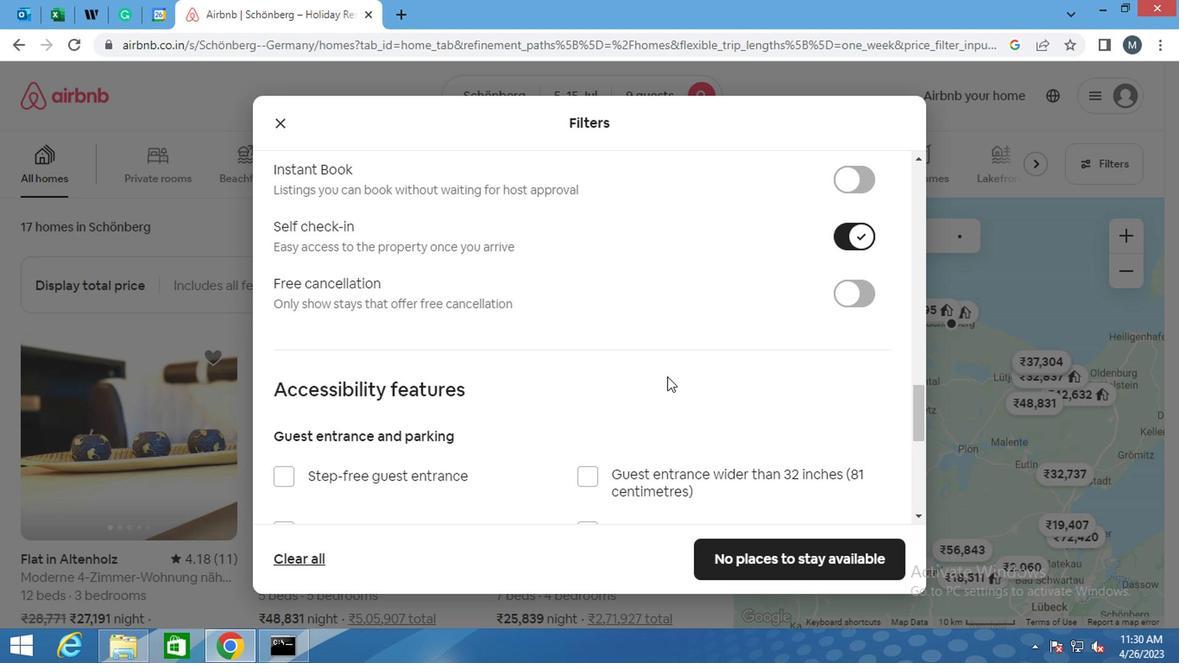 
Action: Mouse moved to (643, 377)
Screenshot: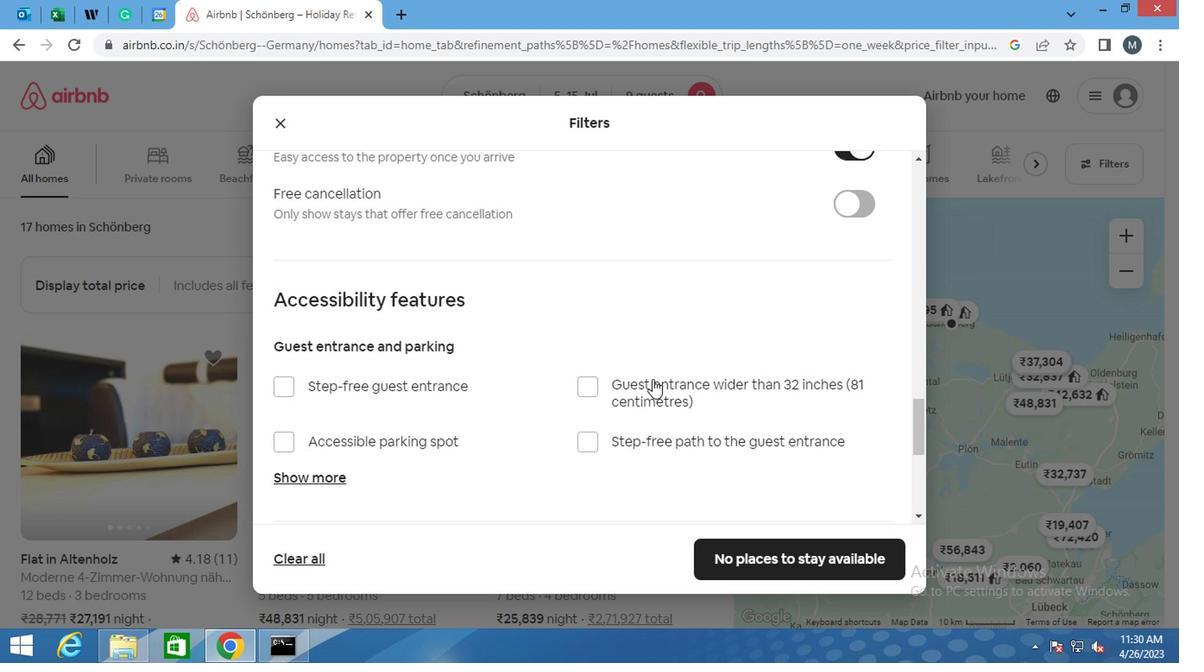 
Action: Mouse scrolled (643, 377) with delta (0, 0)
Screenshot: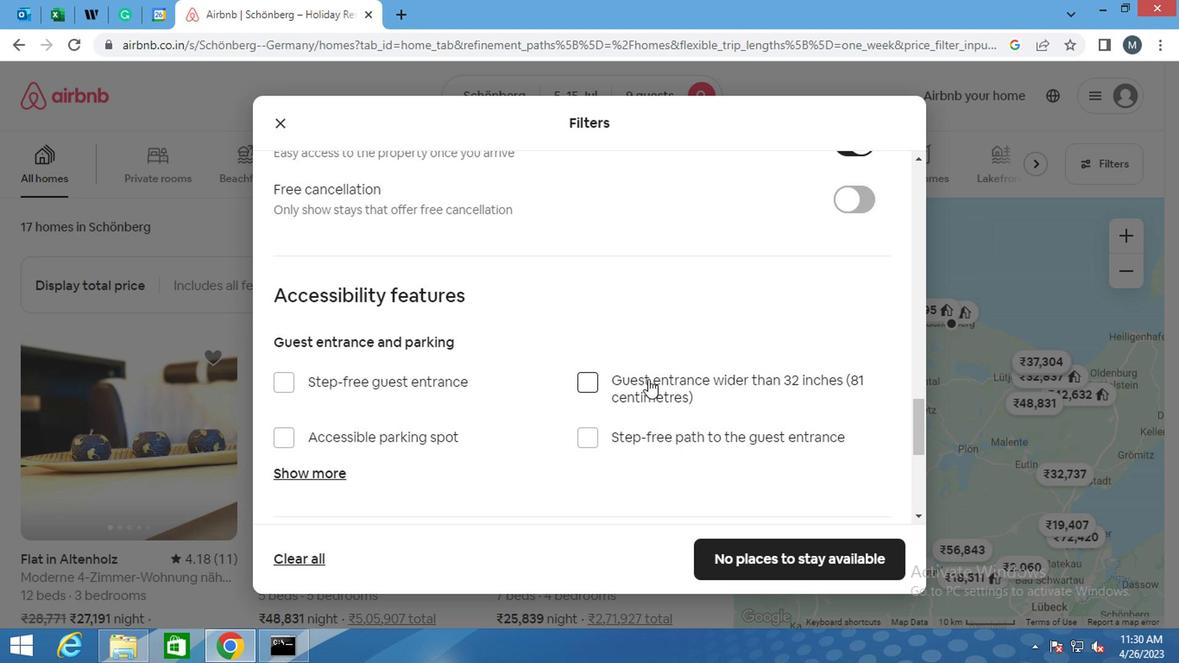 
Action: Mouse moved to (635, 381)
Screenshot: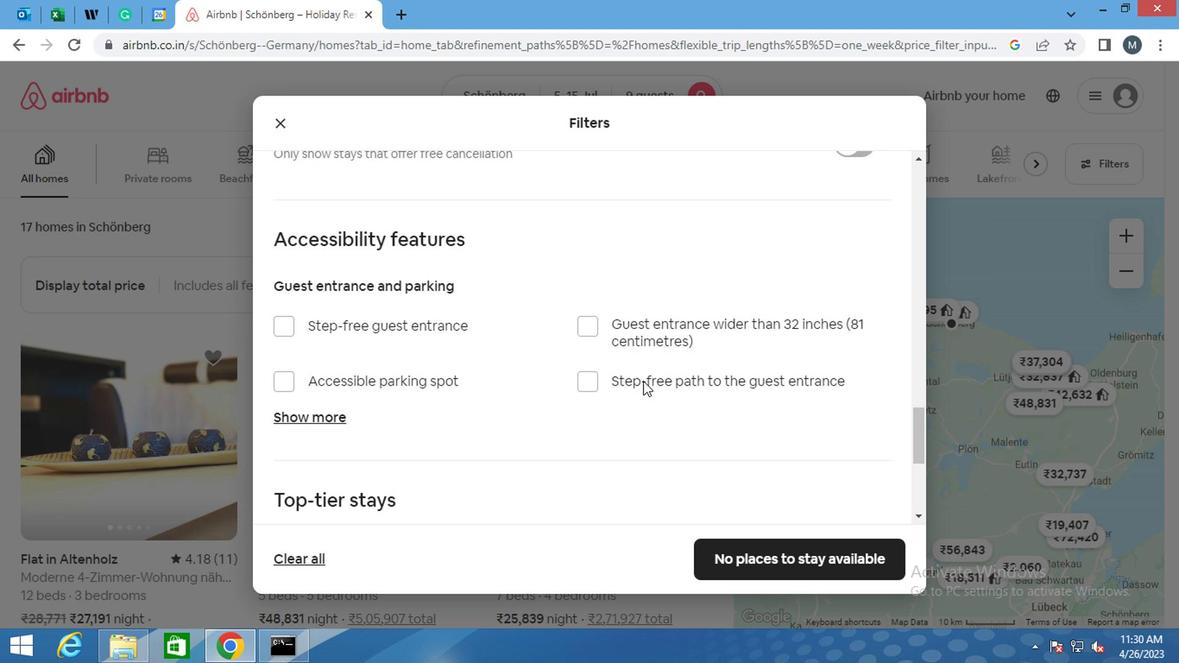 
Action: Mouse scrolled (635, 380) with delta (0, -1)
Screenshot: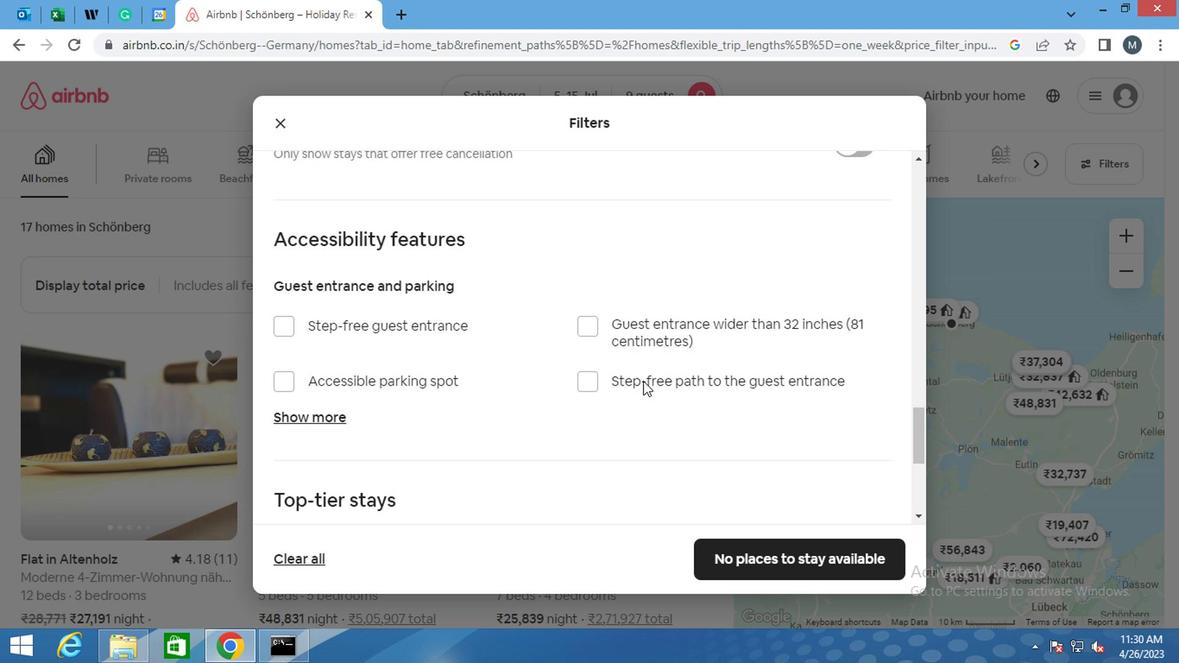 
Action: Mouse moved to (602, 429)
Screenshot: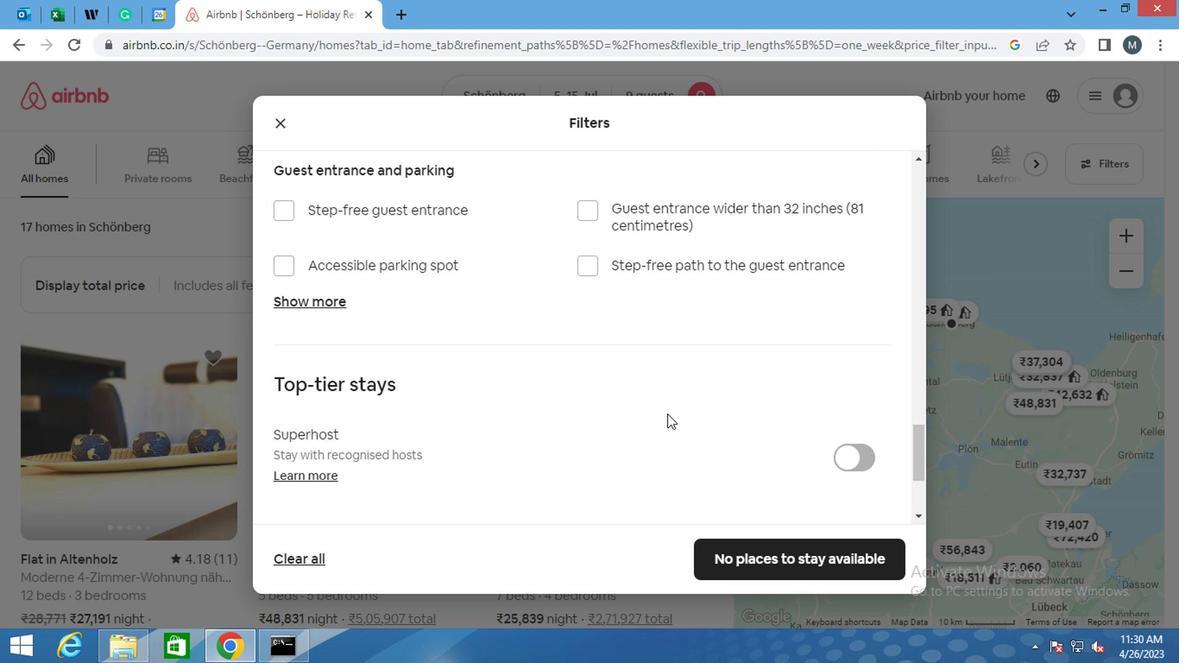 
Action: Mouse scrolled (602, 428) with delta (0, 0)
Screenshot: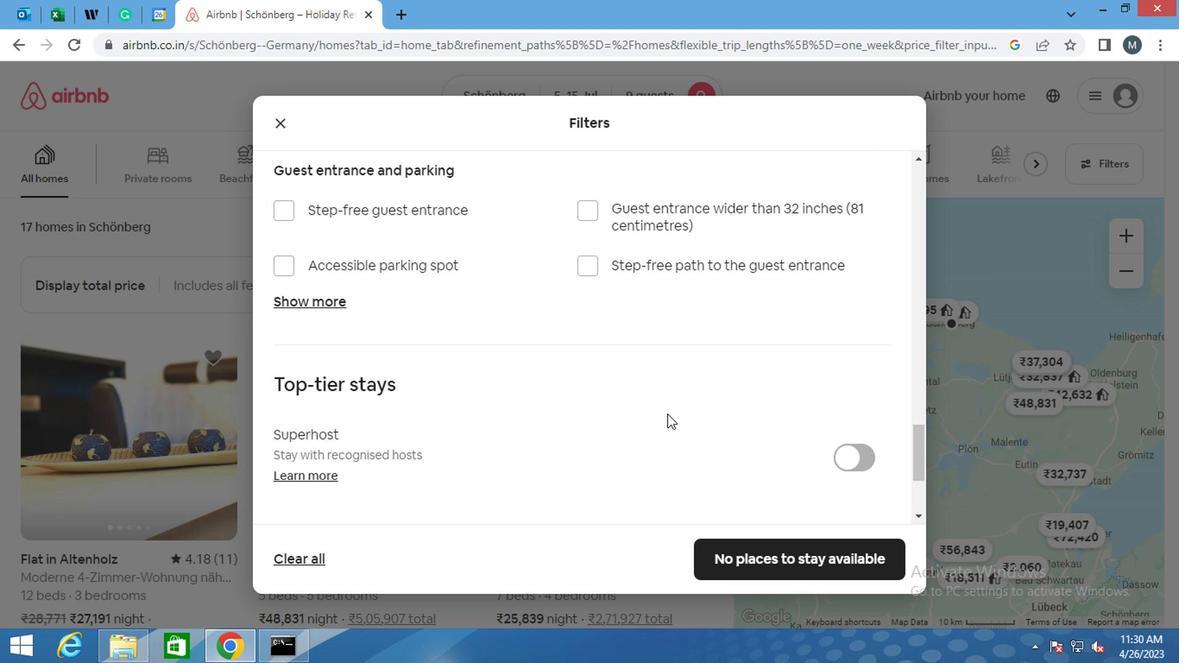 
Action: Mouse moved to (555, 439)
Screenshot: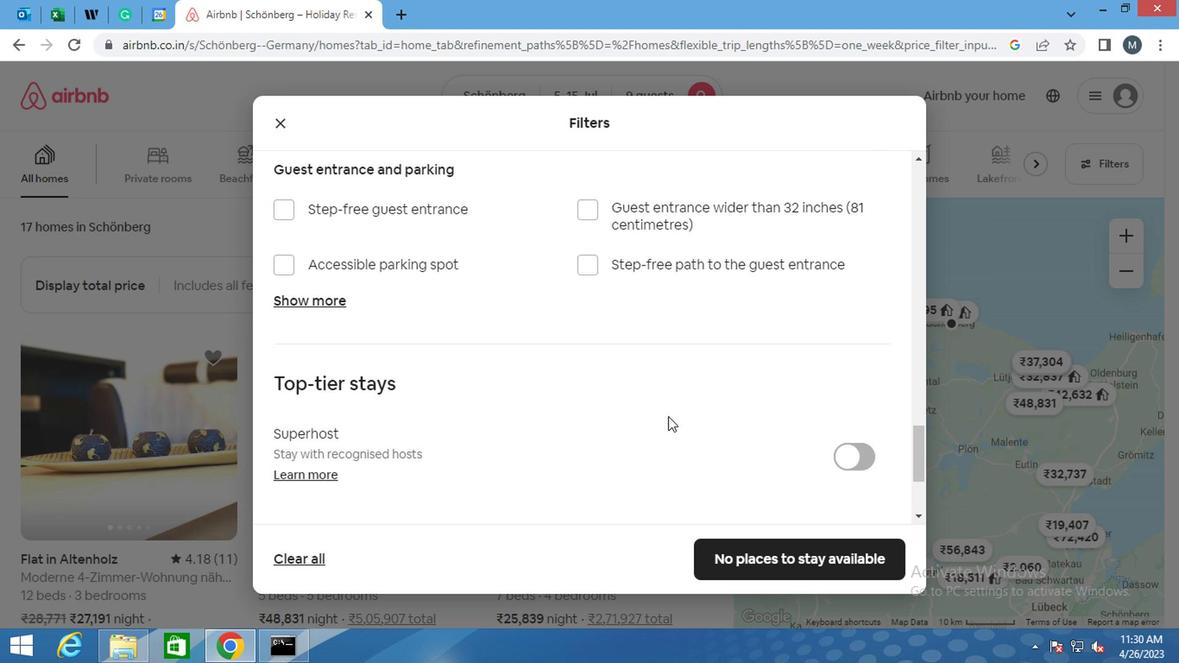 
Action: Mouse scrolled (555, 438) with delta (0, 0)
Screenshot: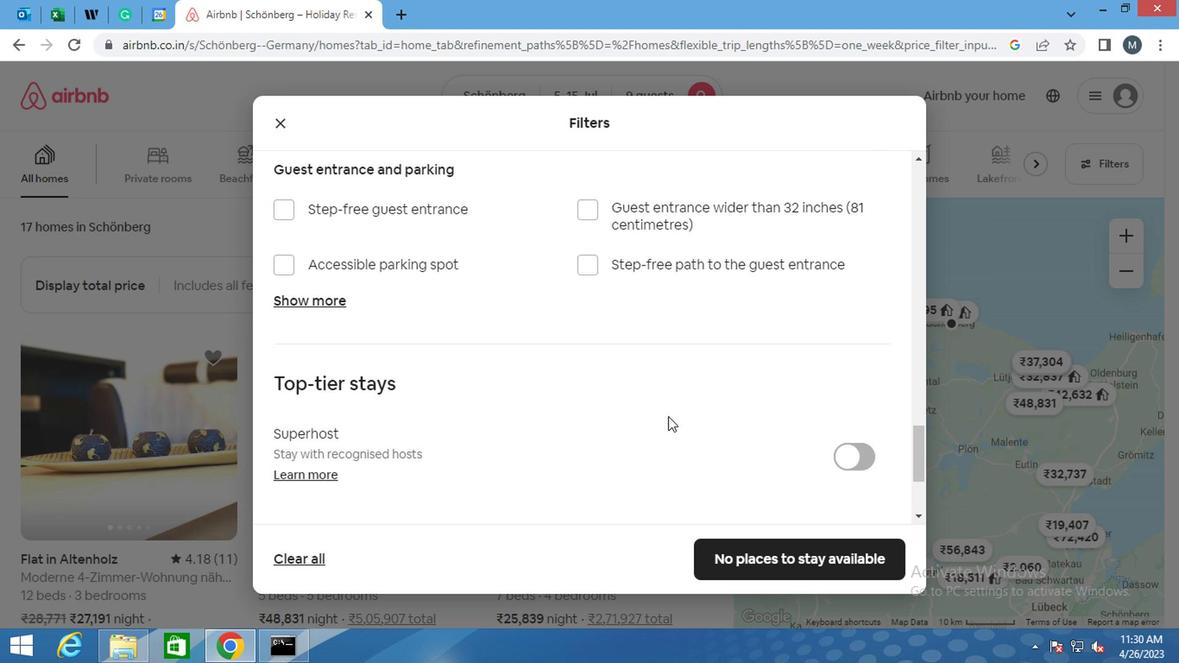 
Action: Mouse moved to (551, 440)
Screenshot: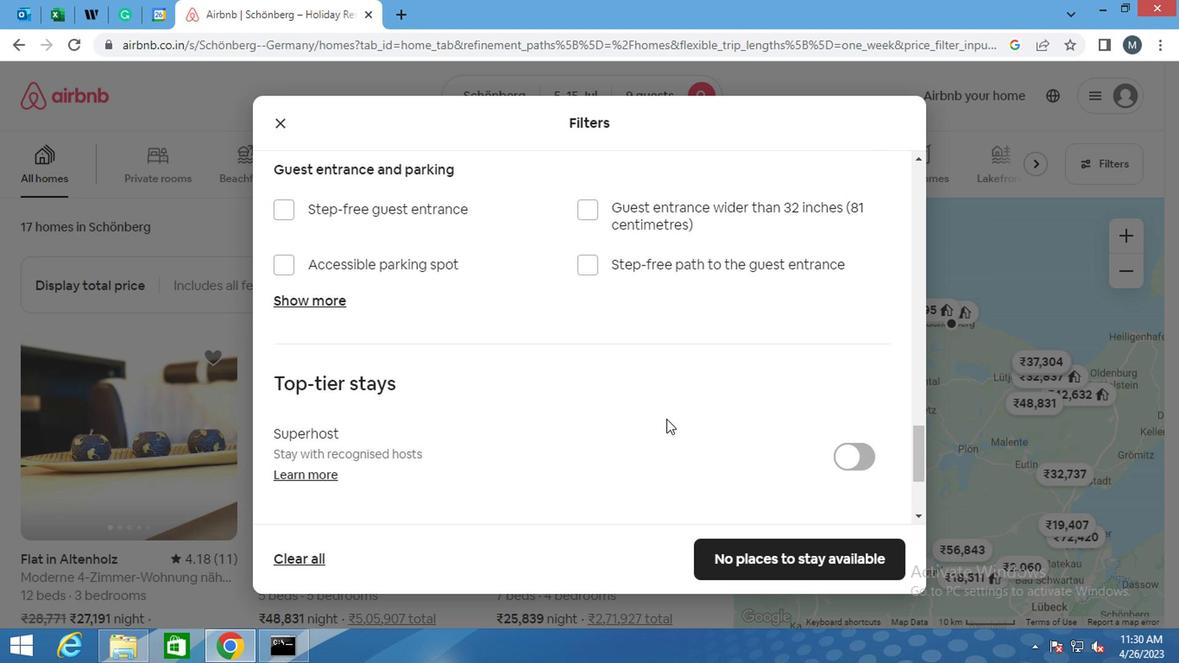 
Action: Mouse scrolled (551, 440) with delta (0, 0)
Screenshot: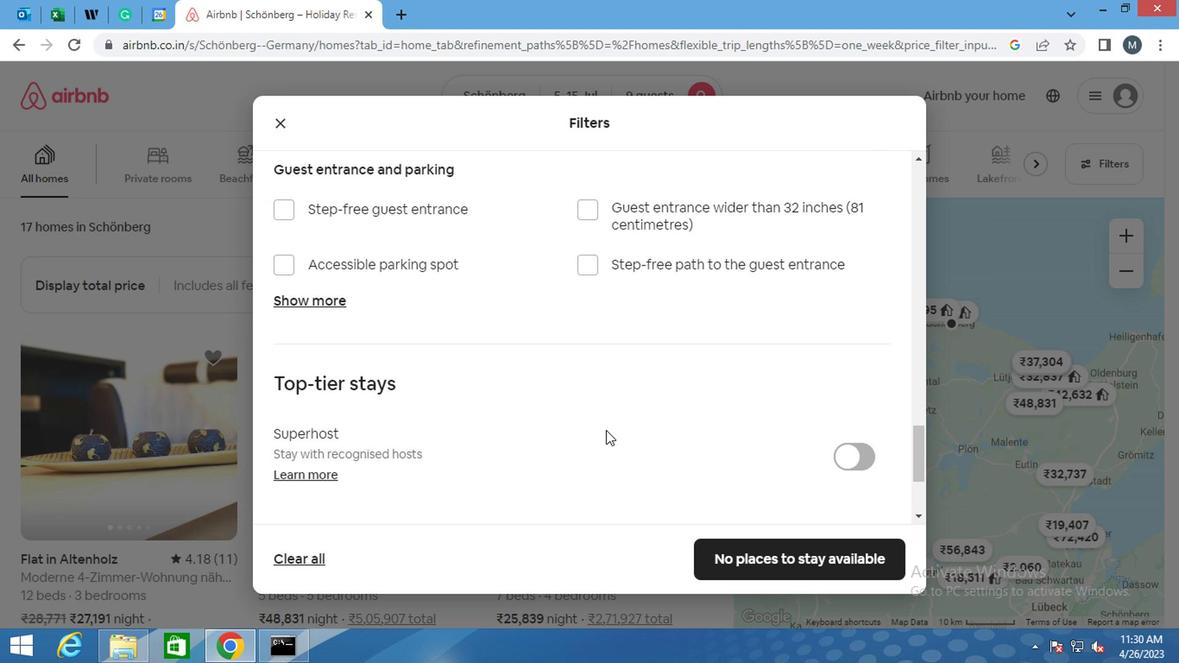 
Action: Mouse moved to (405, 447)
Screenshot: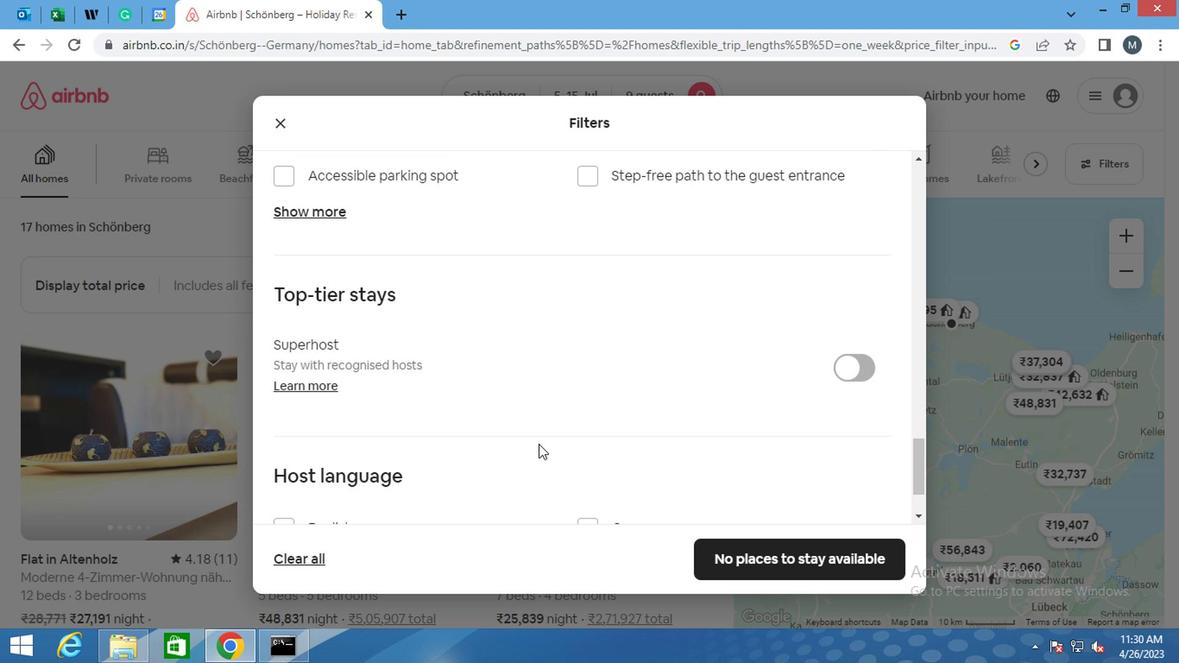
Action: Mouse scrolled (405, 447) with delta (0, 0)
Screenshot: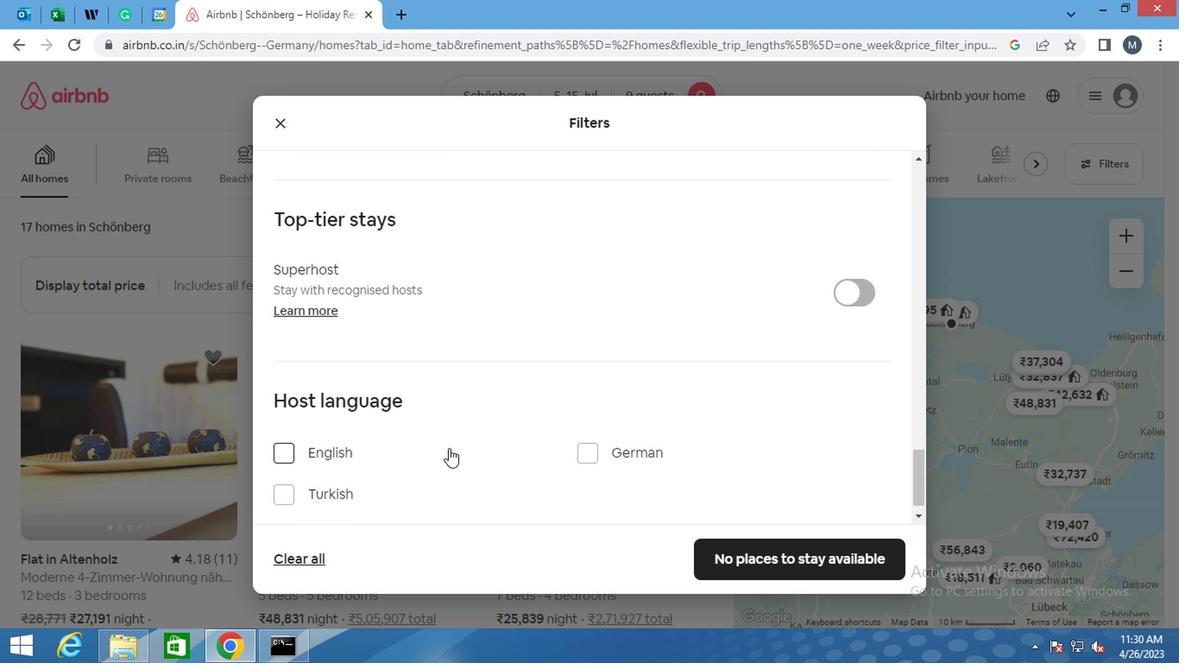 
Action: Mouse moved to (403, 447)
Screenshot: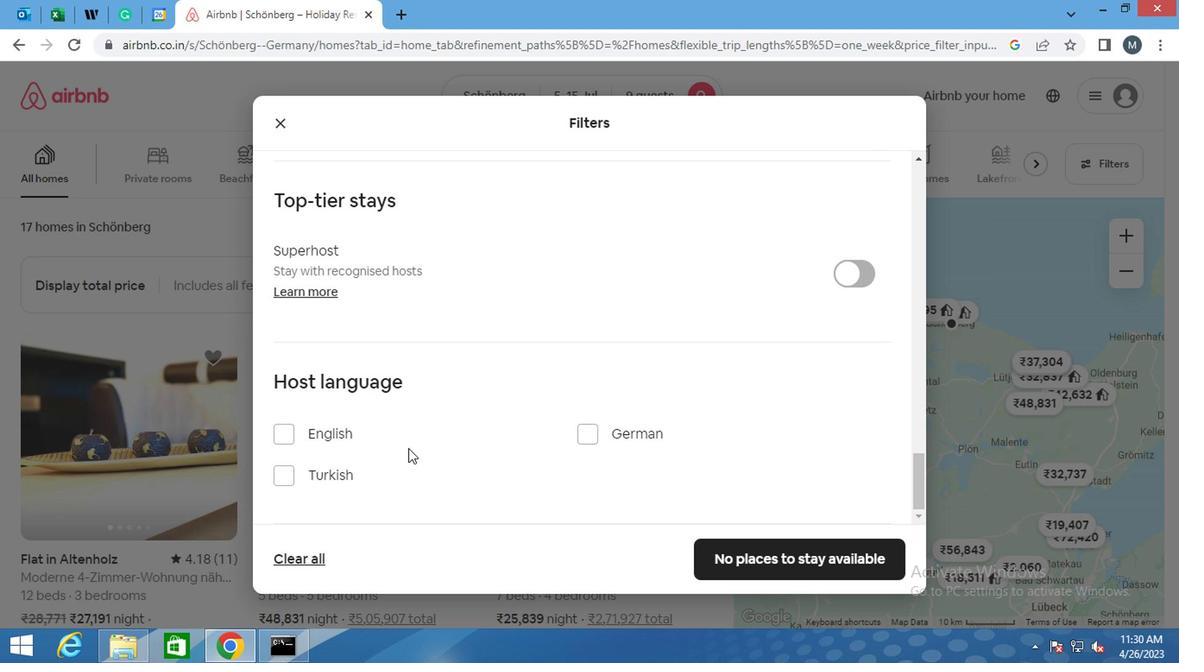 
Action: Mouse scrolled (403, 446) with delta (0, 0)
Screenshot: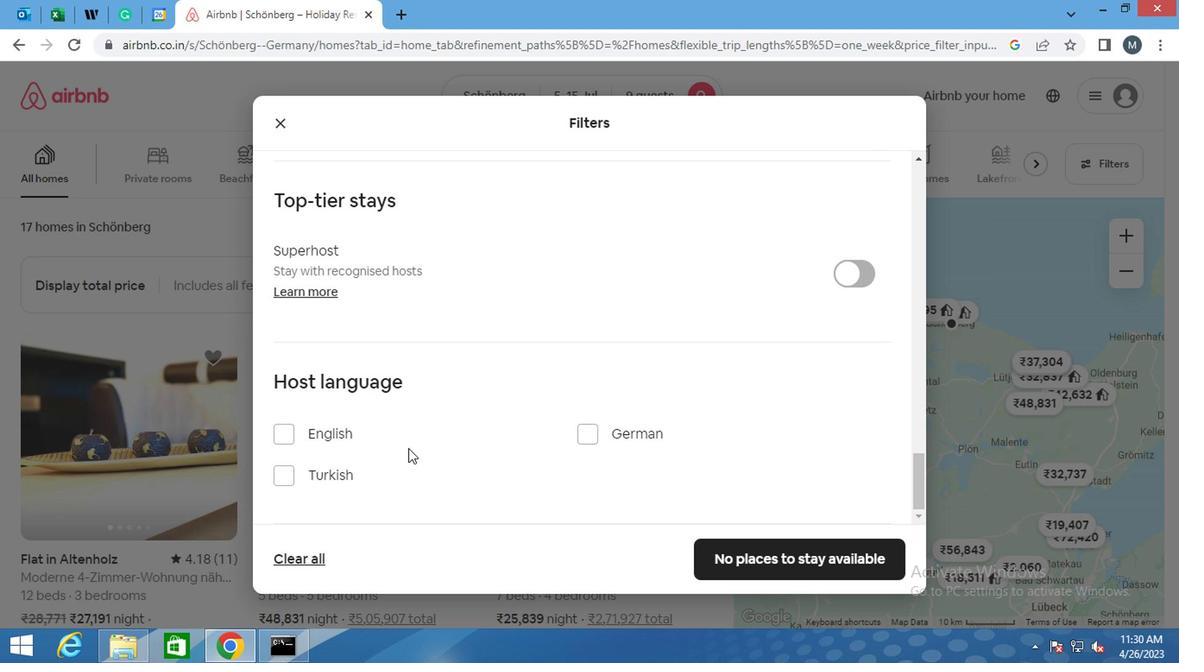 
Action: Mouse moved to (288, 429)
Screenshot: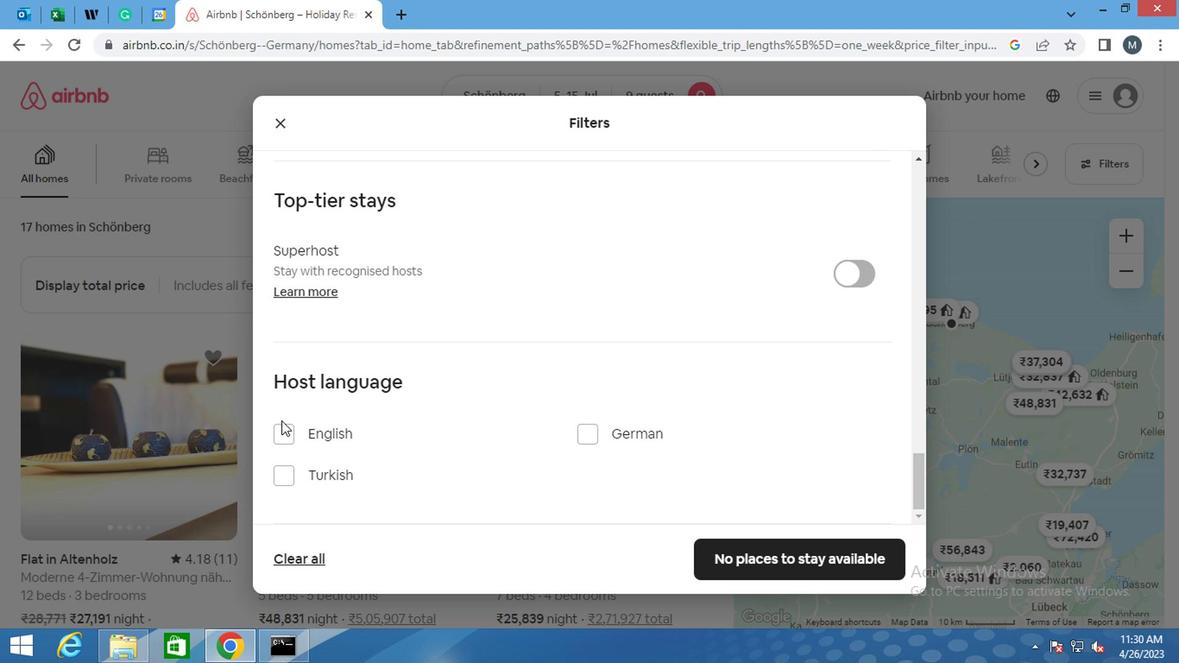 
Action: Mouse pressed left at (288, 429)
Screenshot: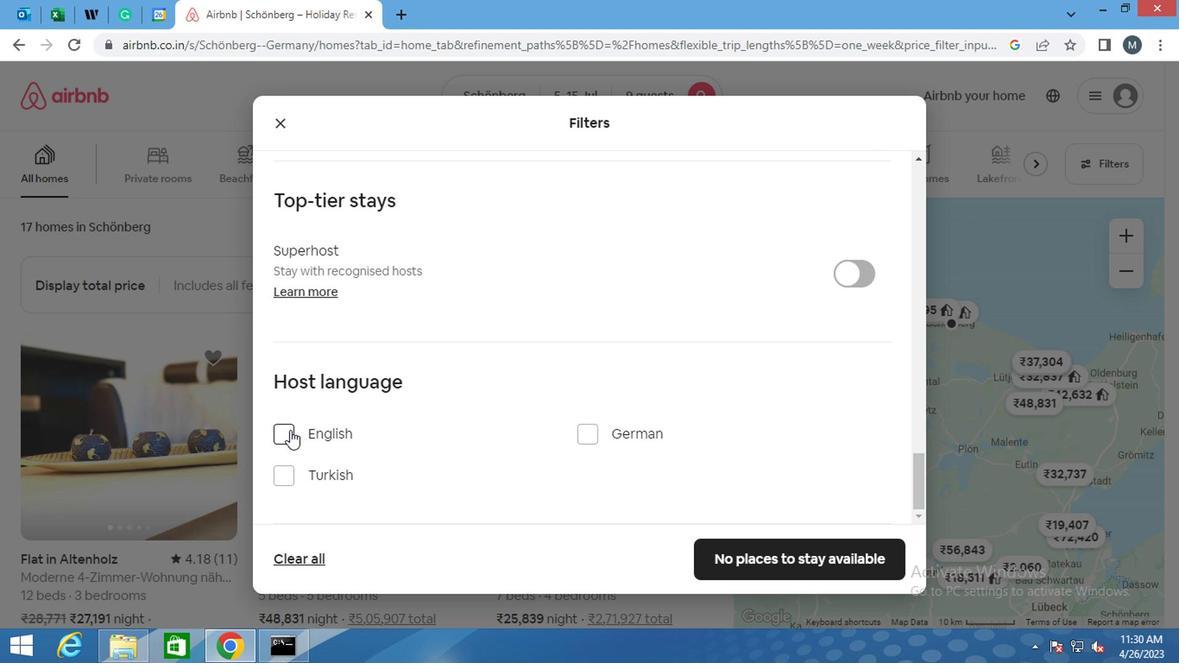 
Action: Mouse moved to (789, 566)
Screenshot: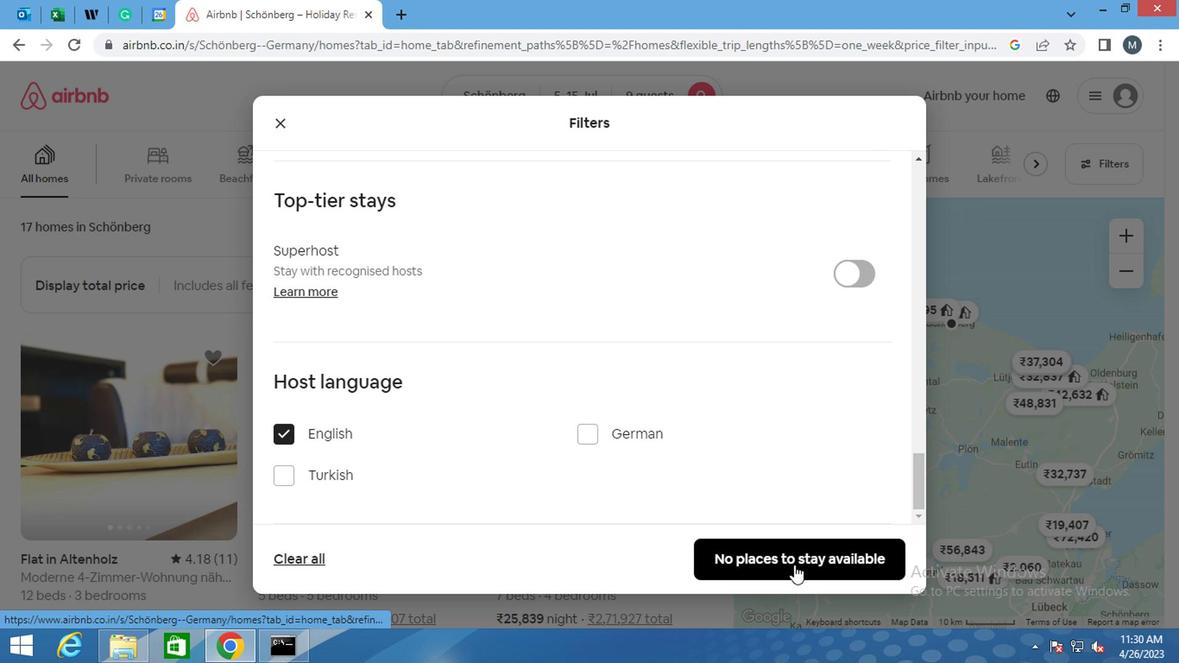 
Action: Mouse pressed left at (789, 566)
Screenshot: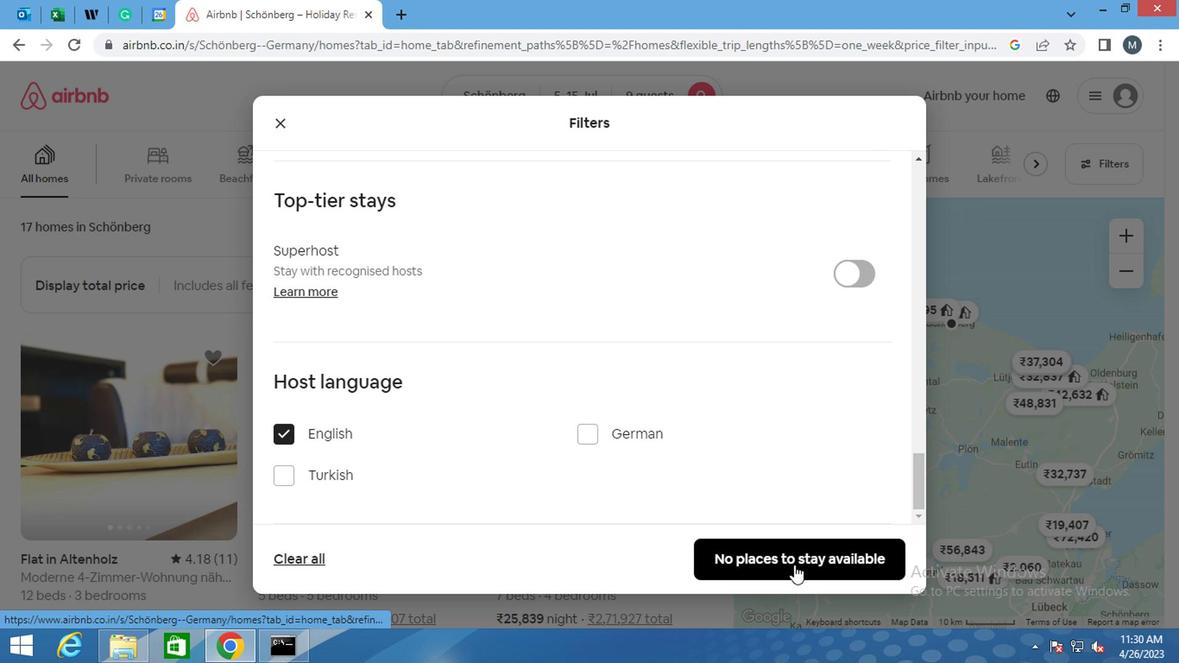 
